 Task: Find connections with filter location Dome with filter topic #Softwaredesignwith filter profile language German with filter current company ESAF Bank with filter school Indian Institute of Engineering Science and Technology (IIEST), Shibpur with filter industry Administration of Justice with filter service category Business Analytics with filter keywords title Mechanical Engineer
Action: Mouse moved to (197, 312)
Screenshot: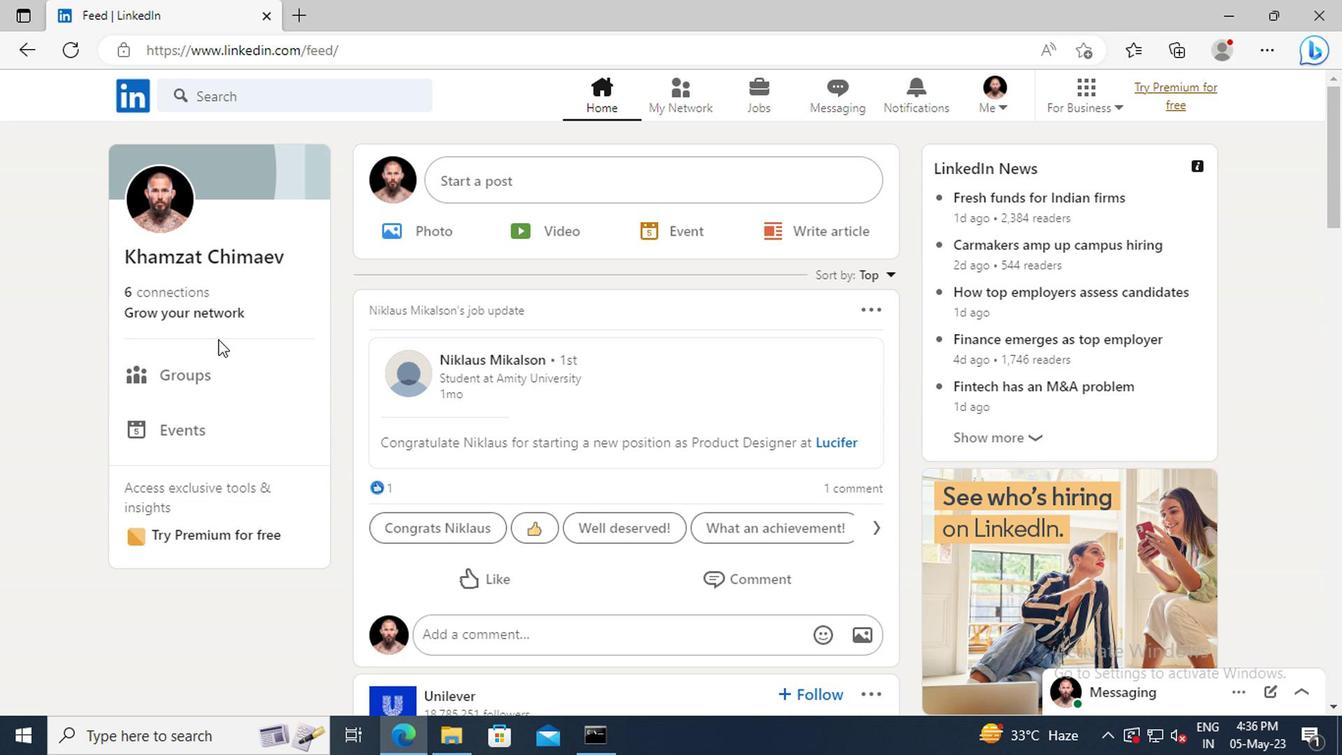 
Action: Mouse pressed left at (197, 312)
Screenshot: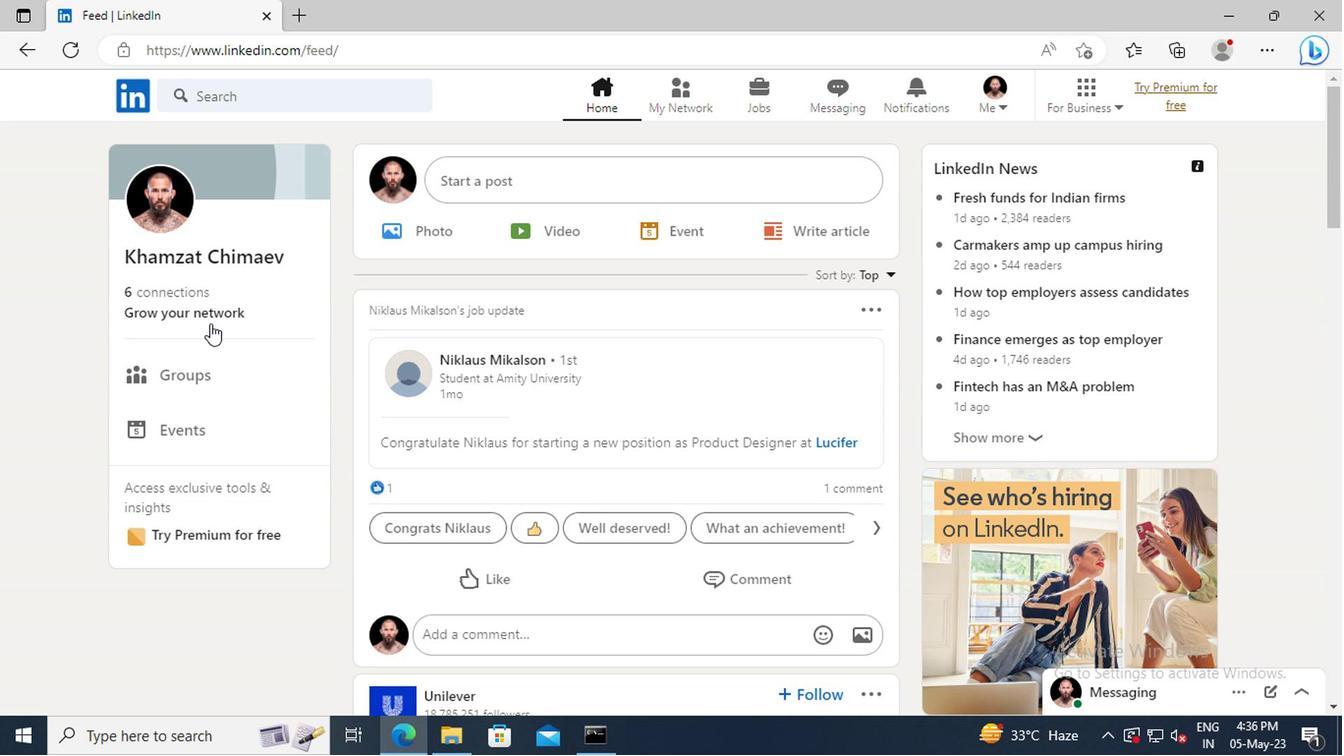 
Action: Mouse moved to (200, 209)
Screenshot: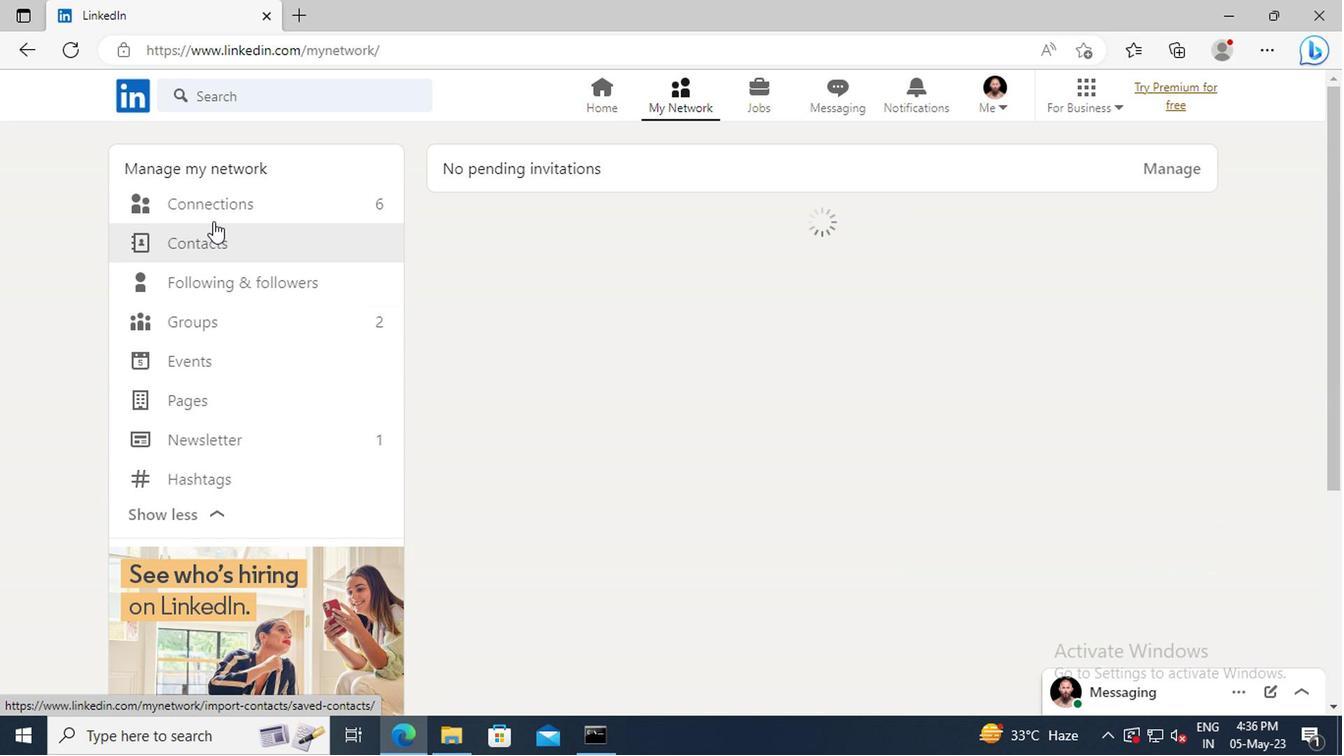 
Action: Mouse pressed left at (200, 209)
Screenshot: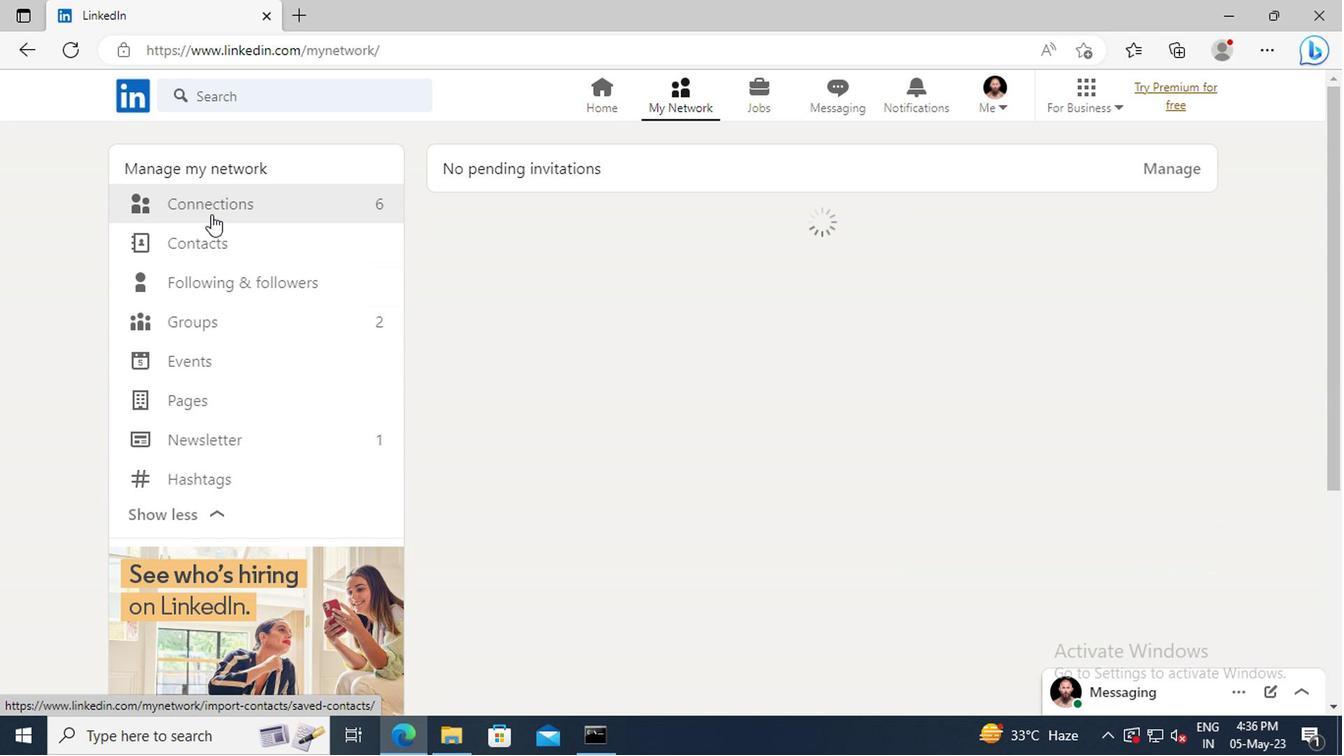 
Action: Mouse moved to (807, 209)
Screenshot: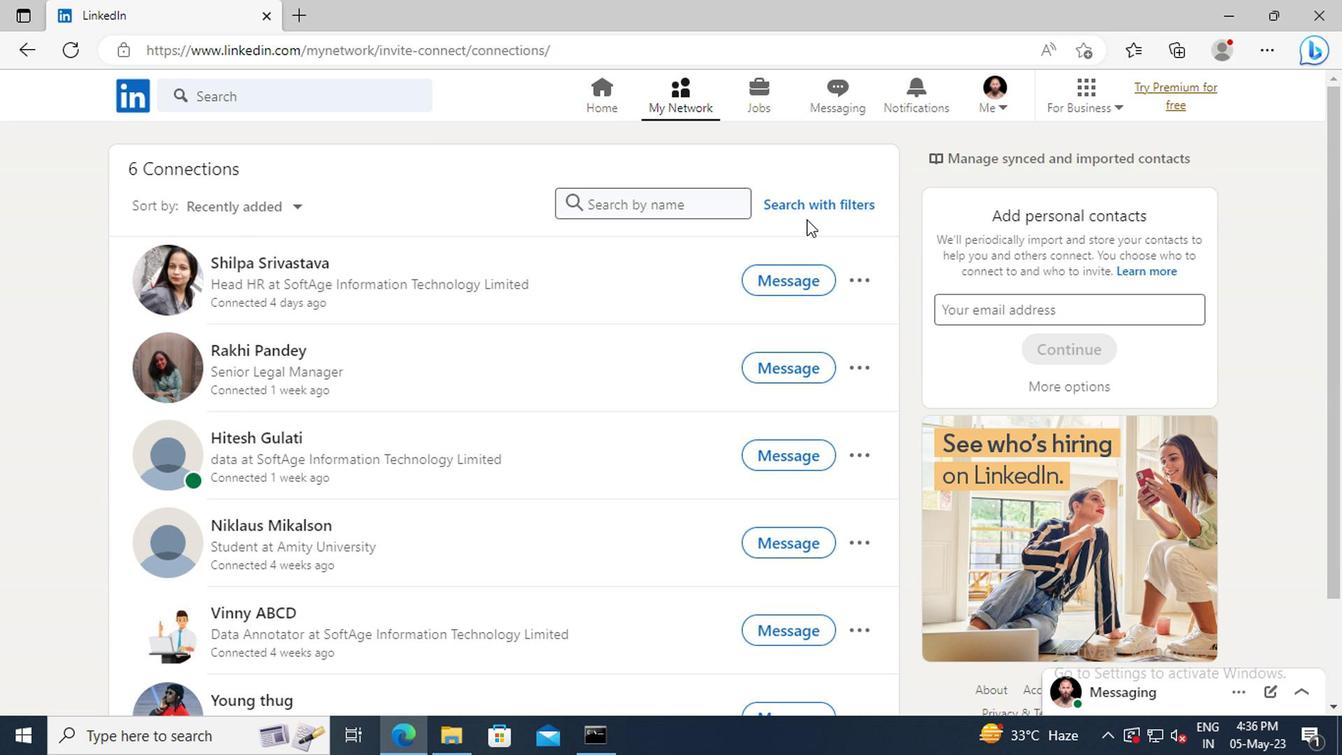 
Action: Mouse pressed left at (807, 209)
Screenshot: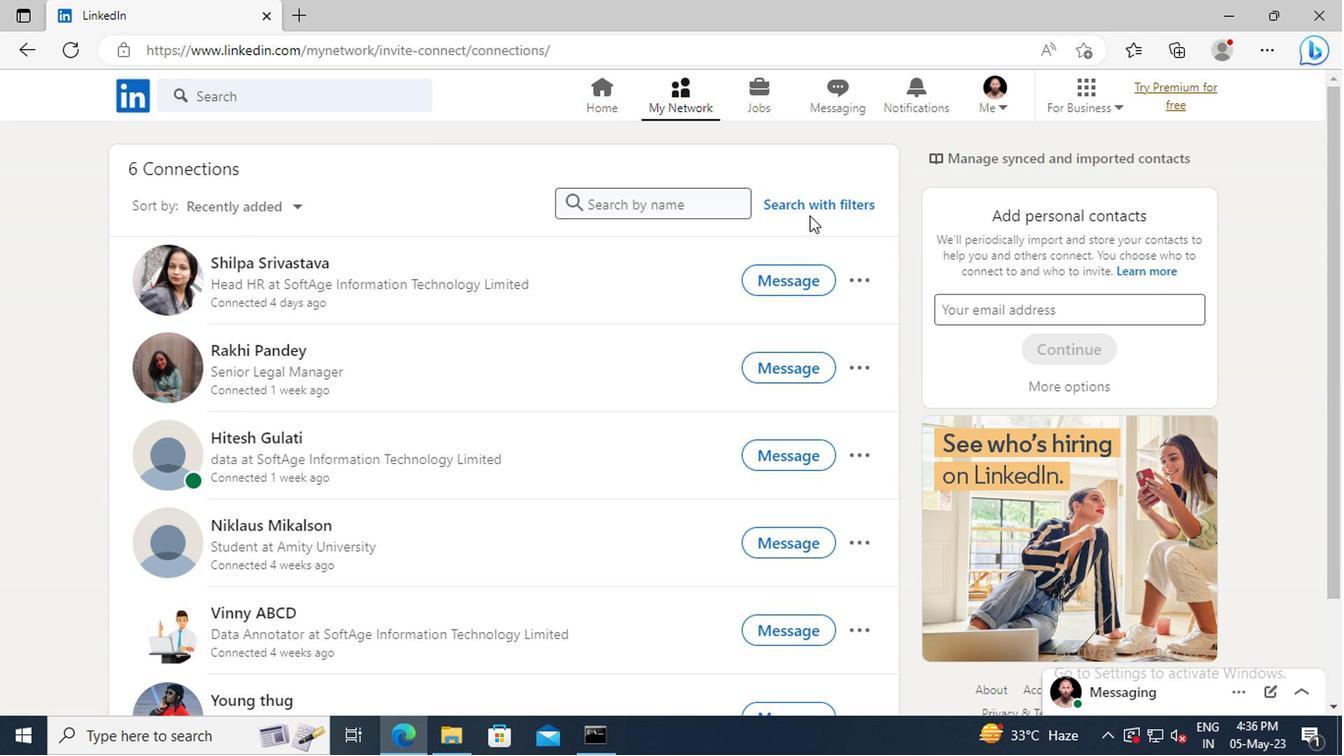 
Action: Mouse moved to (741, 157)
Screenshot: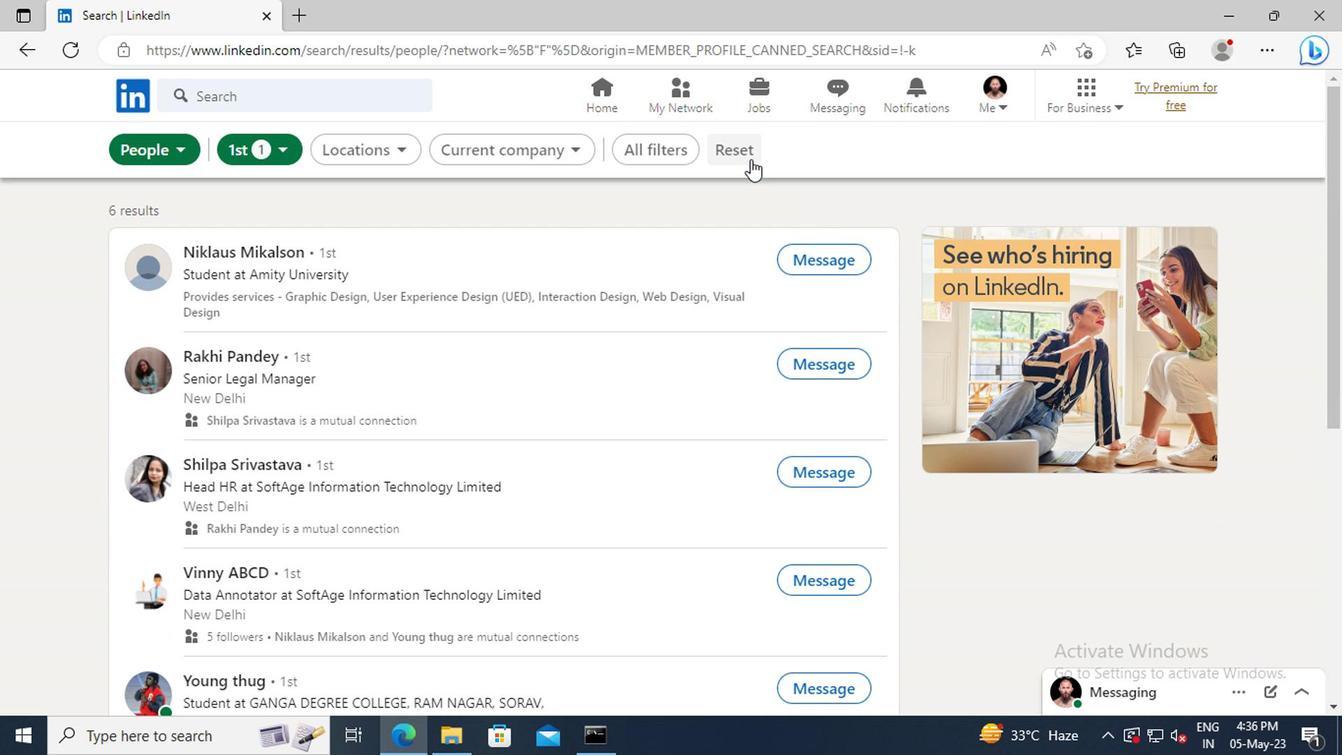 
Action: Mouse pressed left at (741, 157)
Screenshot: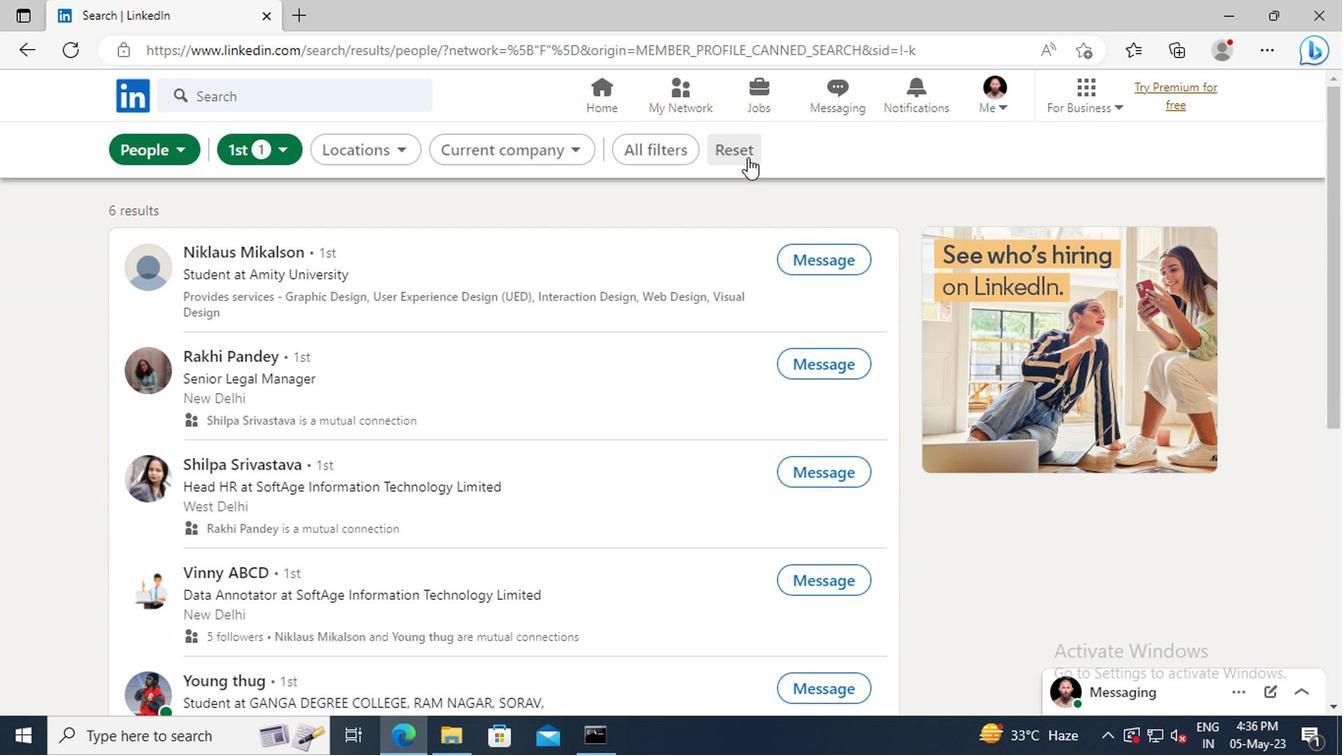 
Action: Mouse moved to (718, 155)
Screenshot: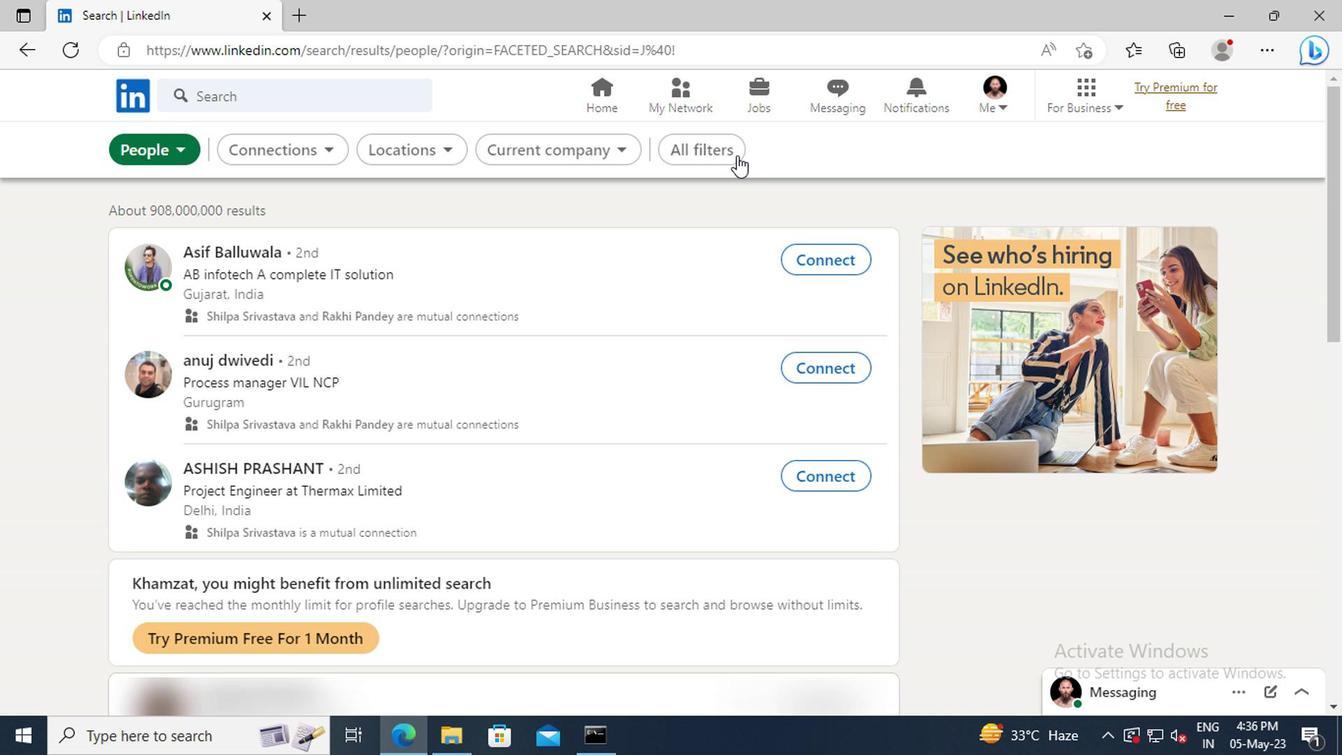 
Action: Mouse pressed left at (718, 155)
Screenshot: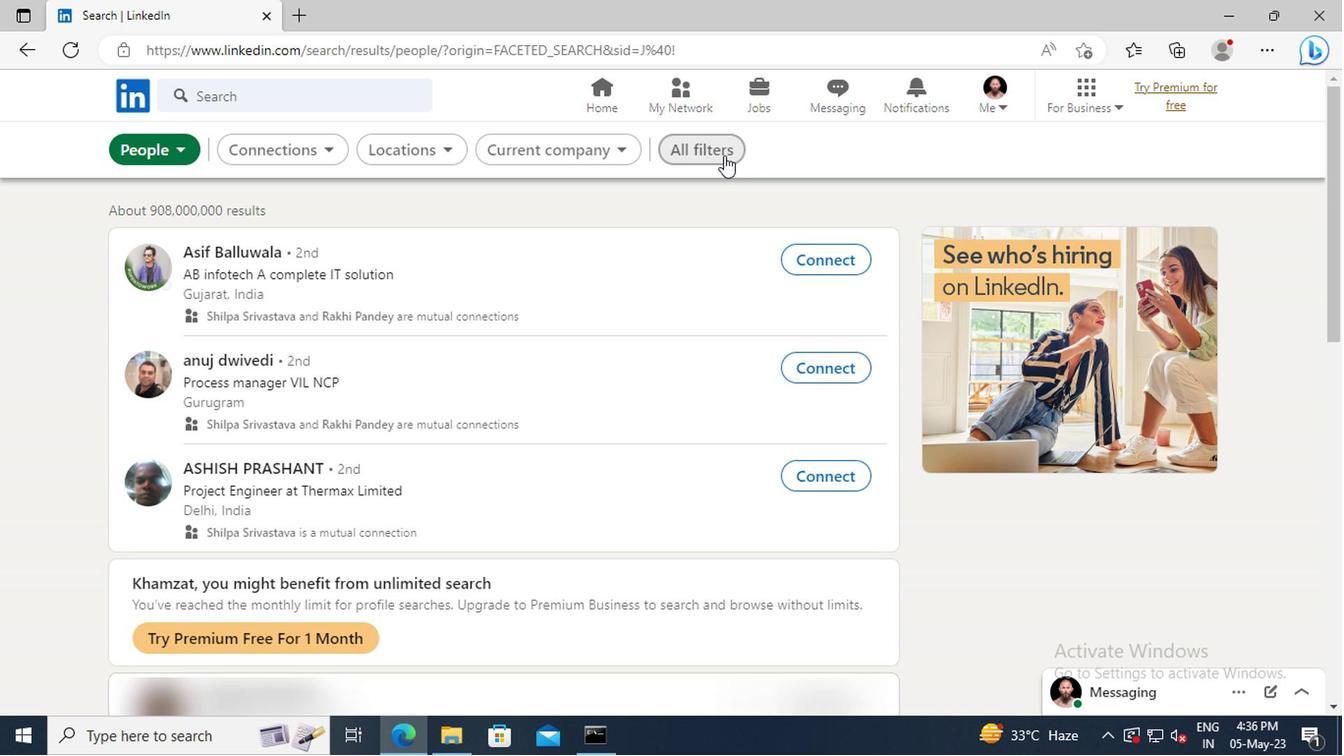 
Action: Mouse moved to (994, 344)
Screenshot: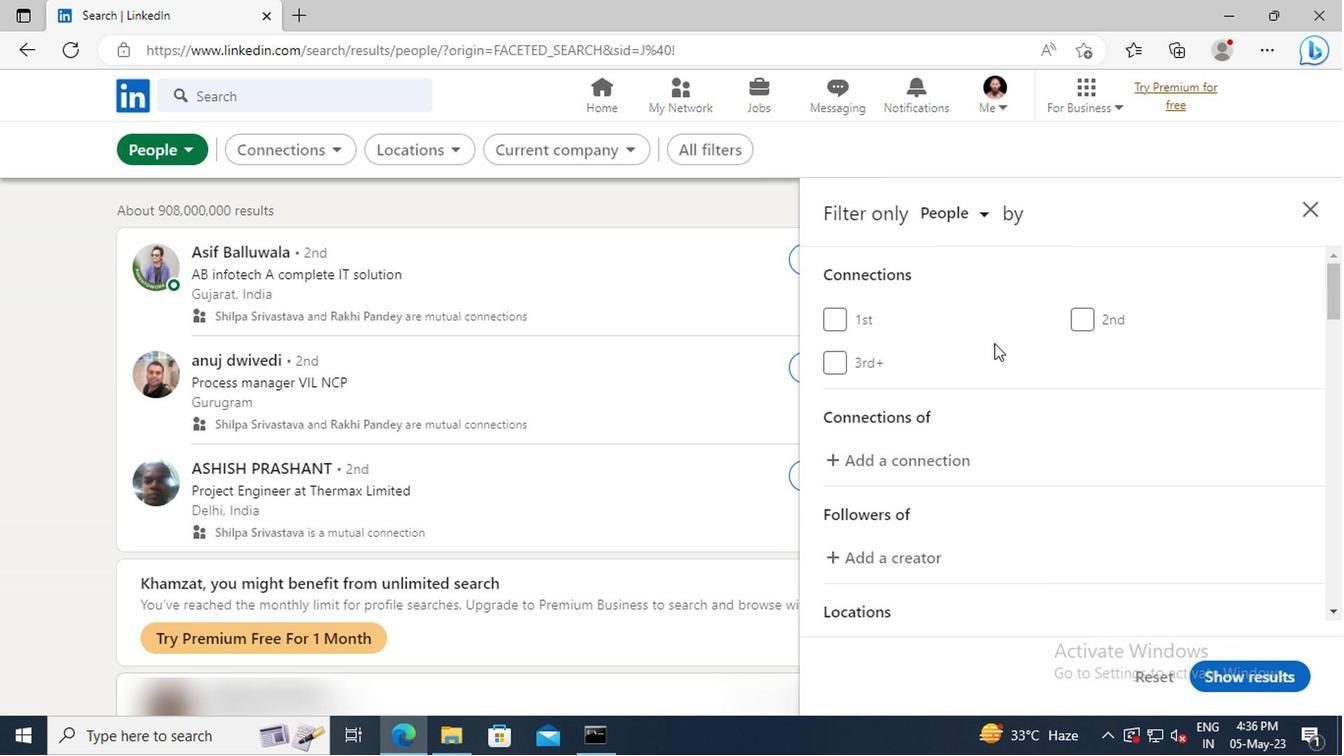 
Action: Mouse scrolled (994, 343) with delta (0, -1)
Screenshot: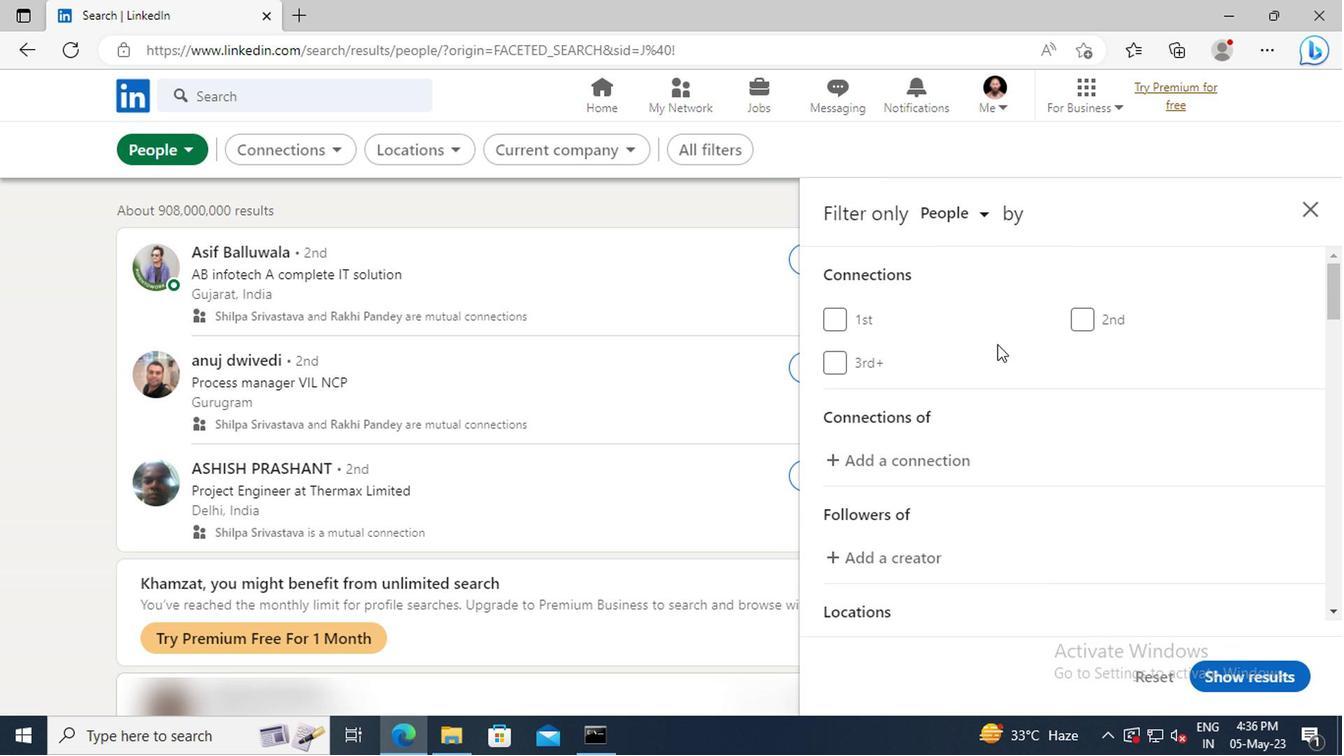 
Action: Mouse scrolled (994, 343) with delta (0, -1)
Screenshot: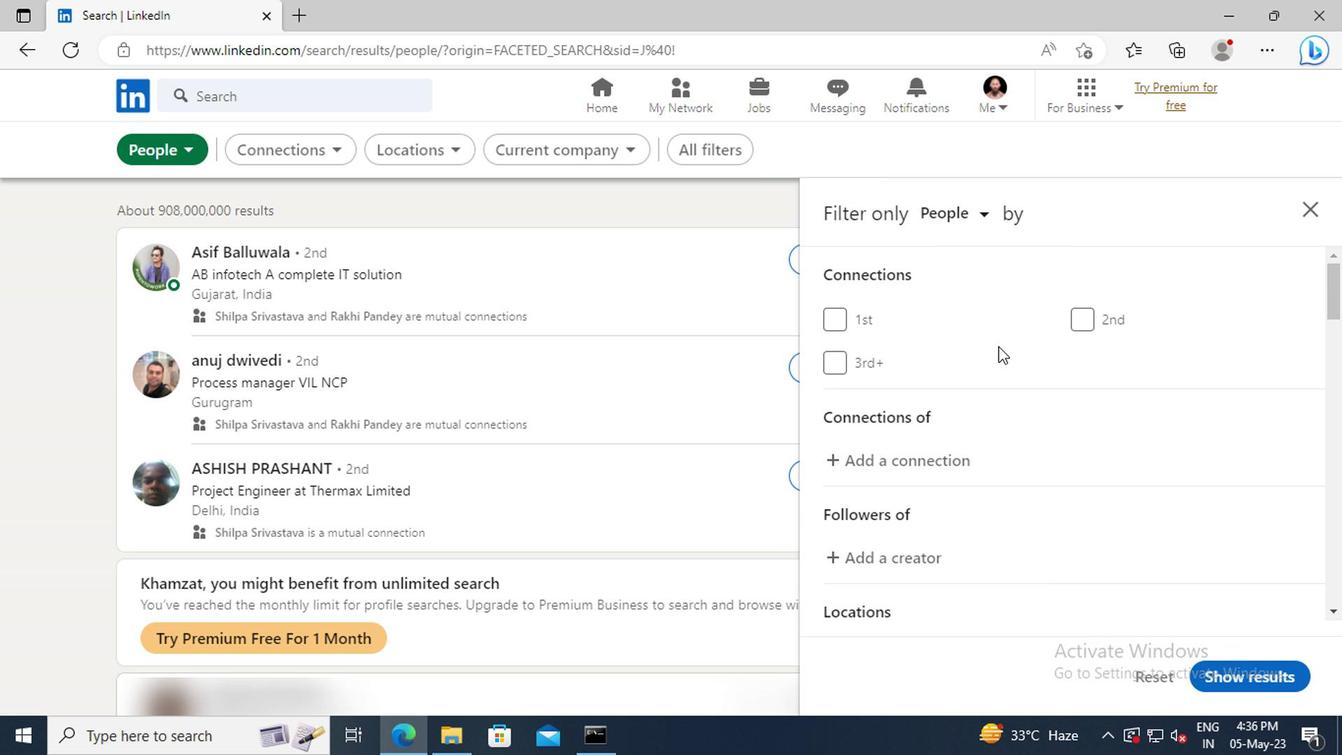
Action: Mouse scrolled (994, 343) with delta (0, -1)
Screenshot: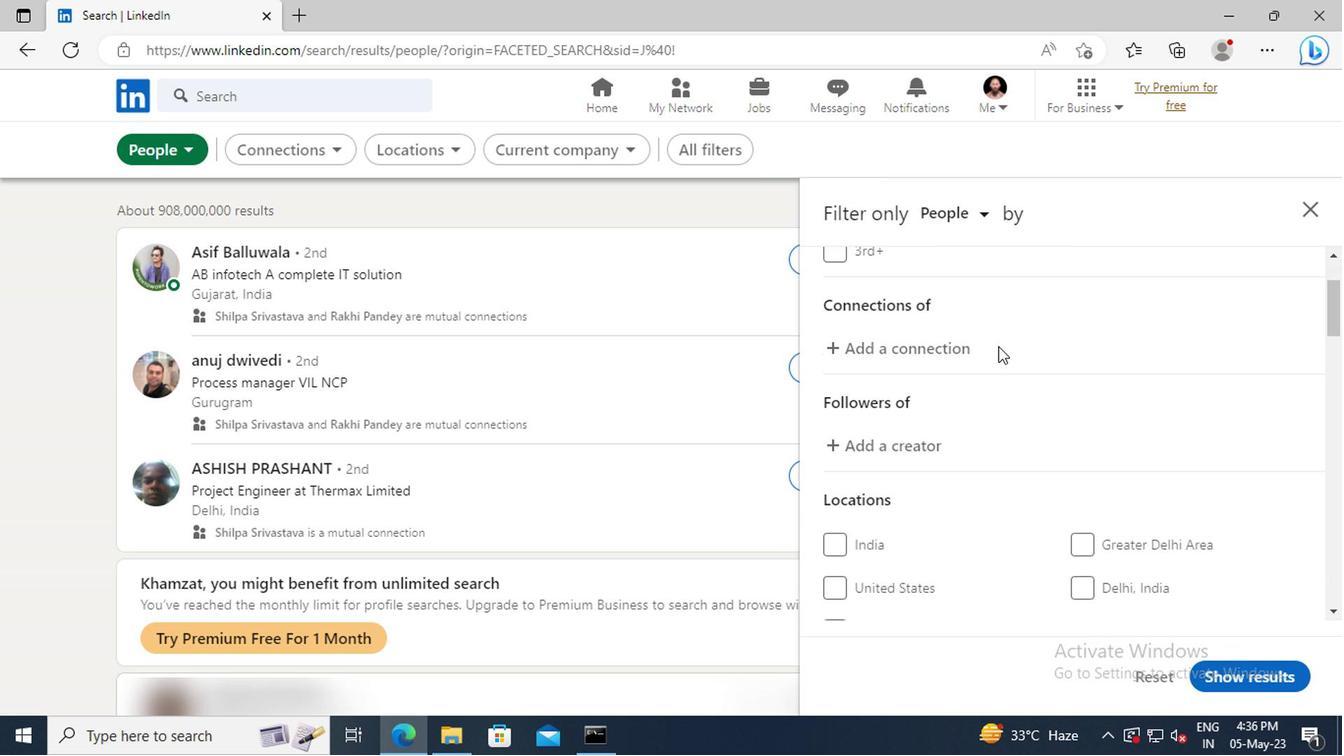 
Action: Mouse scrolled (994, 343) with delta (0, -1)
Screenshot: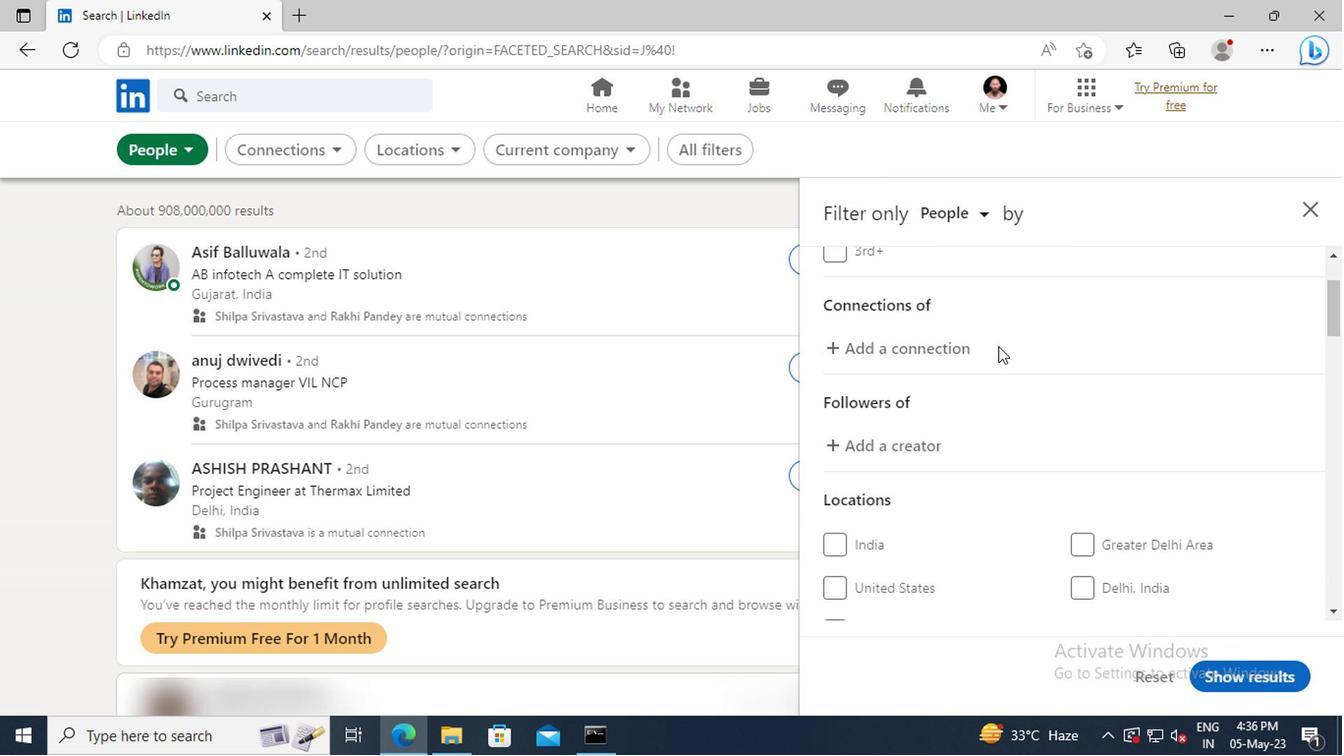 
Action: Mouse scrolled (994, 343) with delta (0, -1)
Screenshot: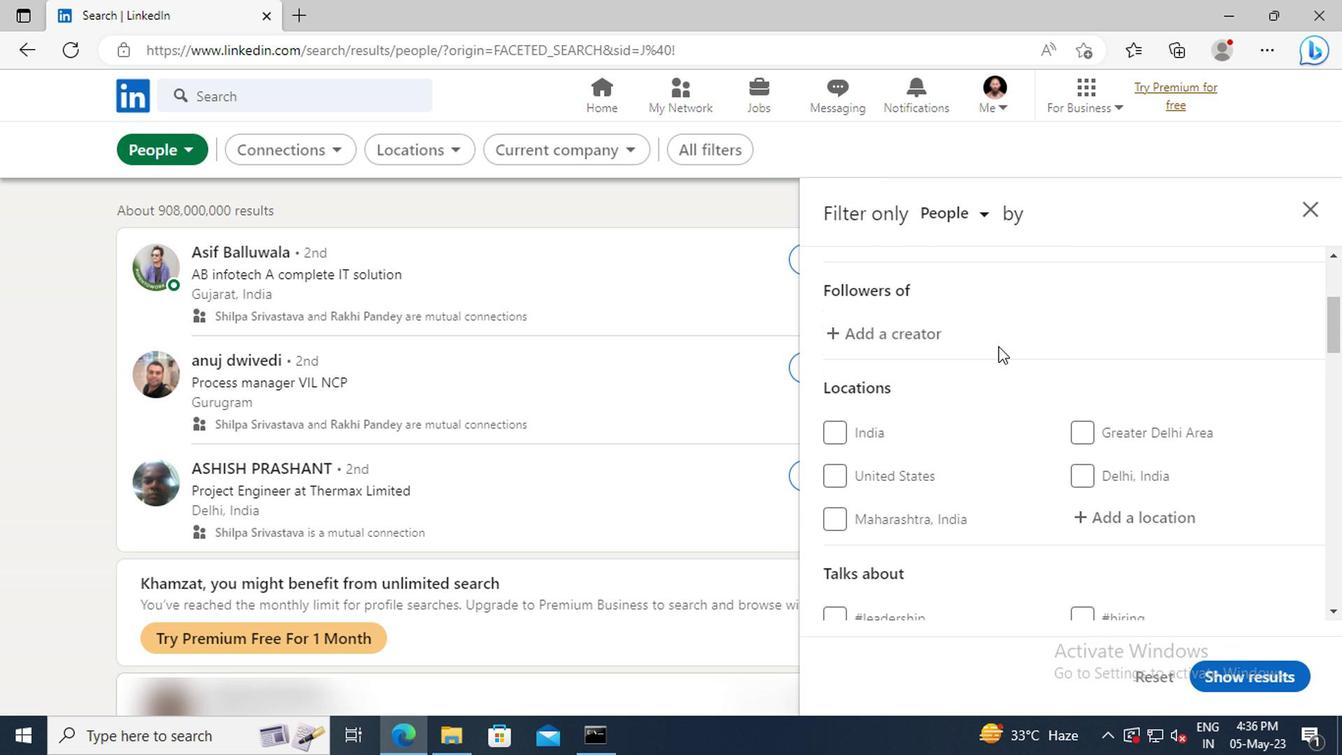 
Action: Mouse scrolled (994, 343) with delta (0, -1)
Screenshot: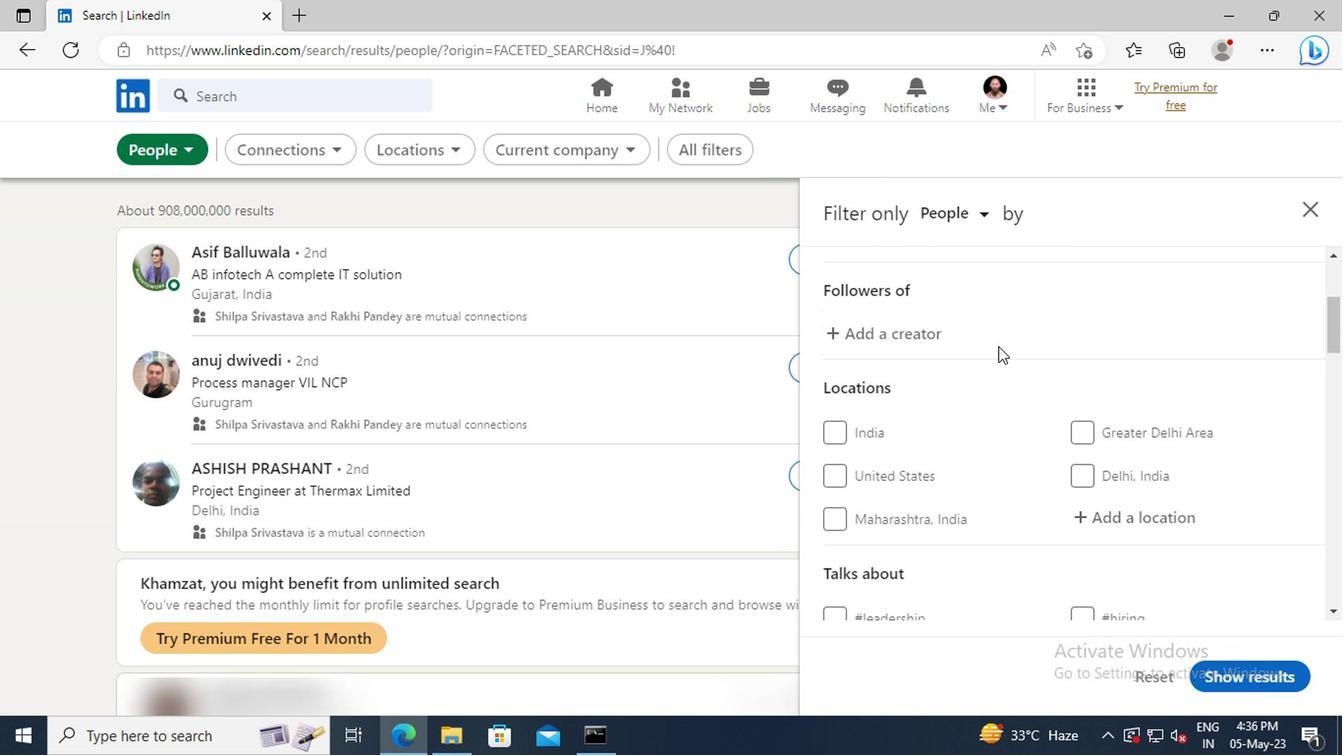 
Action: Mouse moved to (1088, 398)
Screenshot: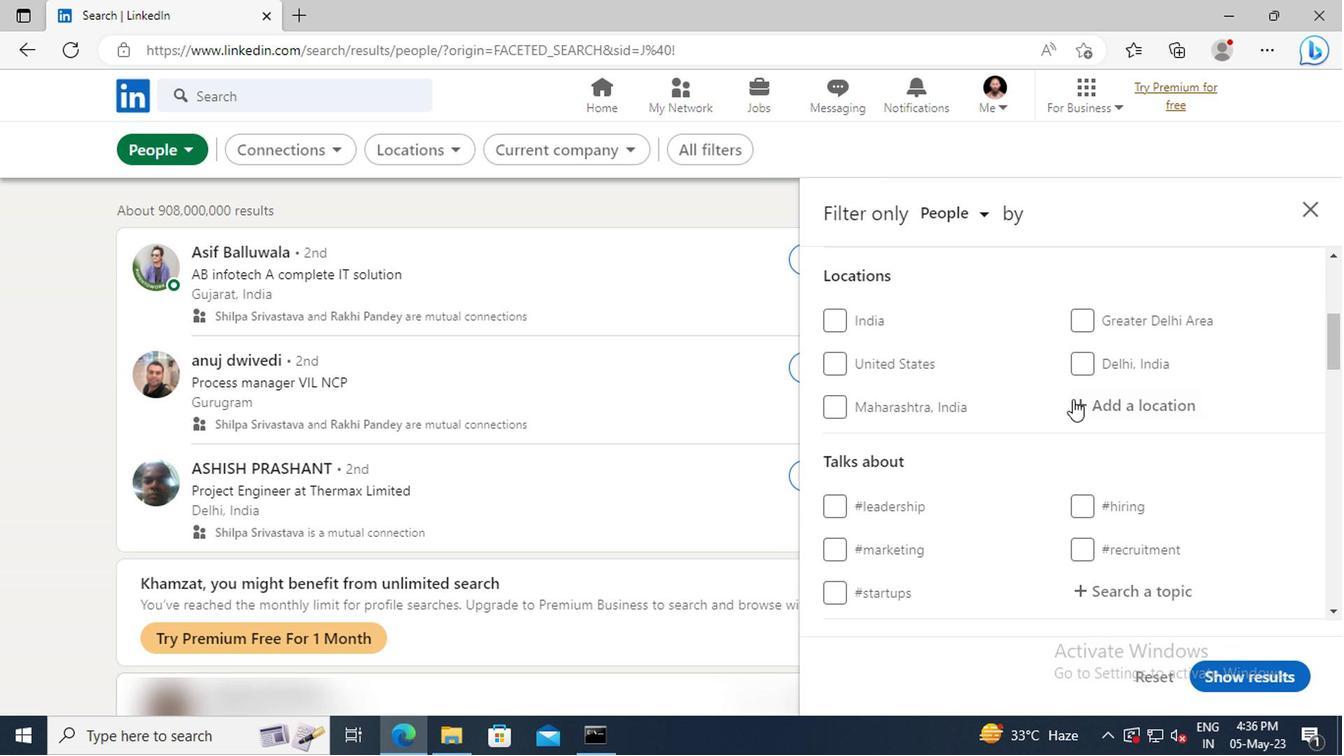 
Action: Mouse pressed left at (1088, 398)
Screenshot: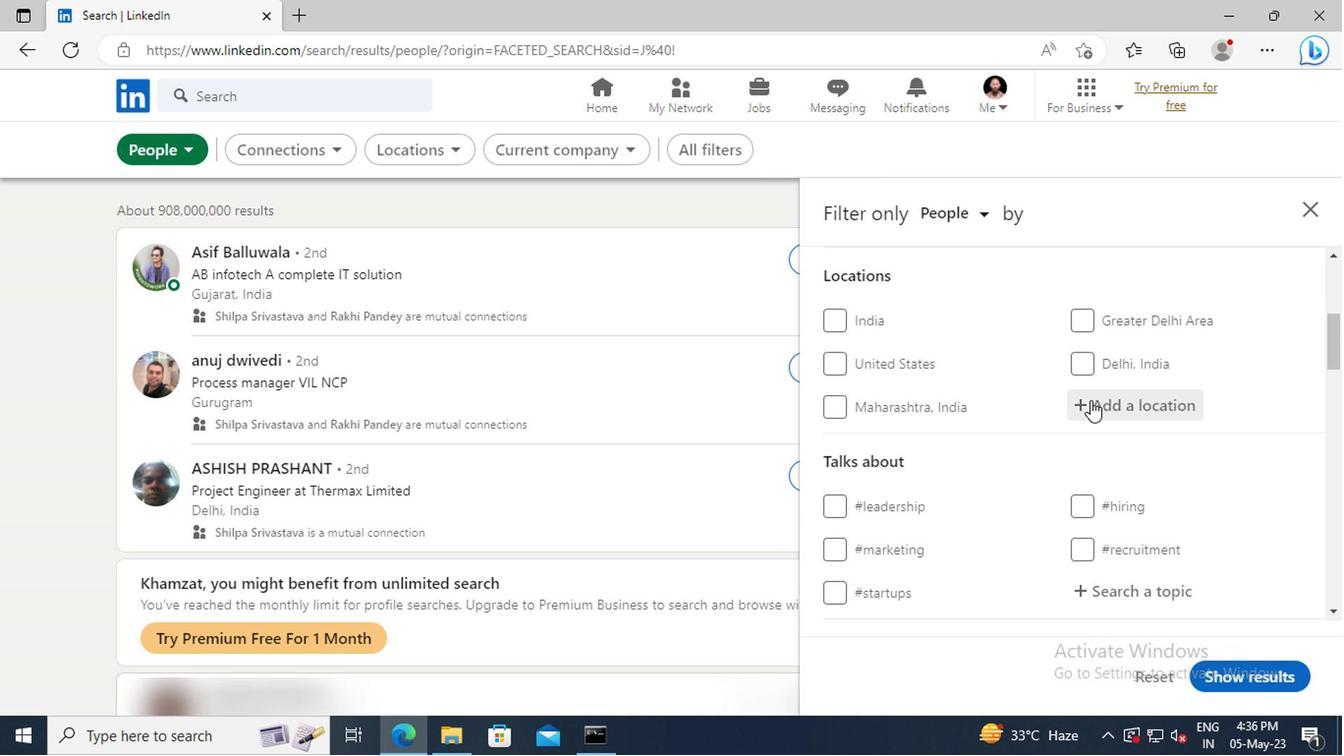 
Action: Key pressed <Key.shift><Key.shift><Key.shift><Key.shift><Key.shift><Key.shift><Key.shift><Key.shift><Key.shift><Key.shift>DOME<Key.enter>
Screenshot: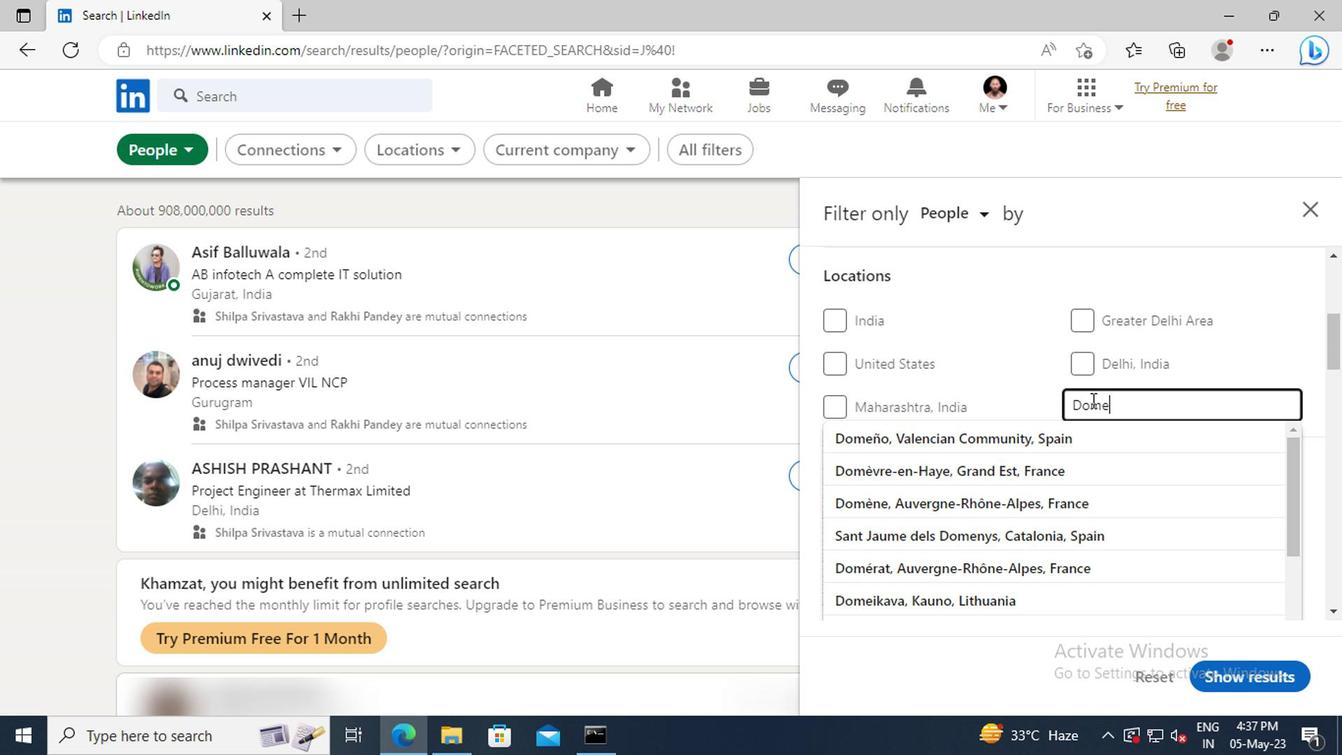 
Action: Mouse scrolled (1088, 397) with delta (0, -1)
Screenshot: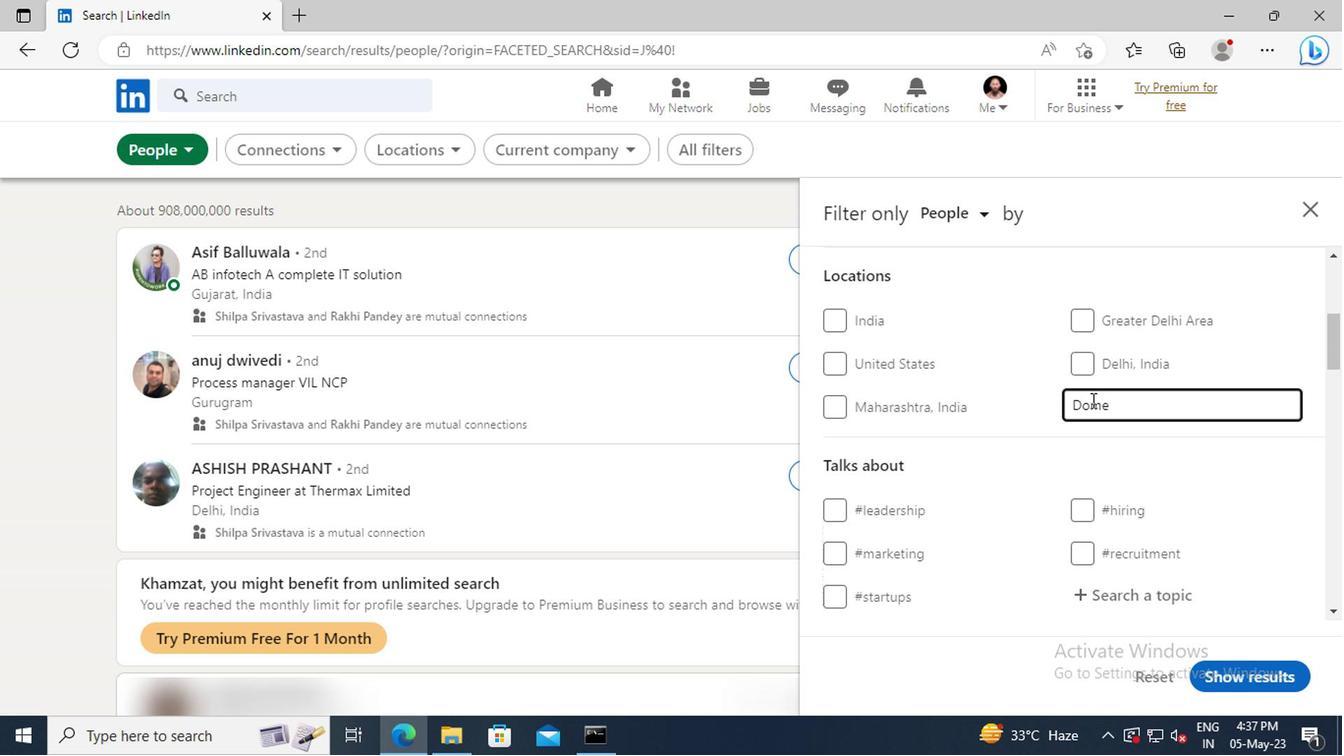 
Action: Mouse scrolled (1088, 397) with delta (0, -1)
Screenshot: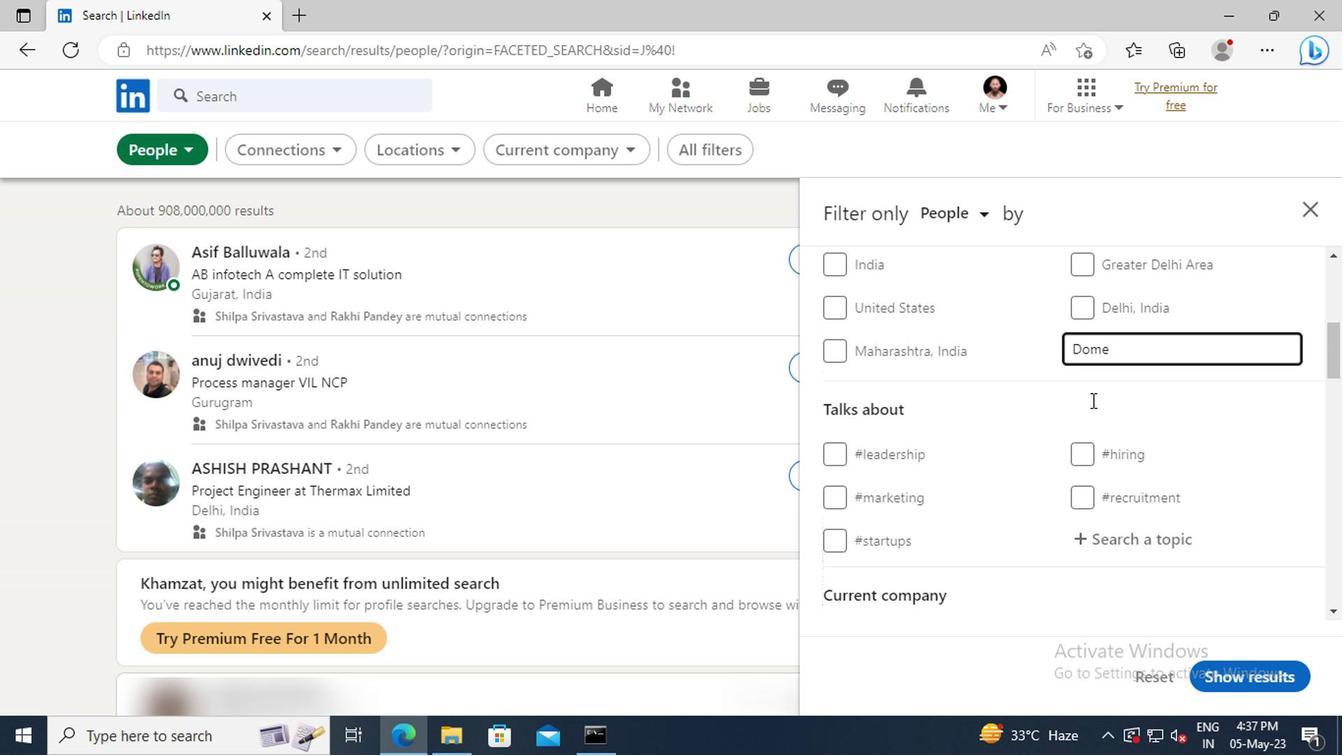 
Action: Mouse scrolled (1088, 397) with delta (0, -1)
Screenshot: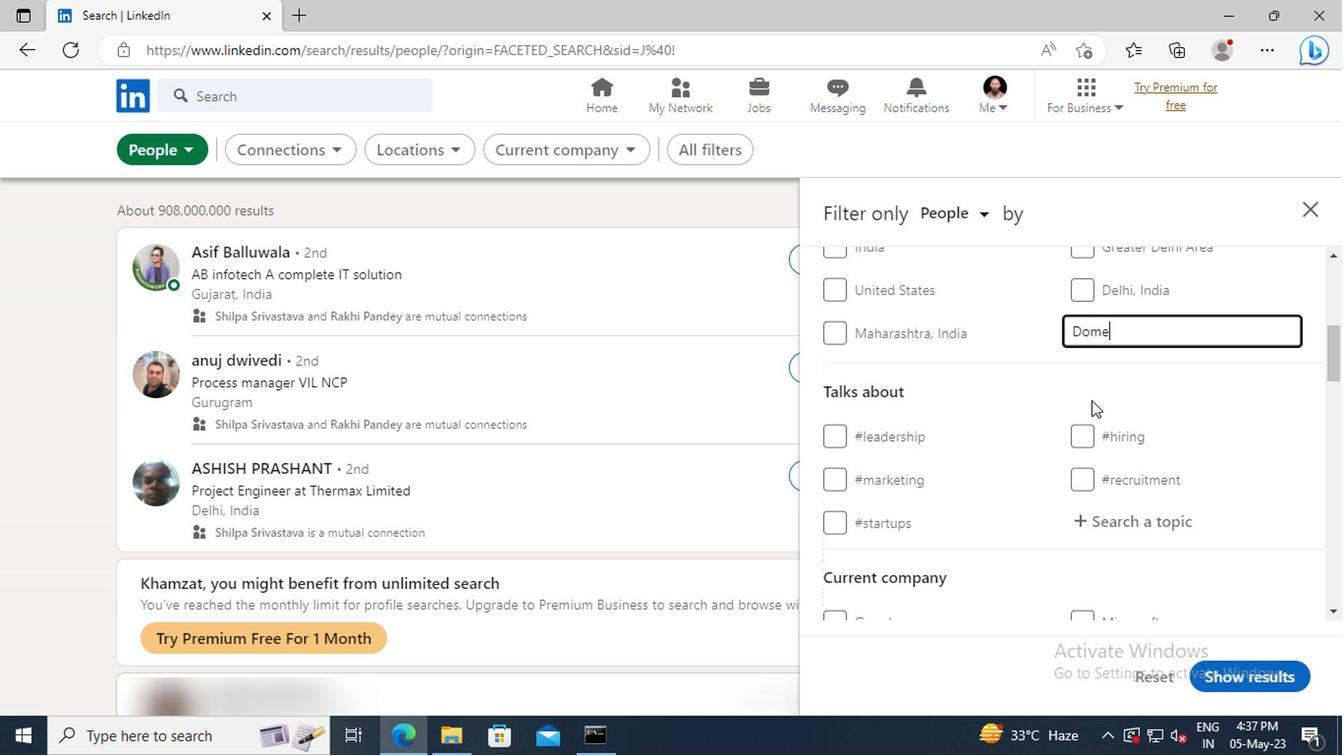 
Action: Mouse scrolled (1088, 397) with delta (0, -1)
Screenshot: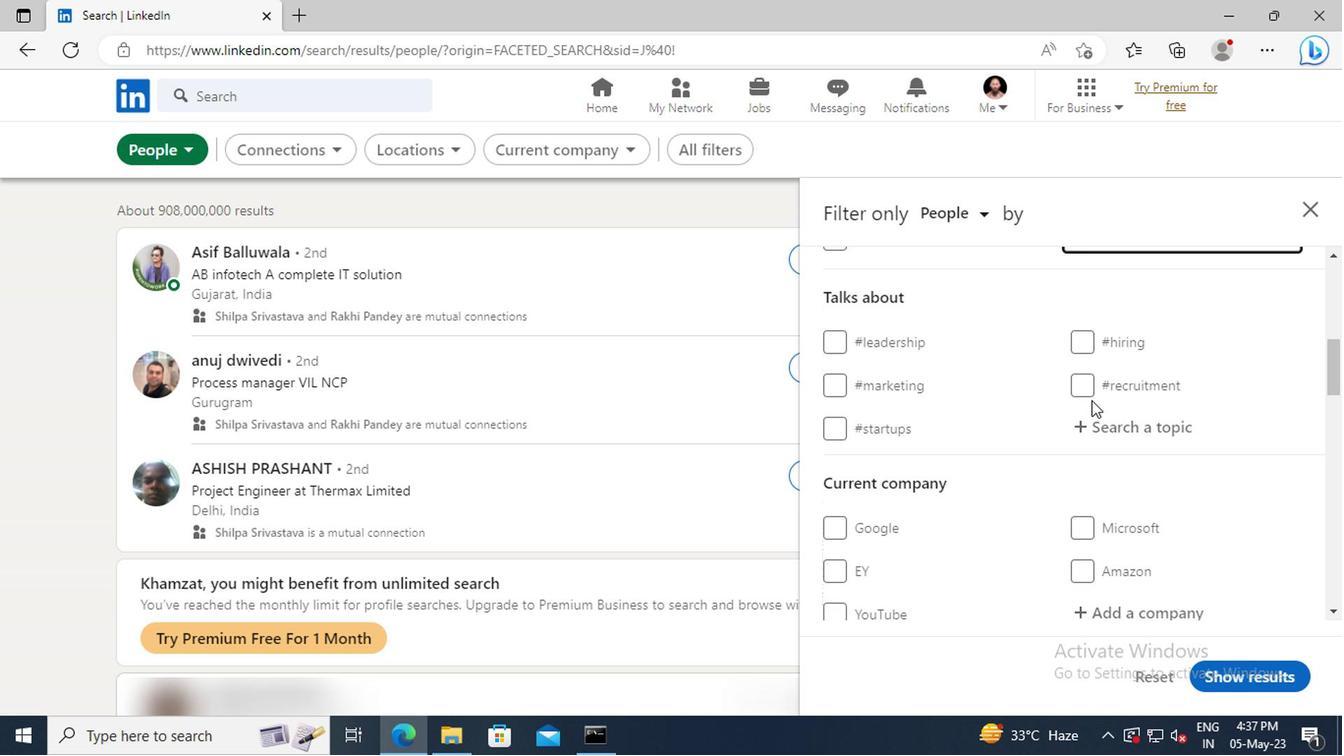 
Action: Mouse moved to (1089, 381)
Screenshot: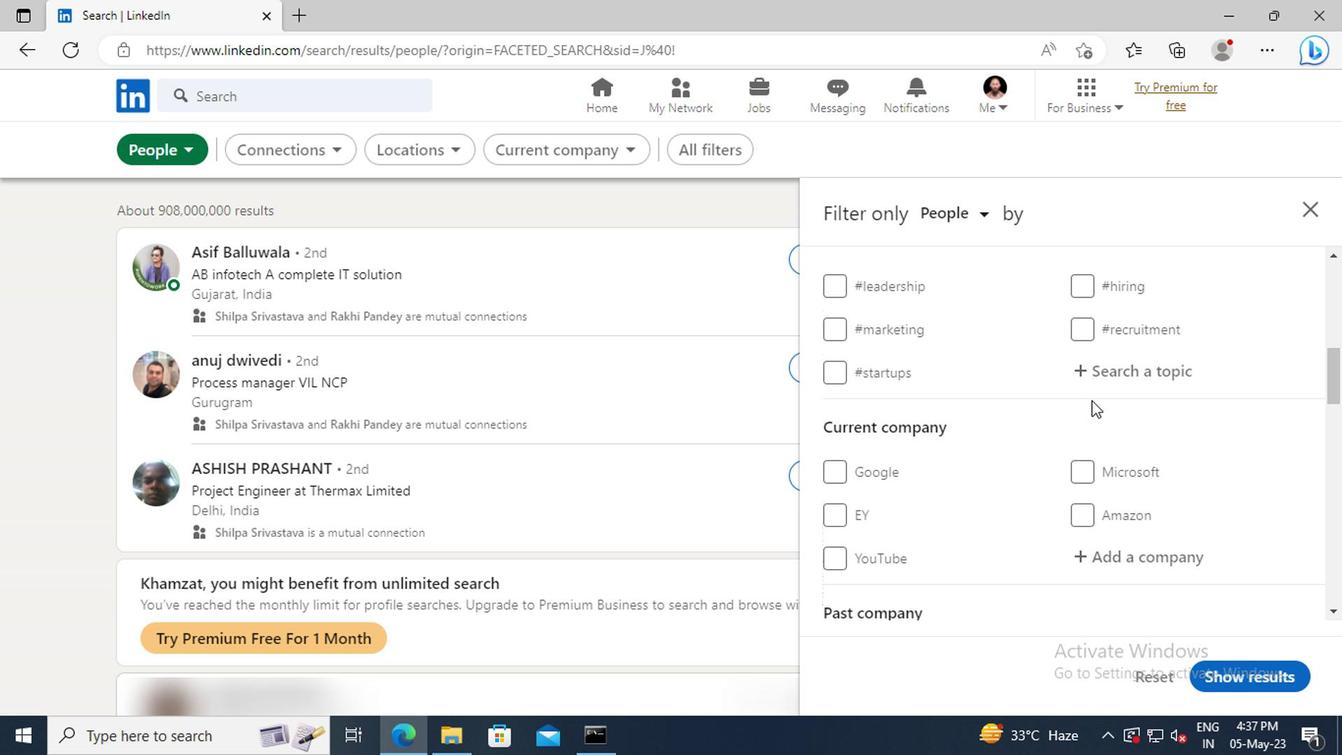 
Action: Mouse pressed left at (1089, 381)
Screenshot: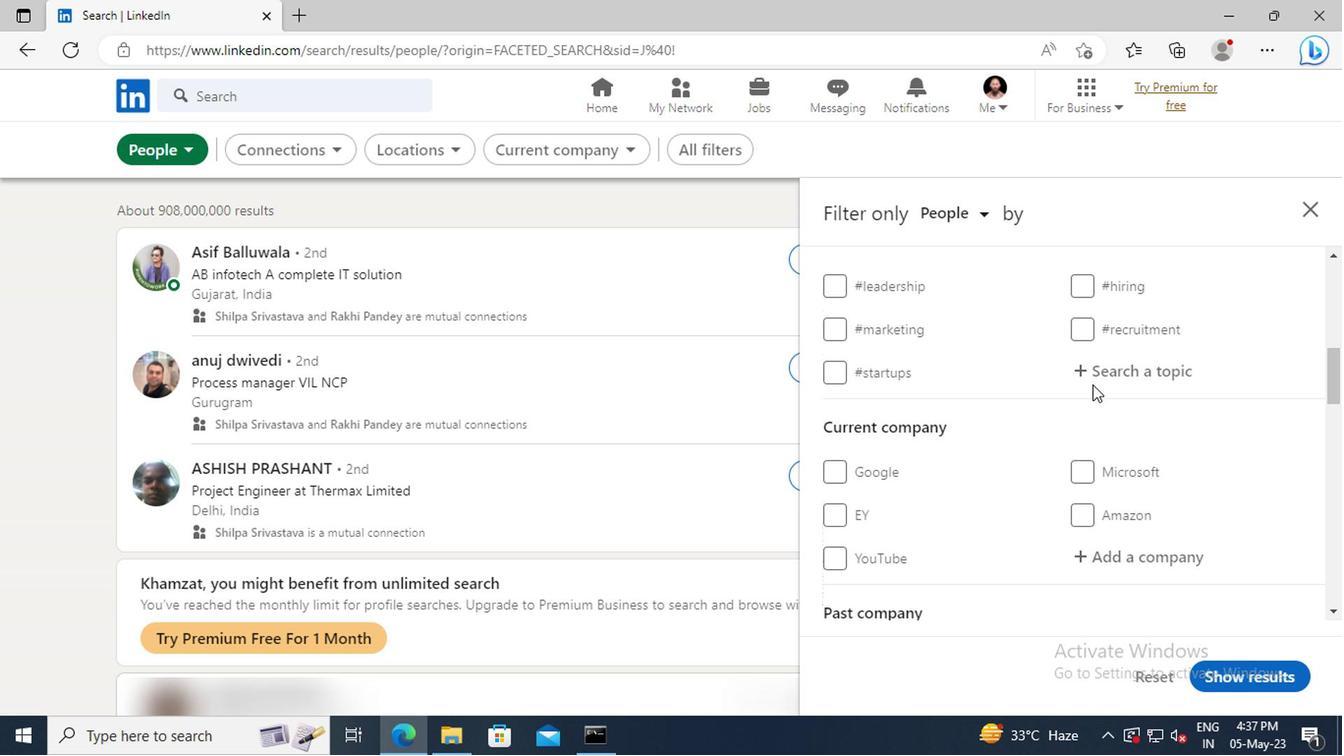 
Action: Key pressed <Key.shift>SOFTWAREDES
Screenshot: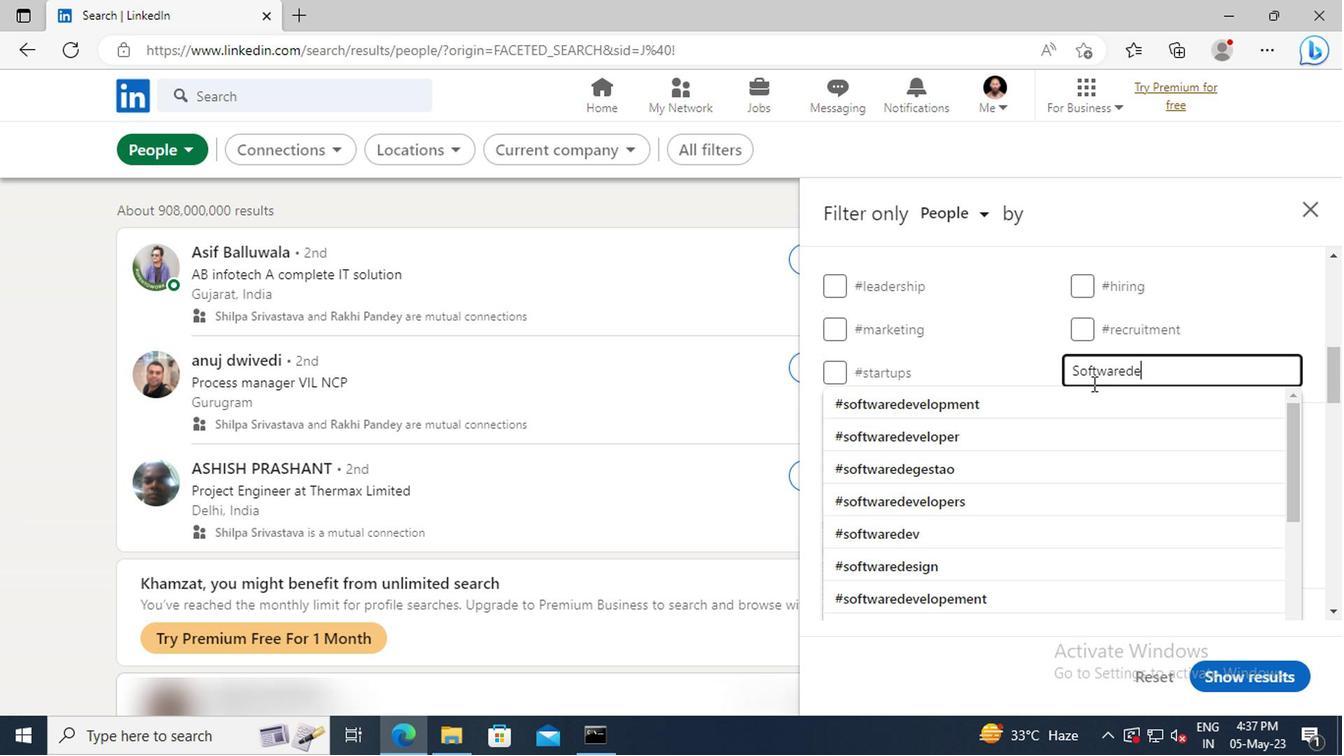 
Action: Mouse moved to (1090, 396)
Screenshot: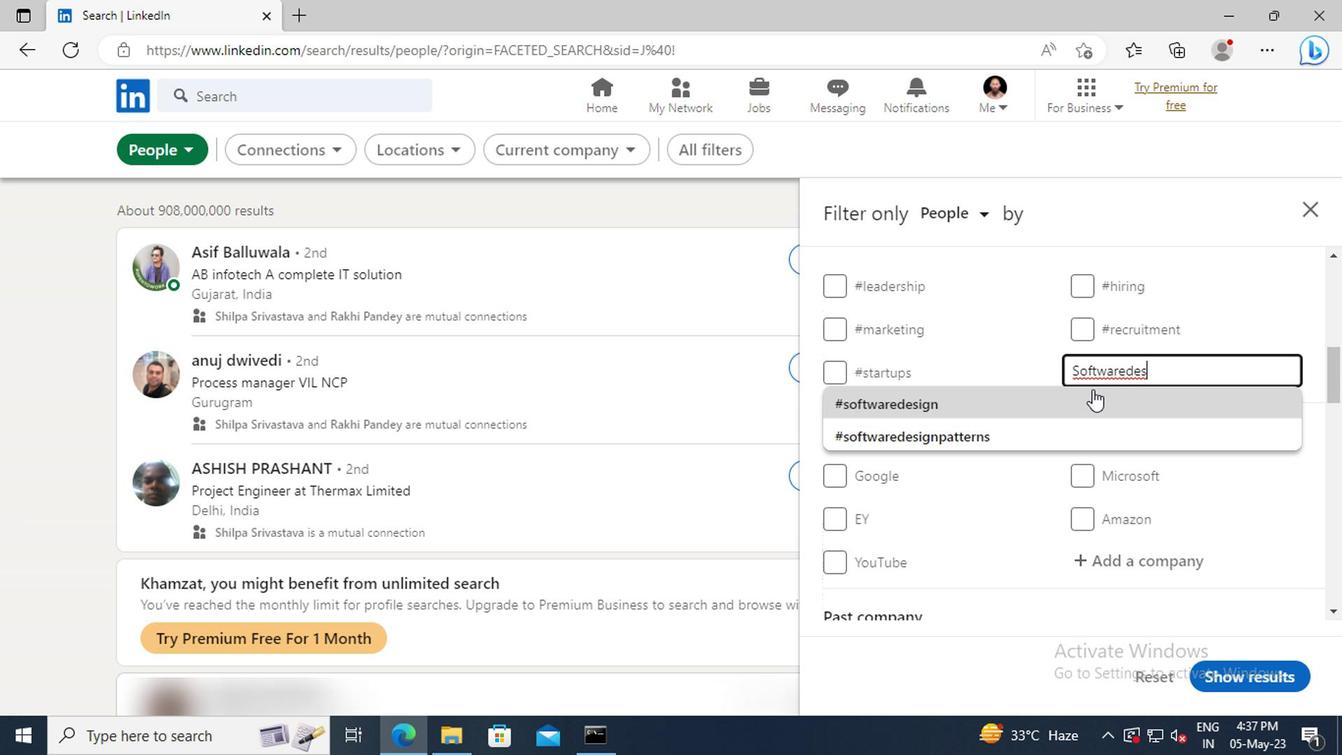 
Action: Mouse pressed left at (1090, 396)
Screenshot: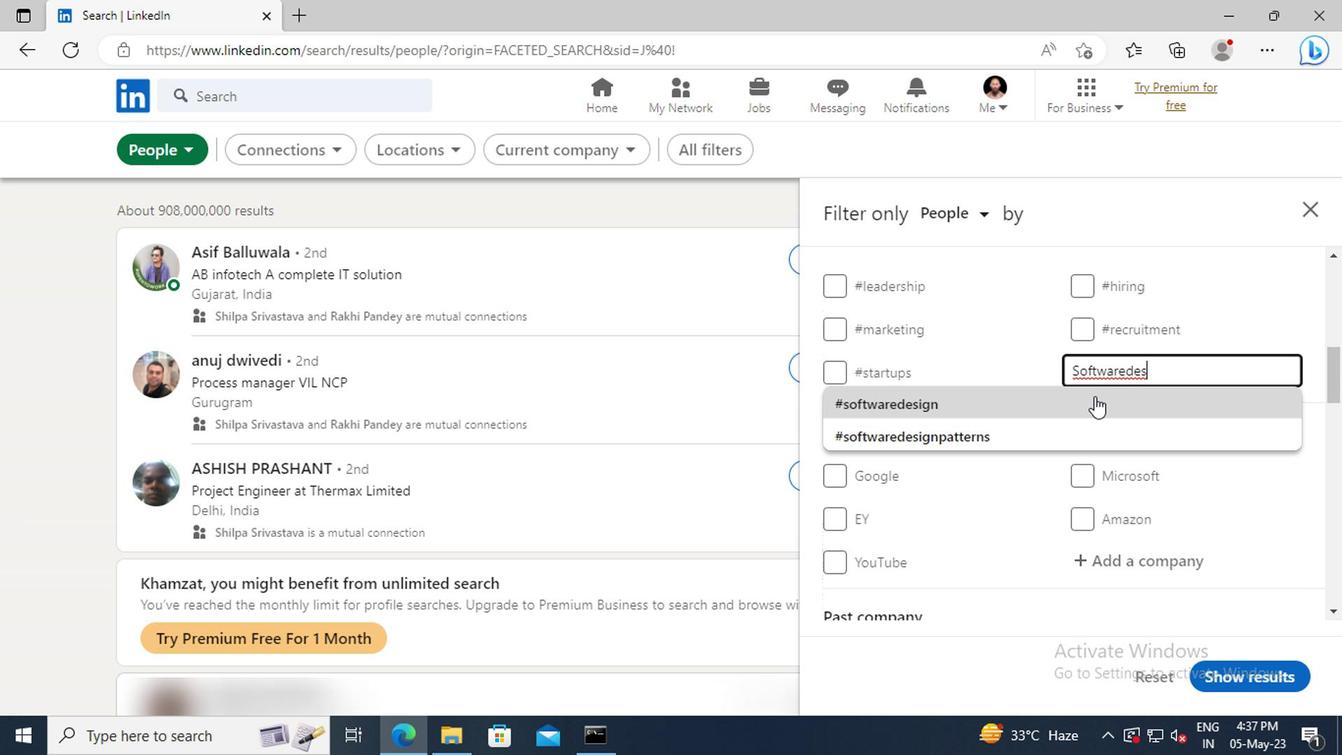 
Action: Mouse moved to (1092, 398)
Screenshot: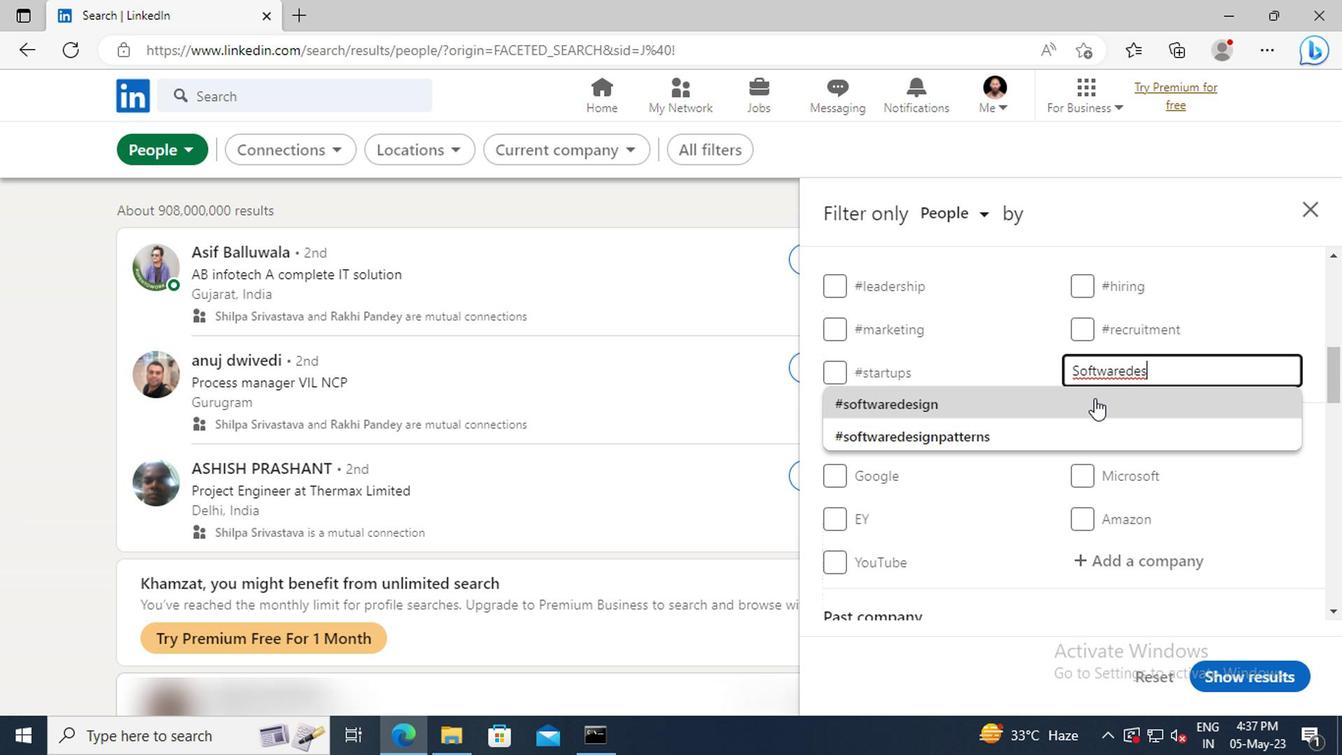 
Action: Mouse scrolled (1092, 397) with delta (0, -1)
Screenshot: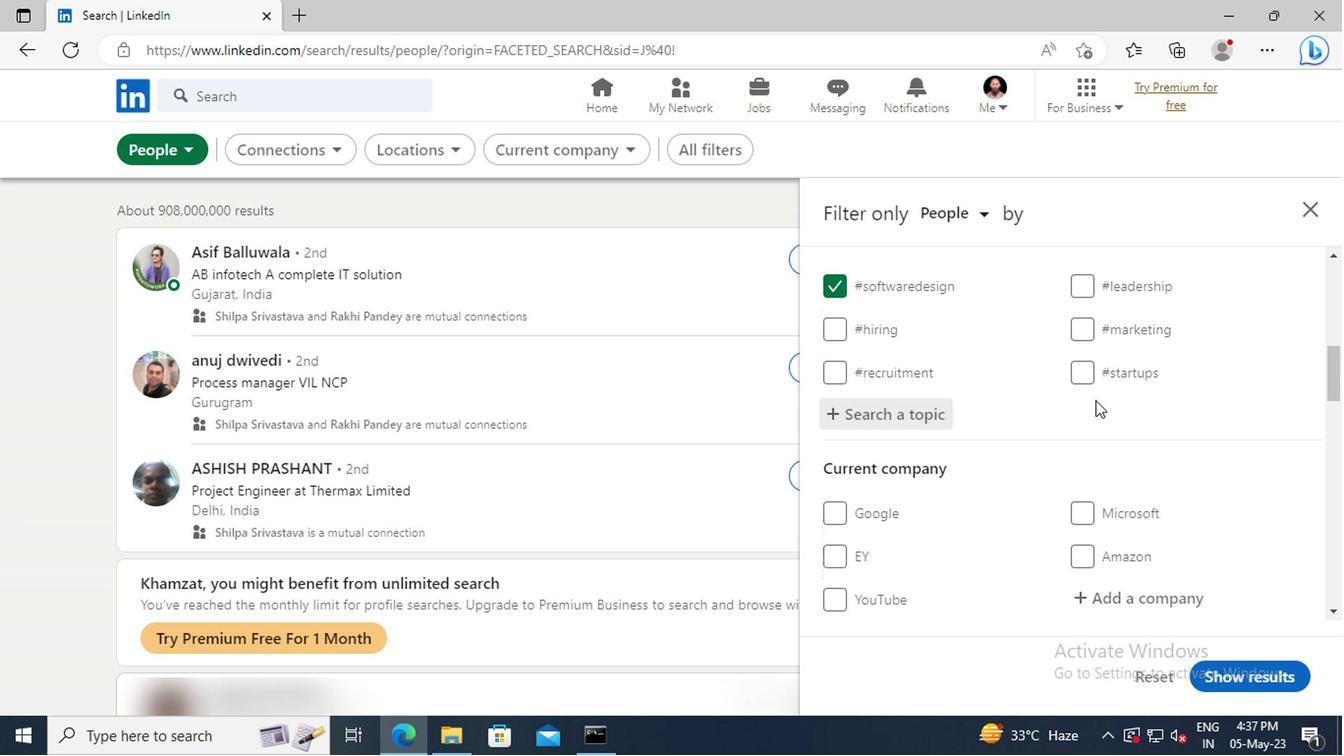 
Action: Mouse scrolled (1092, 397) with delta (0, -1)
Screenshot: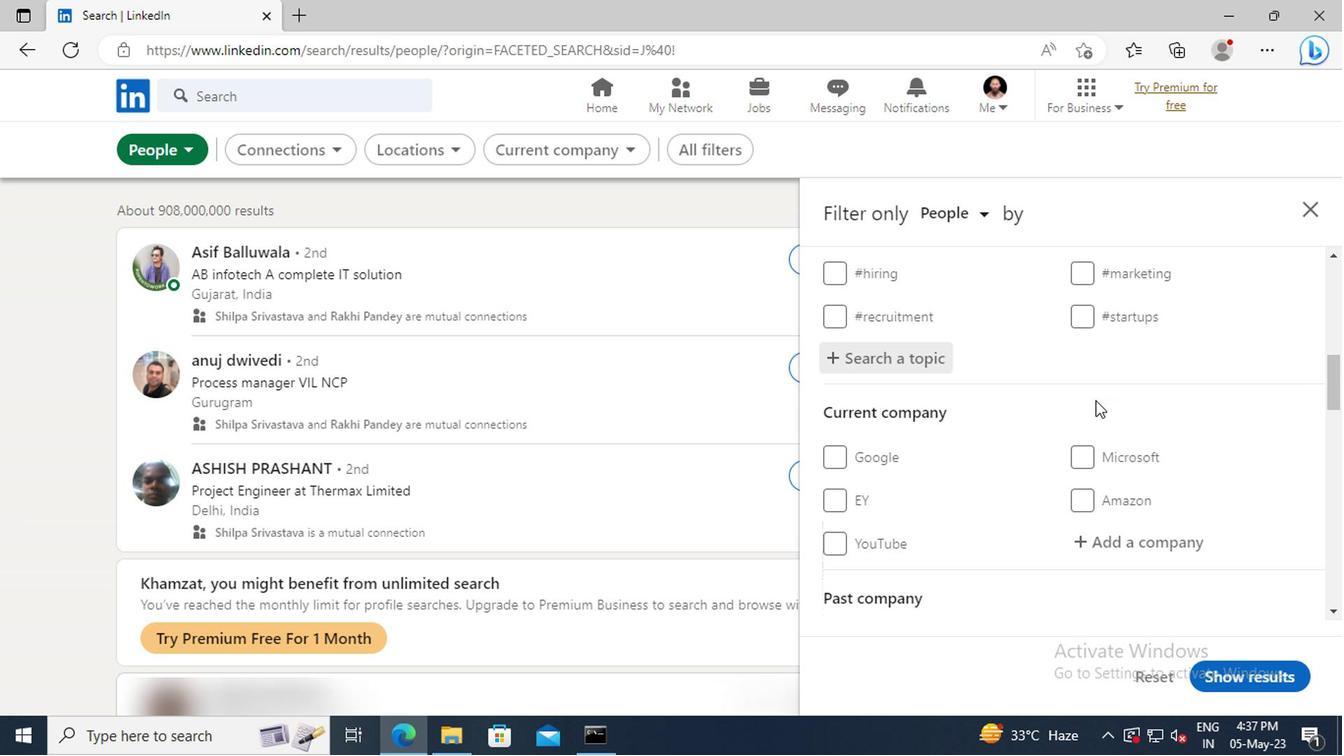 
Action: Mouse scrolled (1092, 397) with delta (0, -1)
Screenshot: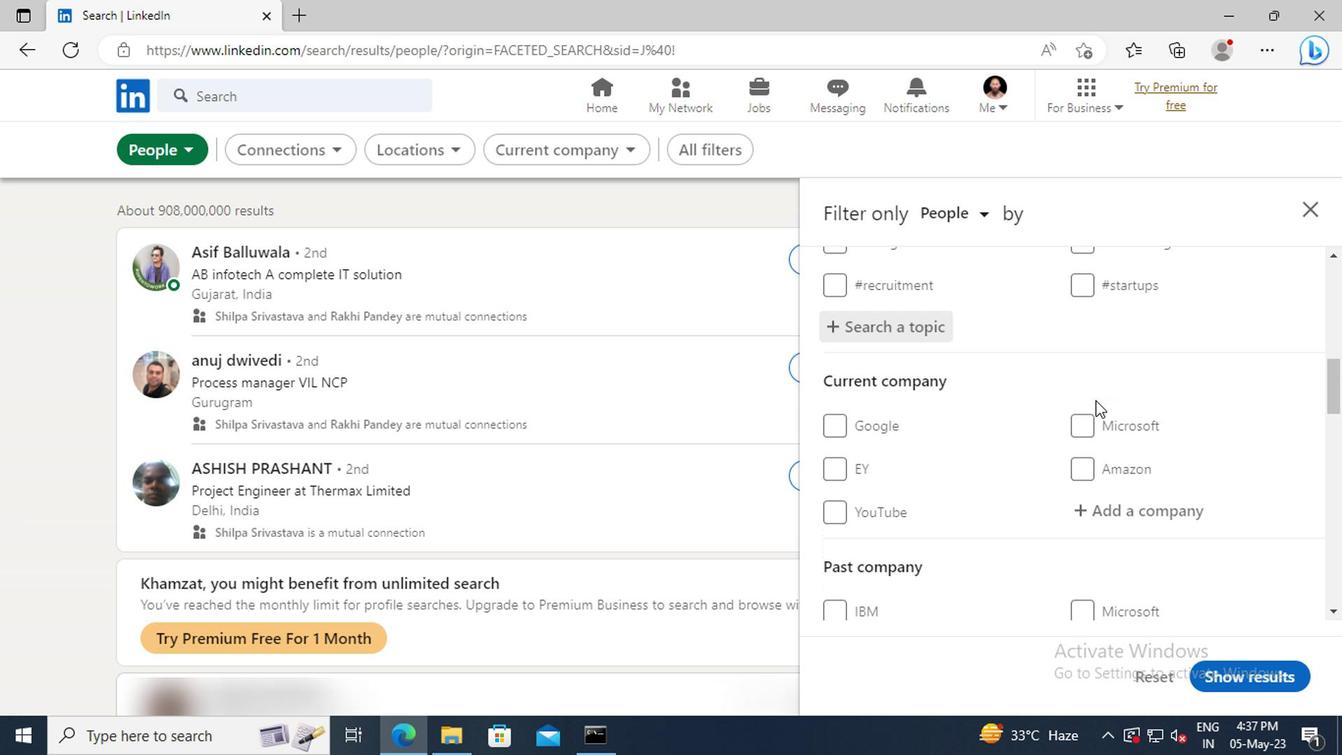 
Action: Mouse scrolled (1092, 397) with delta (0, -1)
Screenshot: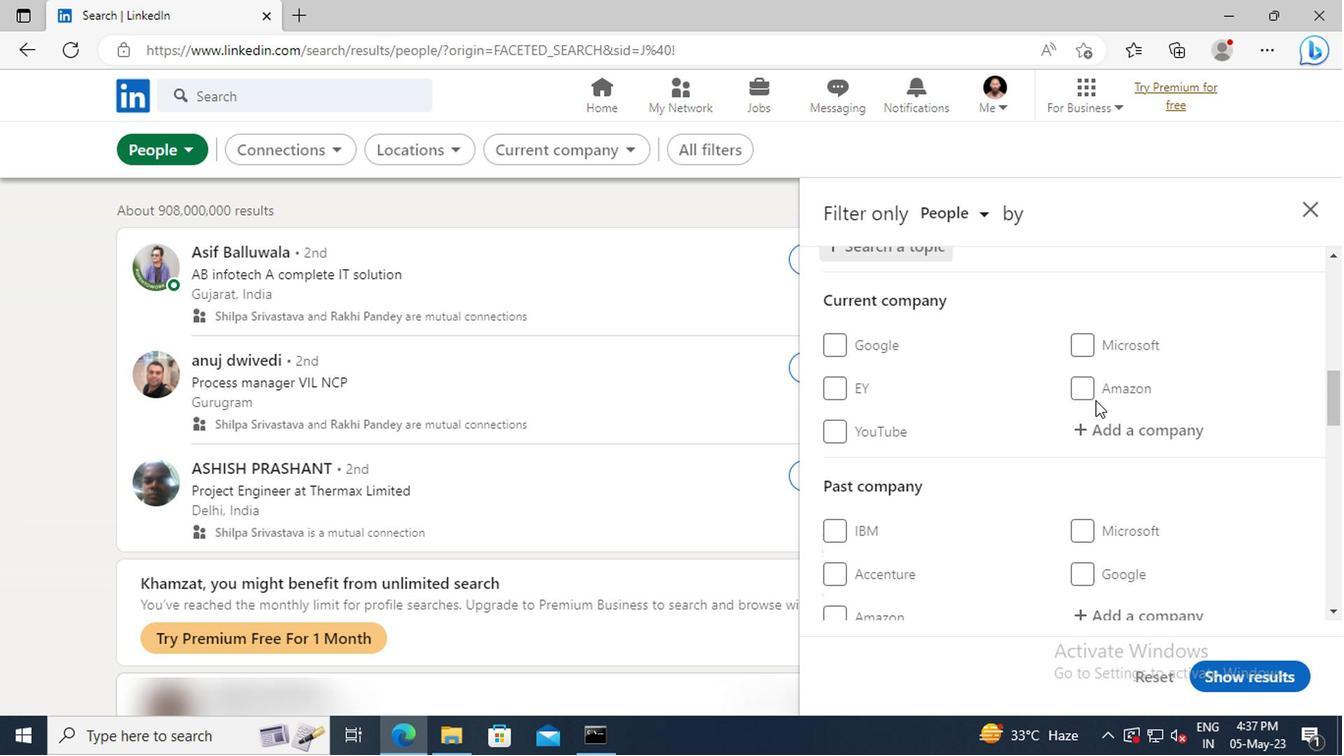 
Action: Mouse scrolled (1092, 397) with delta (0, -1)
Screenshot: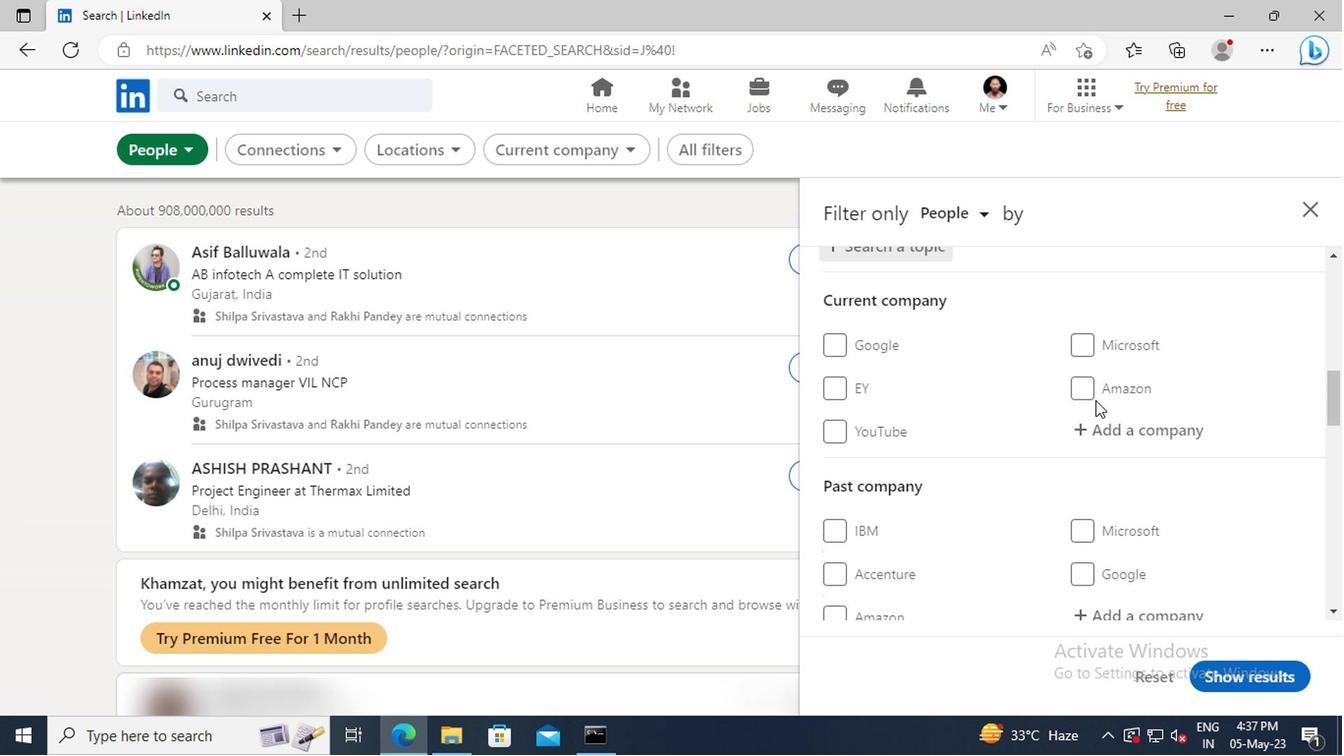 
Action: Mouse scrolled (1092, 397) with delta (0, -1)
Screenshot: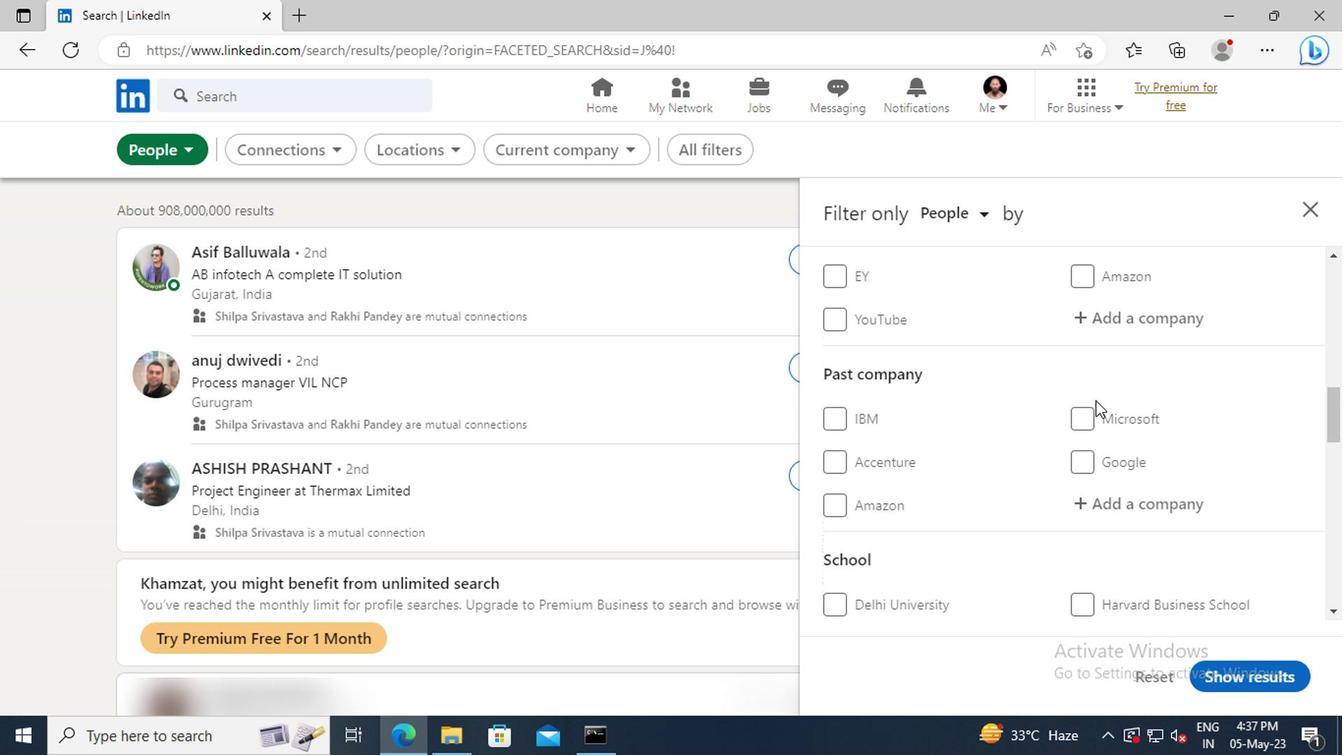 
Action: Mouse scrolled (1092, 397) with delta (0, -1)
Screenshot: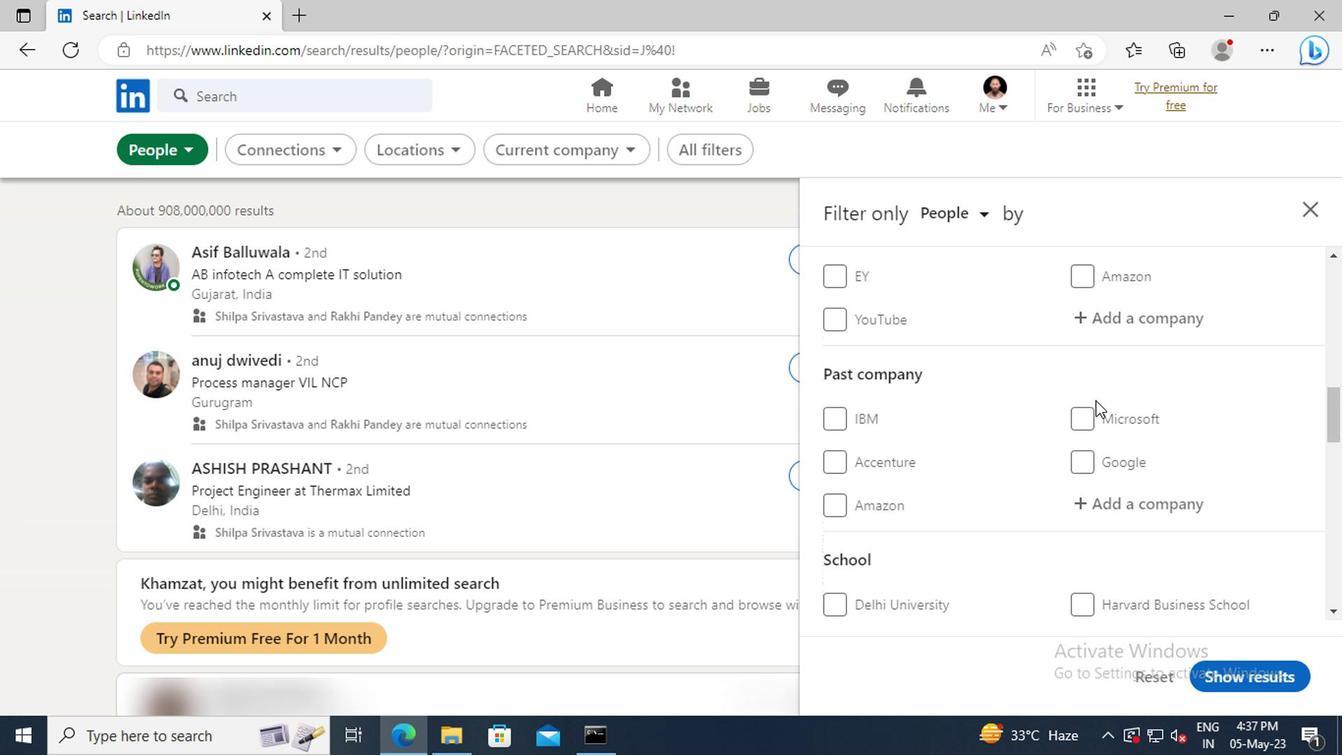 
Action: Mouse scrolled (1092, 397) with delta (0, -1)
Screenshot: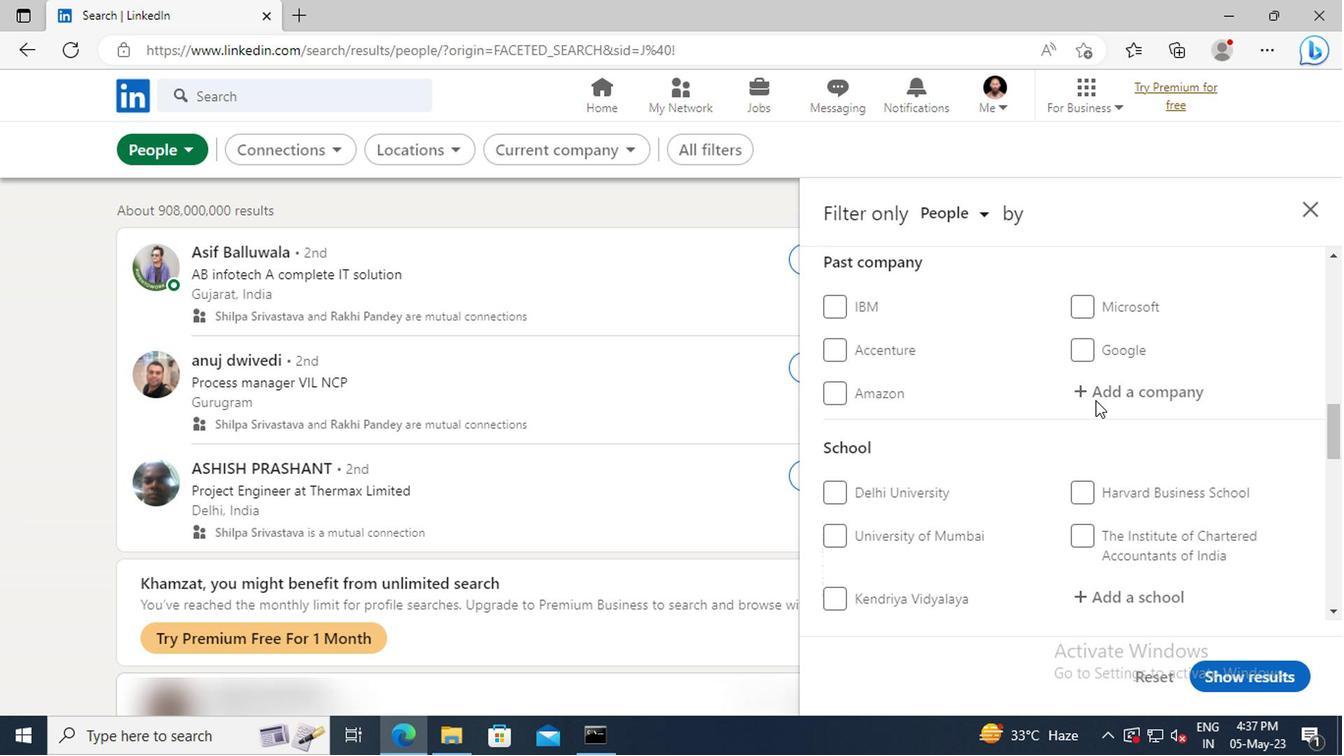 
Action: Mouse scrolled (1092, 397) with delta (0, -1)
Screenshot: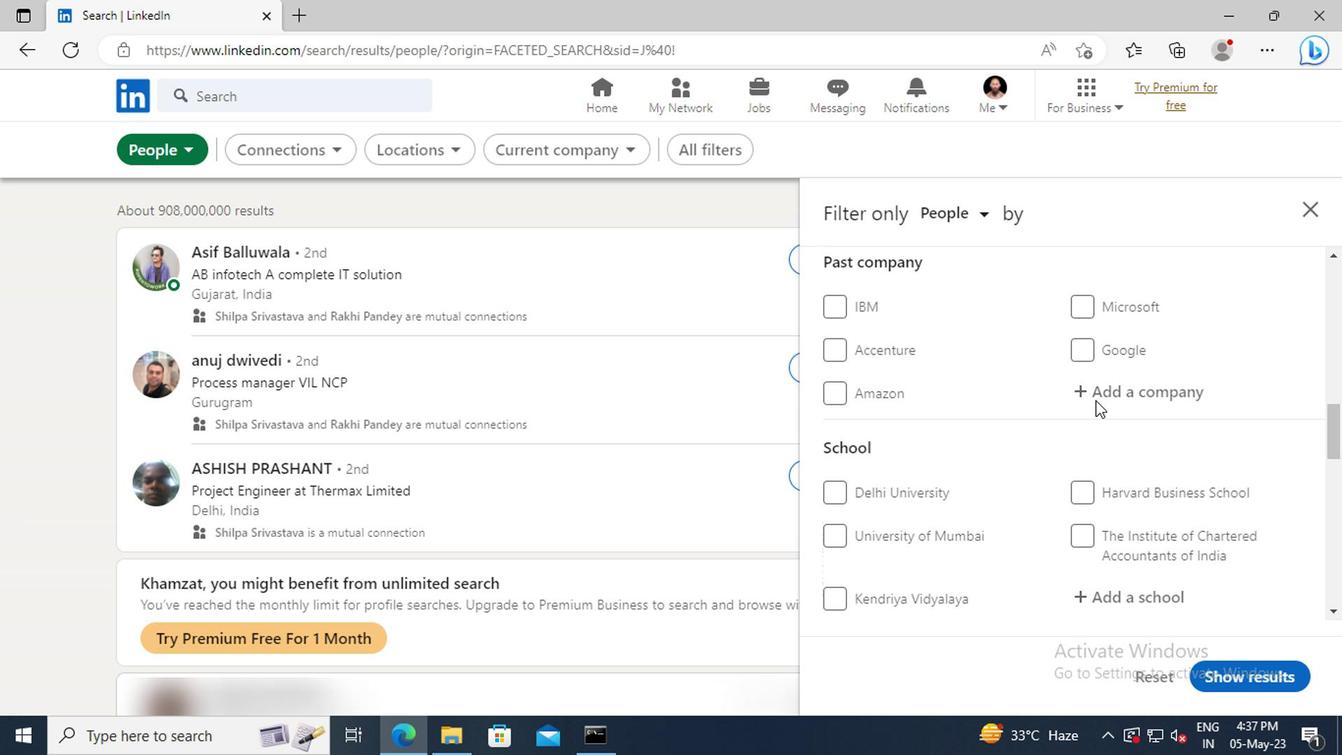 
Action: Mouse scrolled (1092, 397) with delta (0, -1)
Screenshot: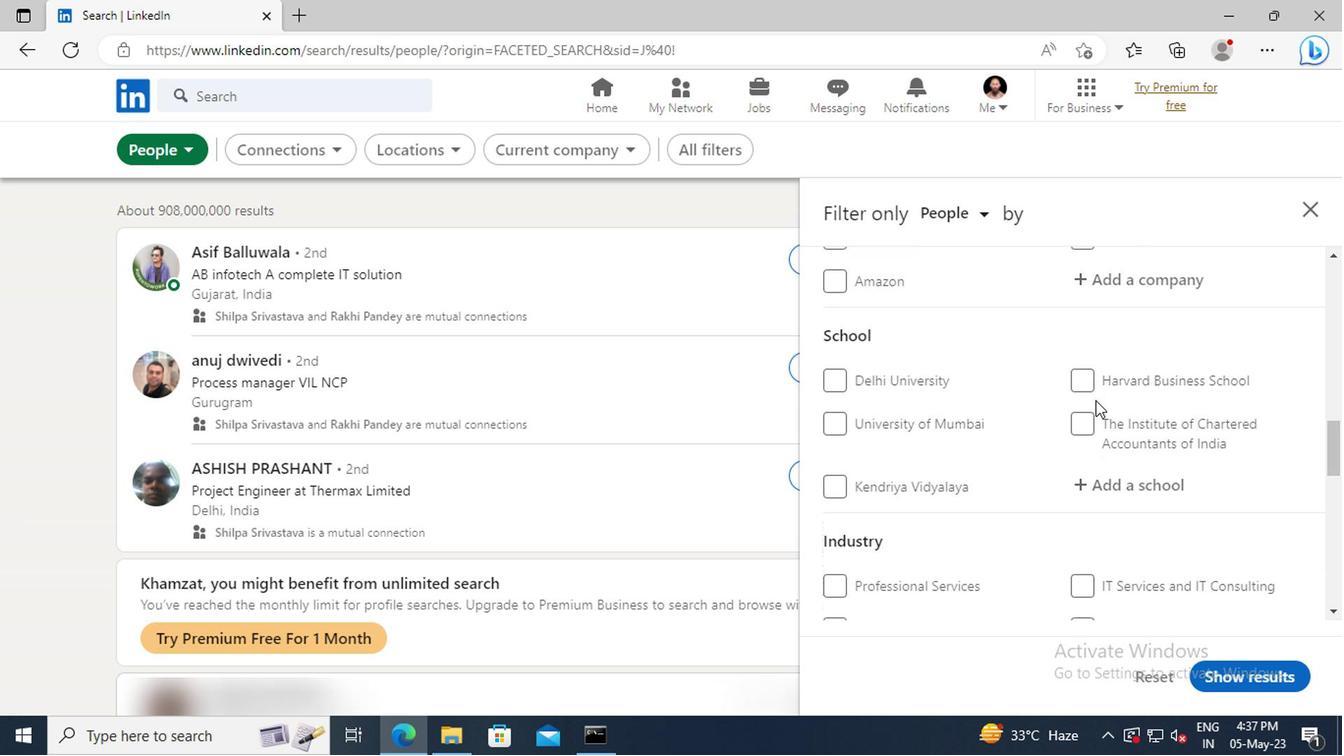 
Action: Mouse scrolled (1092, 397) with delta (0, -1)
Screenshot: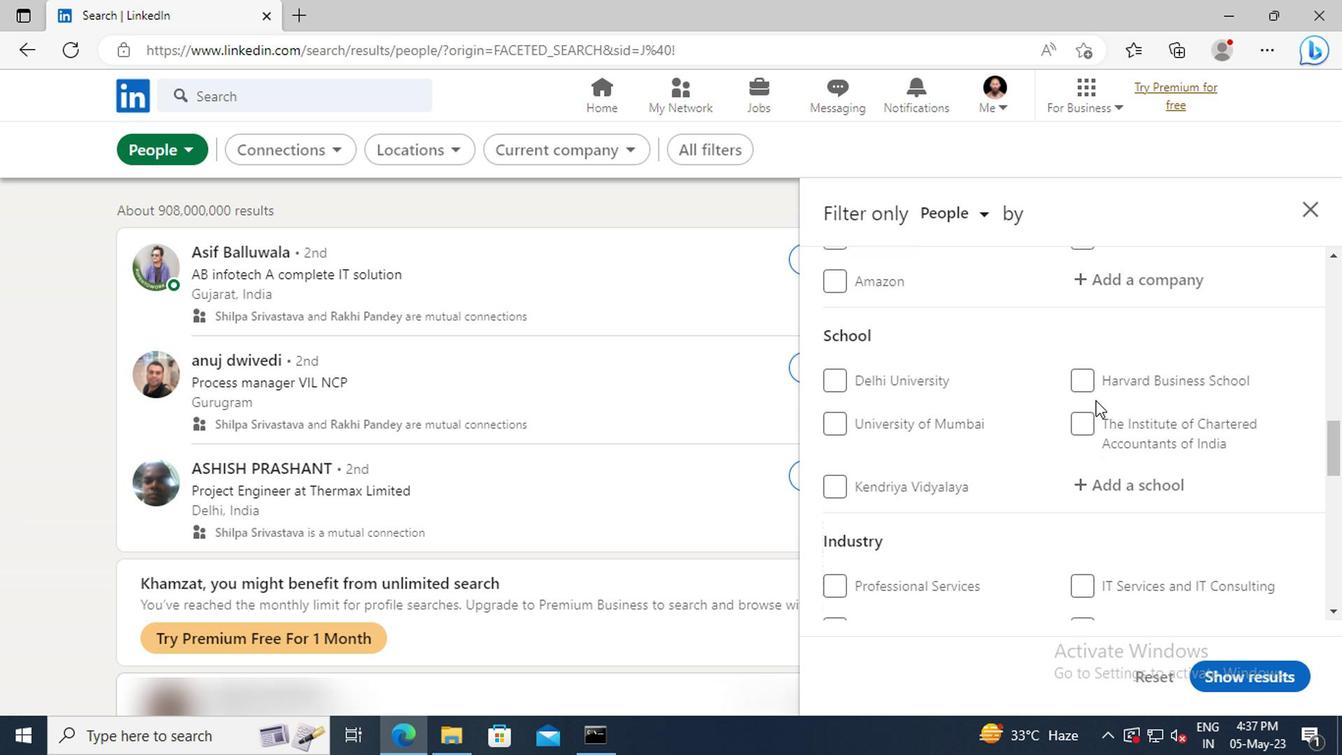 
Action: Mouse scrolled (1092, 397) with delta (0, -1)
Screenshot: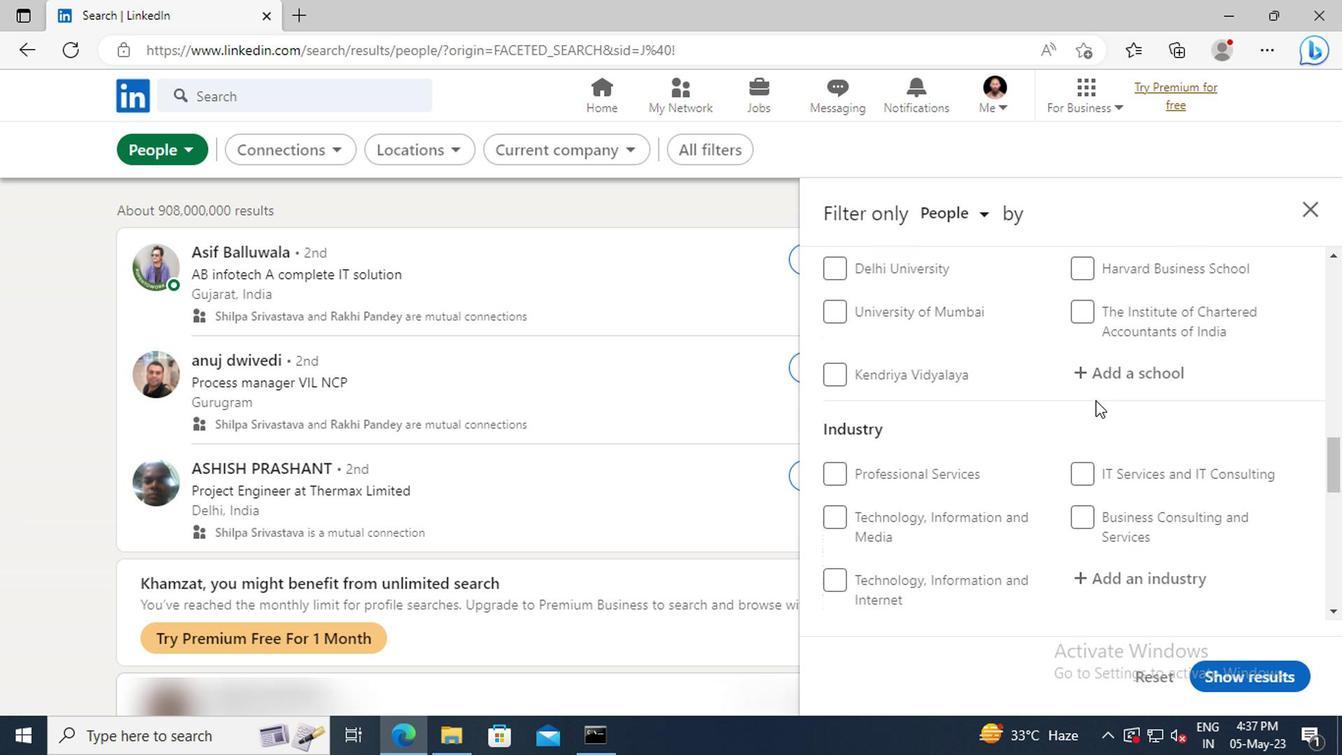 
Action: Mouse scrolled (1092, 397) with delta (0, -1)
Screenshot: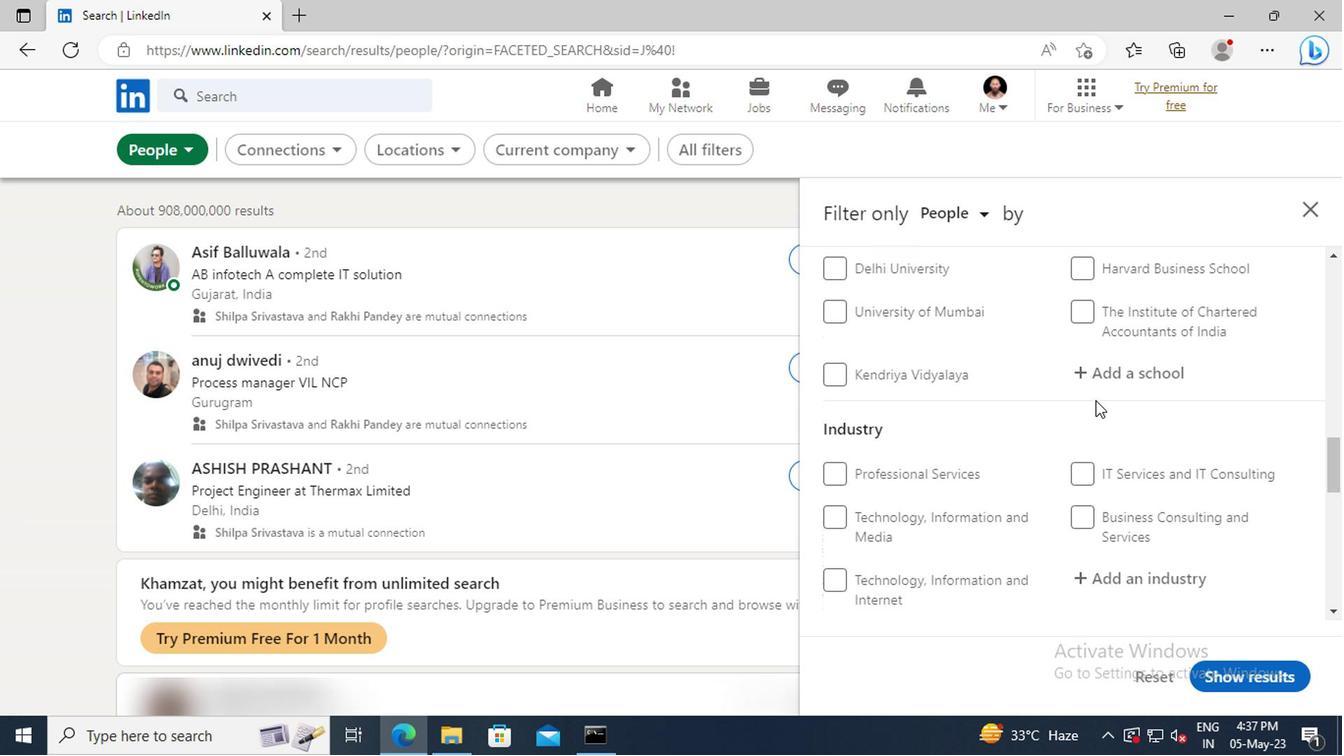 
Action: Mouse scrolled (1092, 397) with delta (0, -1)
Screenshot: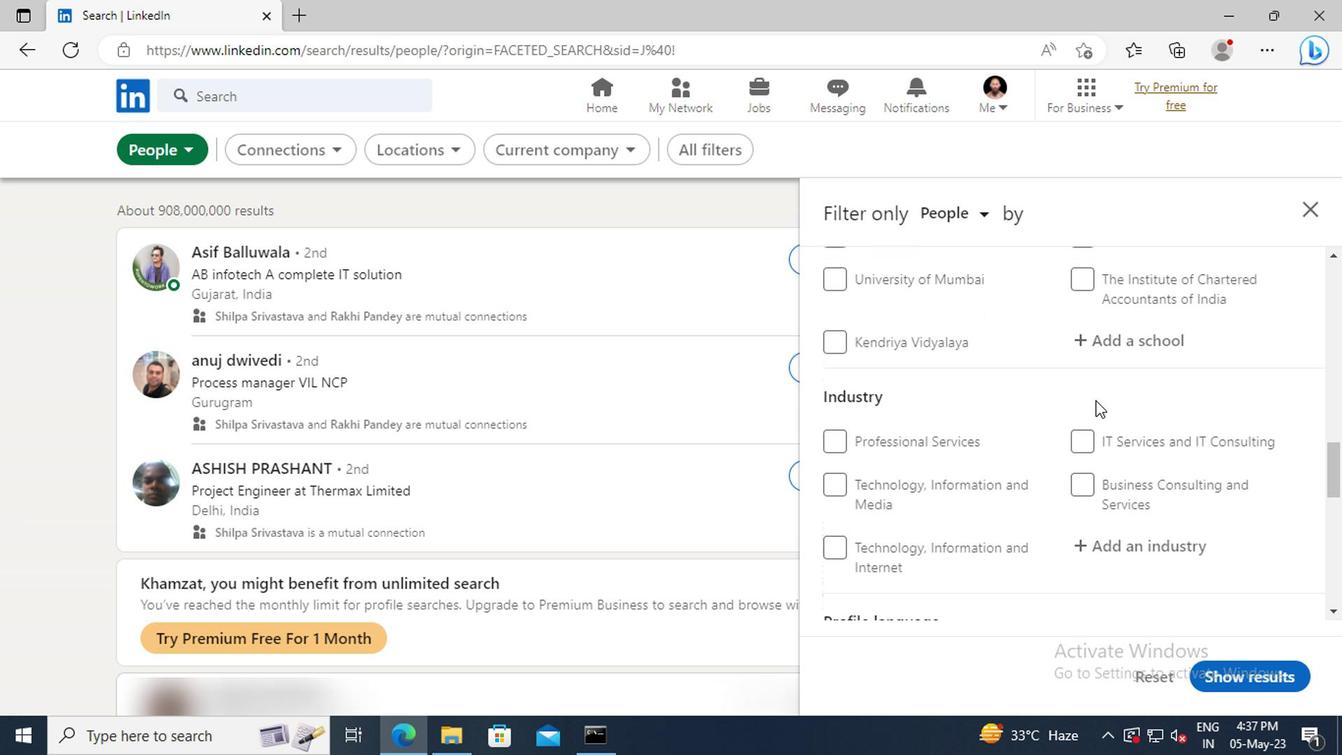 
Action: Mouse scrolled (1092, 397) with delta (0, -1)
Screenshot: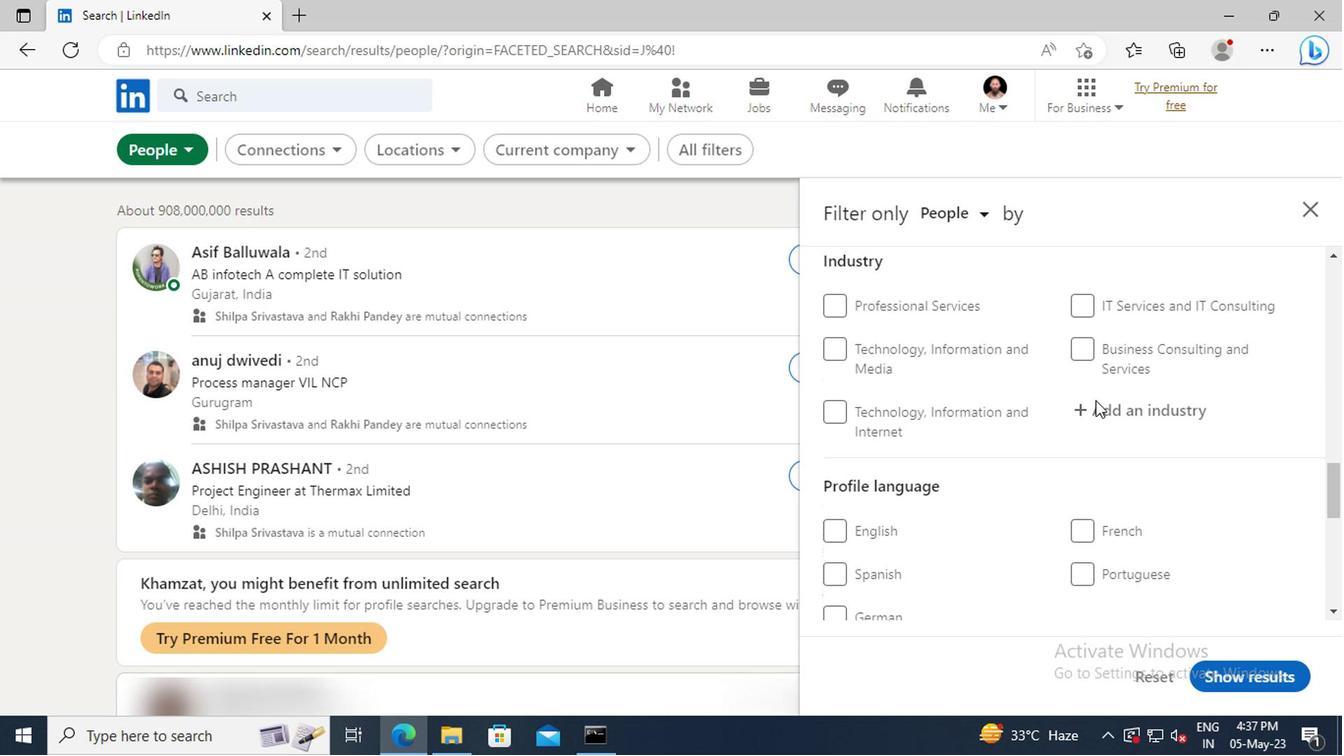 
Action: Mouse scrolled (1092, 397) with delta (0, -1)
Screenshot: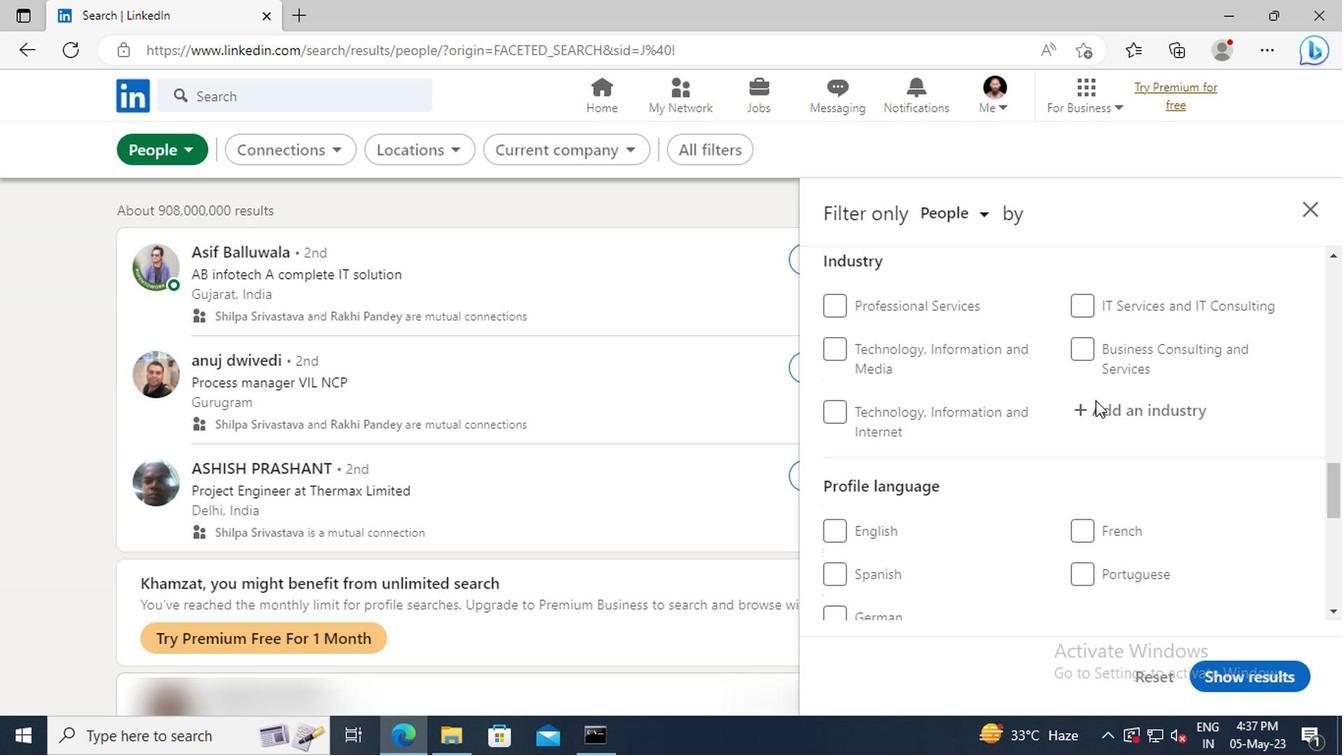 
Action: Mouse moved to (830, 502)
Screenshot: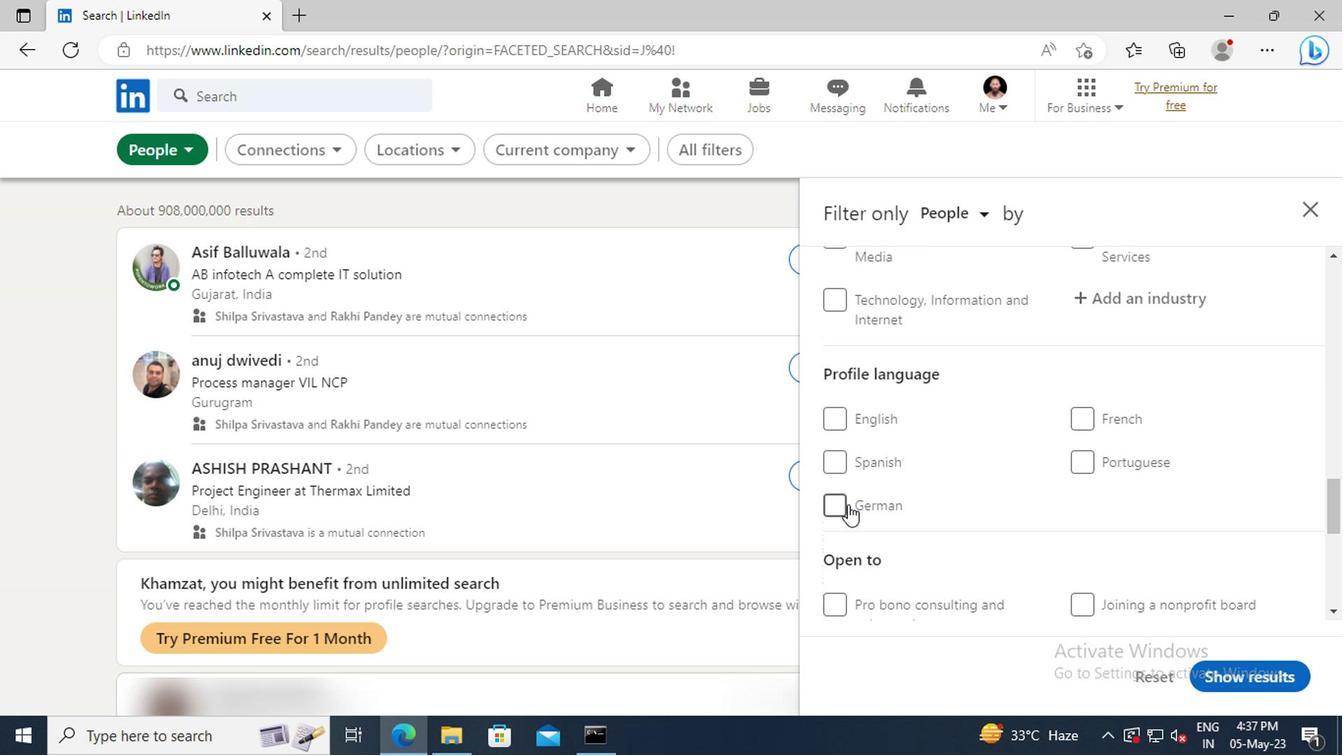 
Action: Mouse pressed left at (830, 502)
Screenshot: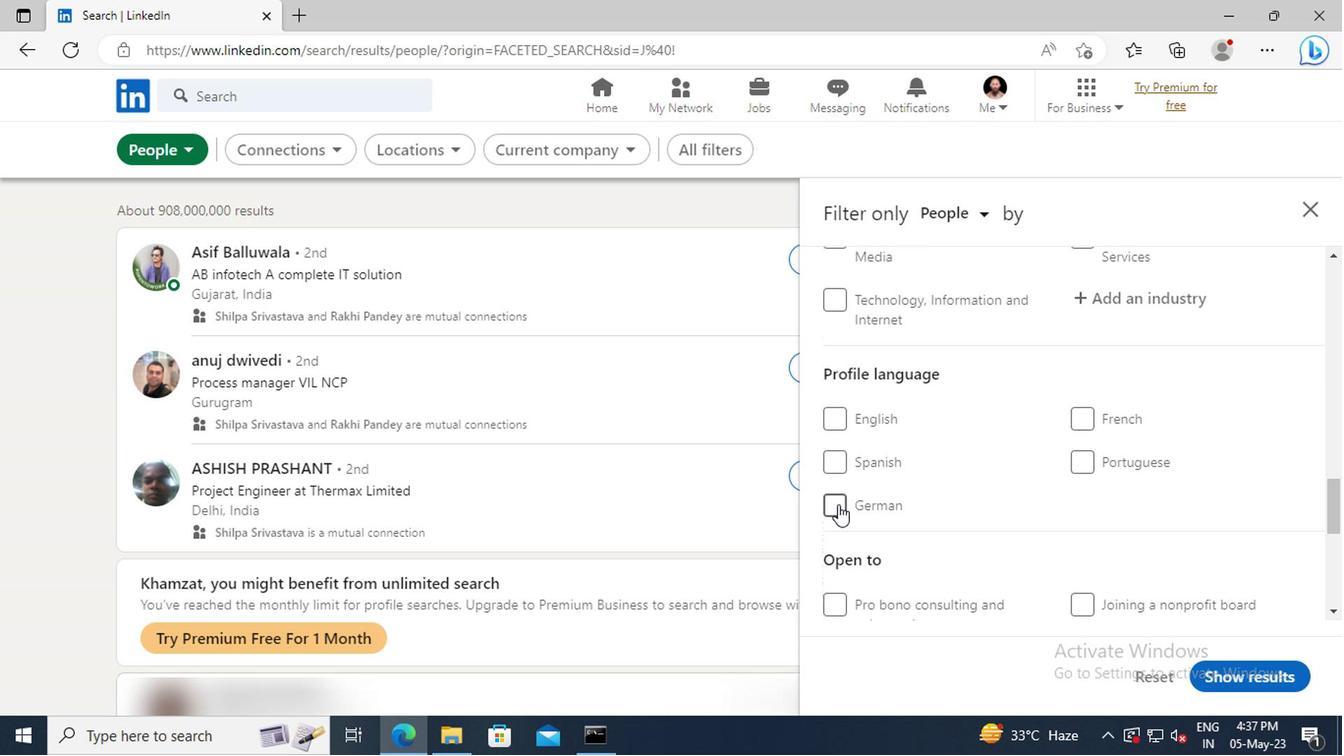 
Action: Mouse moved to (1068, 453)
Screenshot: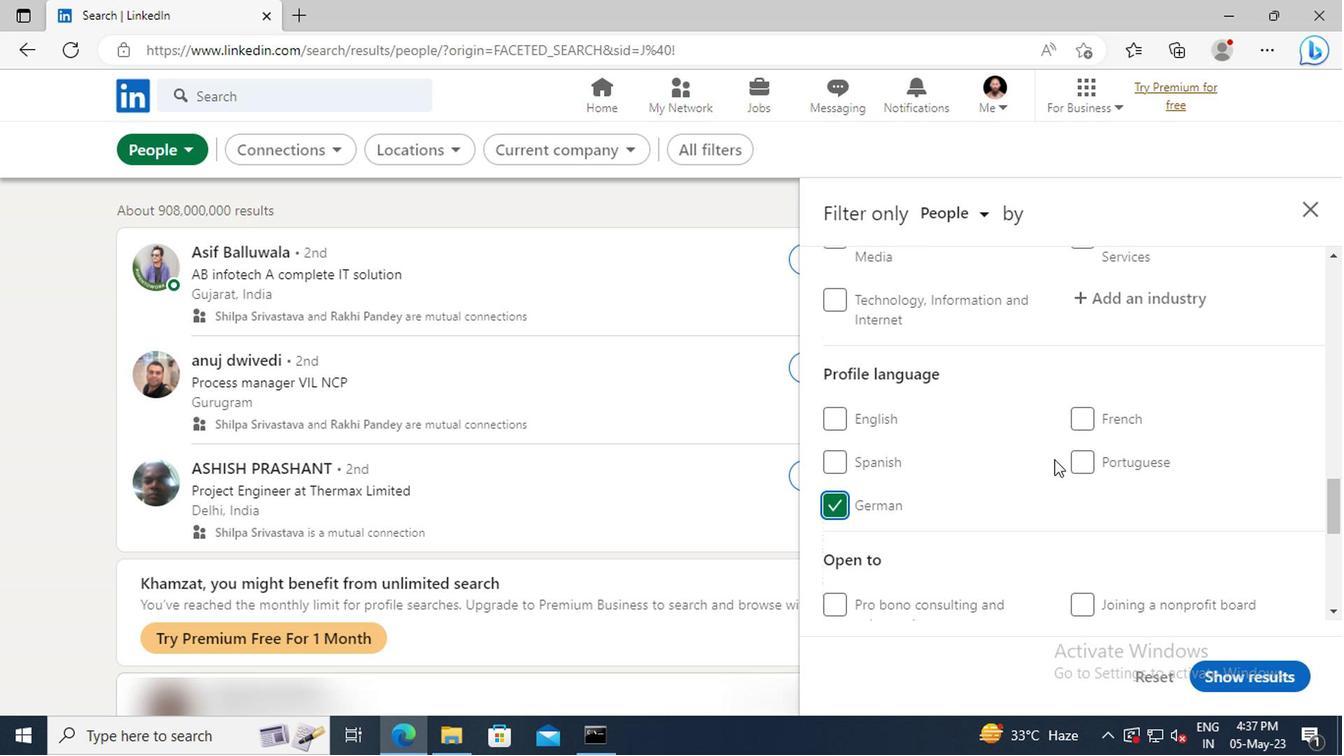 
Action: Mouse scrolled (1068, 453) with delta (0, 0)
Screenshot: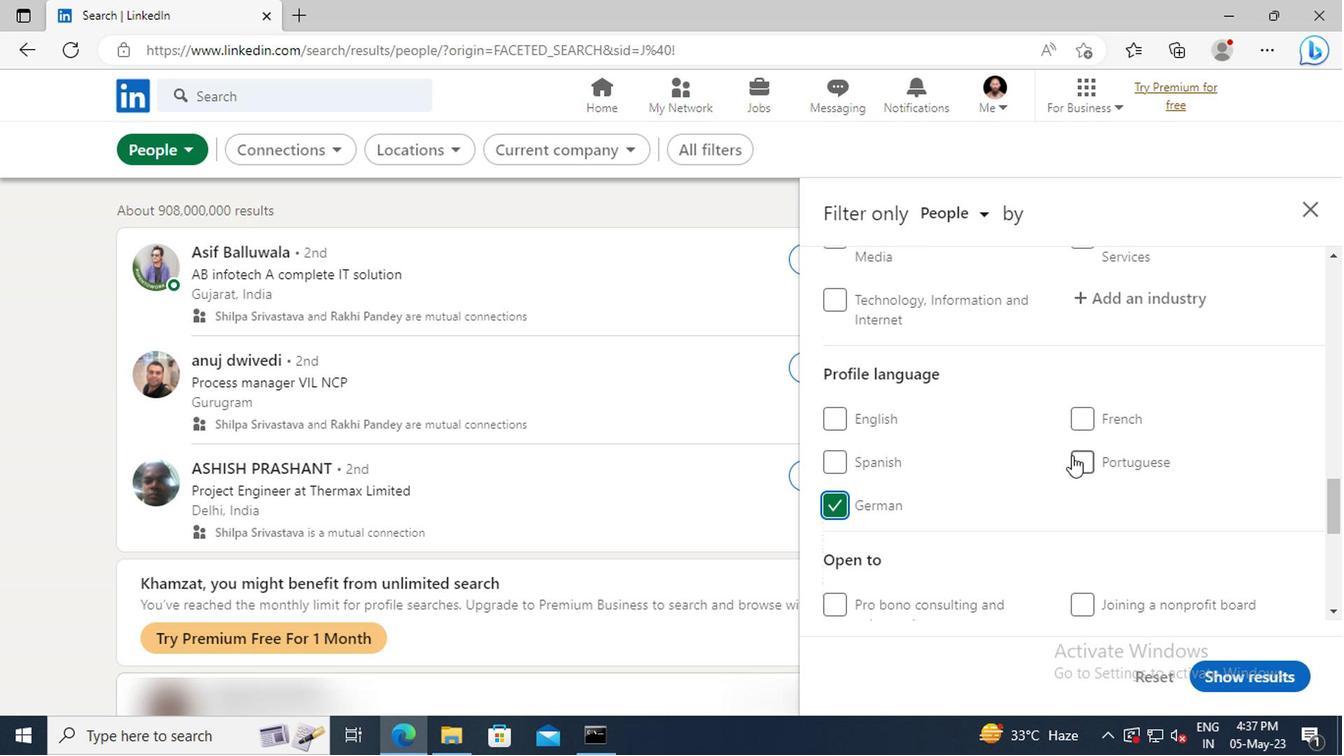 
Action: Mouse scrolled (1068, 453) with delta (0, 0)
Screenshot: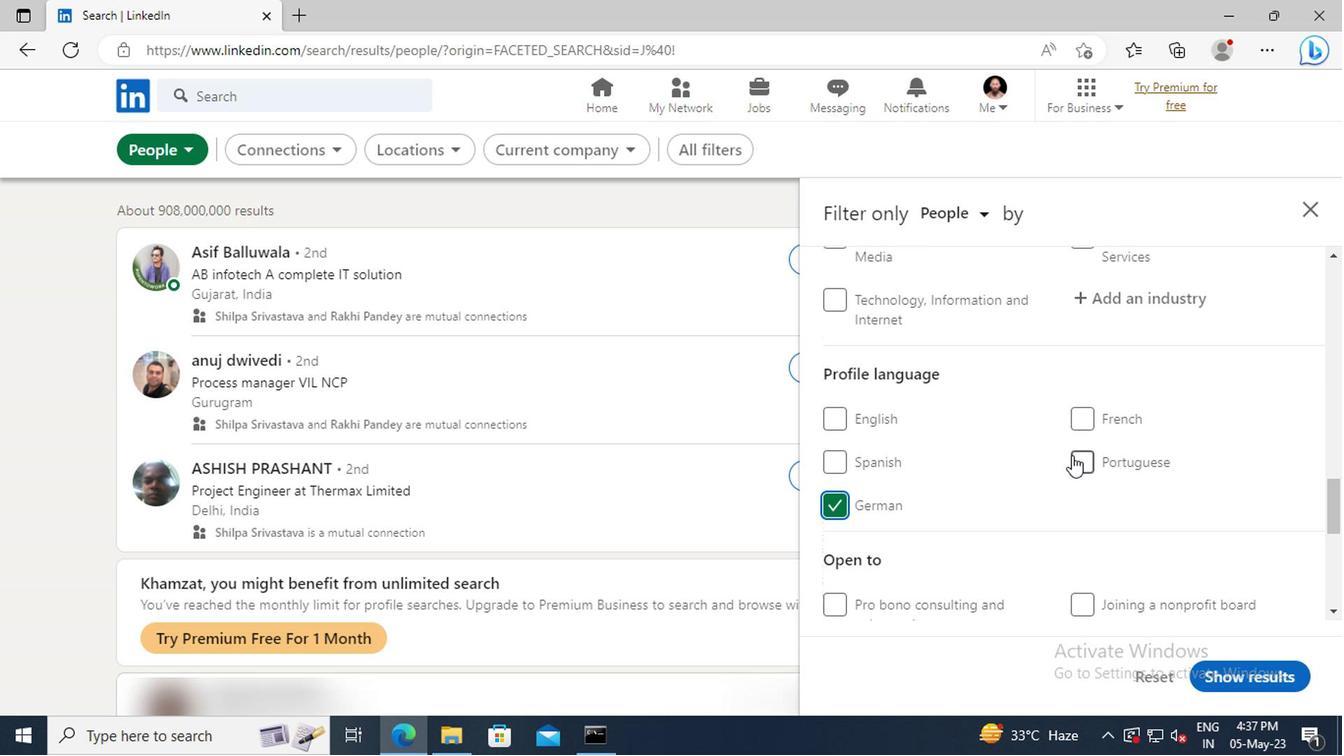 
Action: Mouse scrolled (1068, 453) with delta (0, 0)
Screenshot: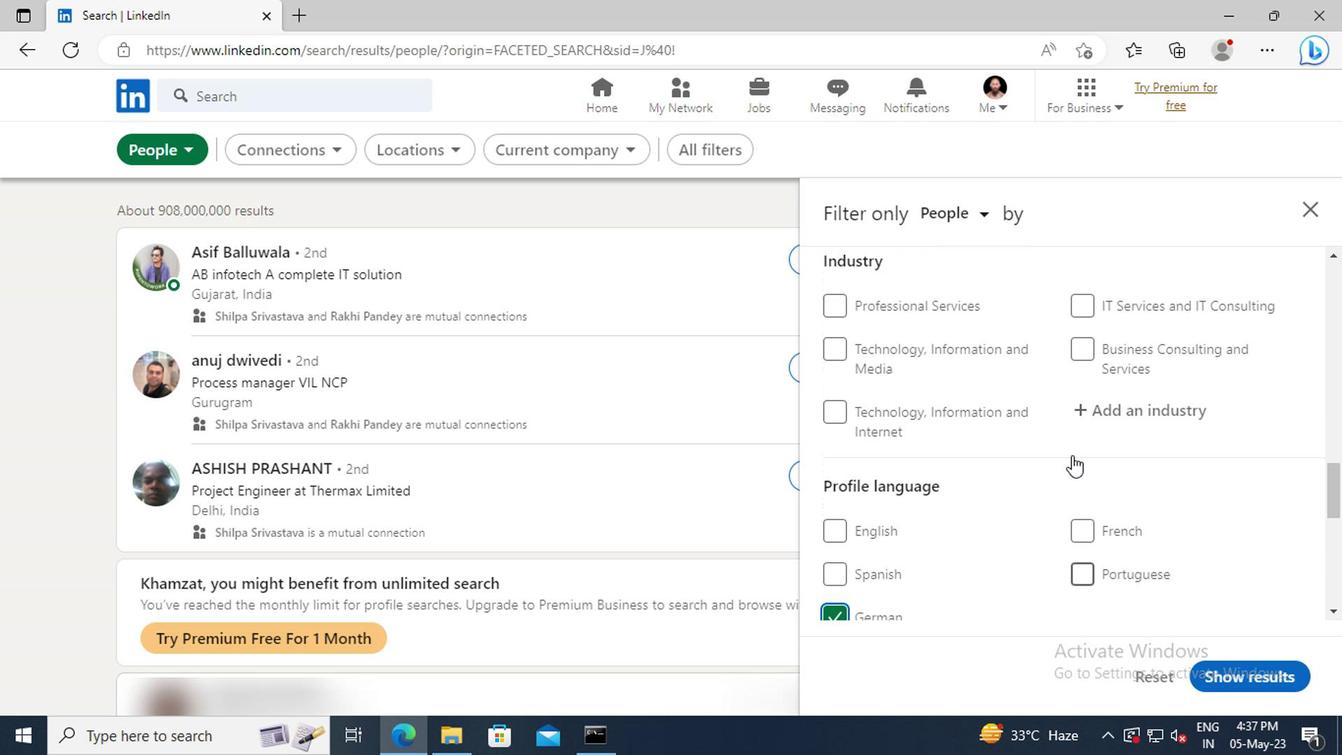 
Action: Mouse scrolled (1068, 453) with delta (0, 0)
Screenshot: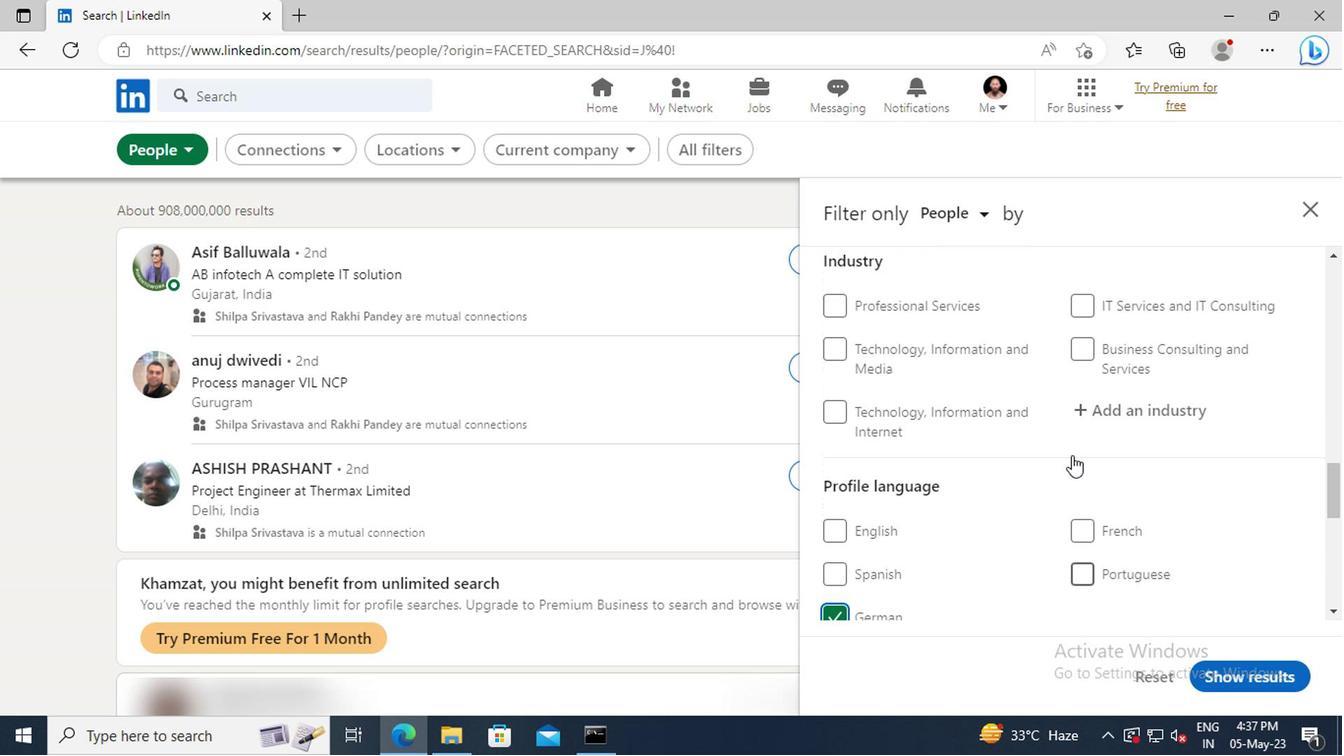 
Action: Mouse scrolled (1068, 453) with delta (0, 0)
Screenshot: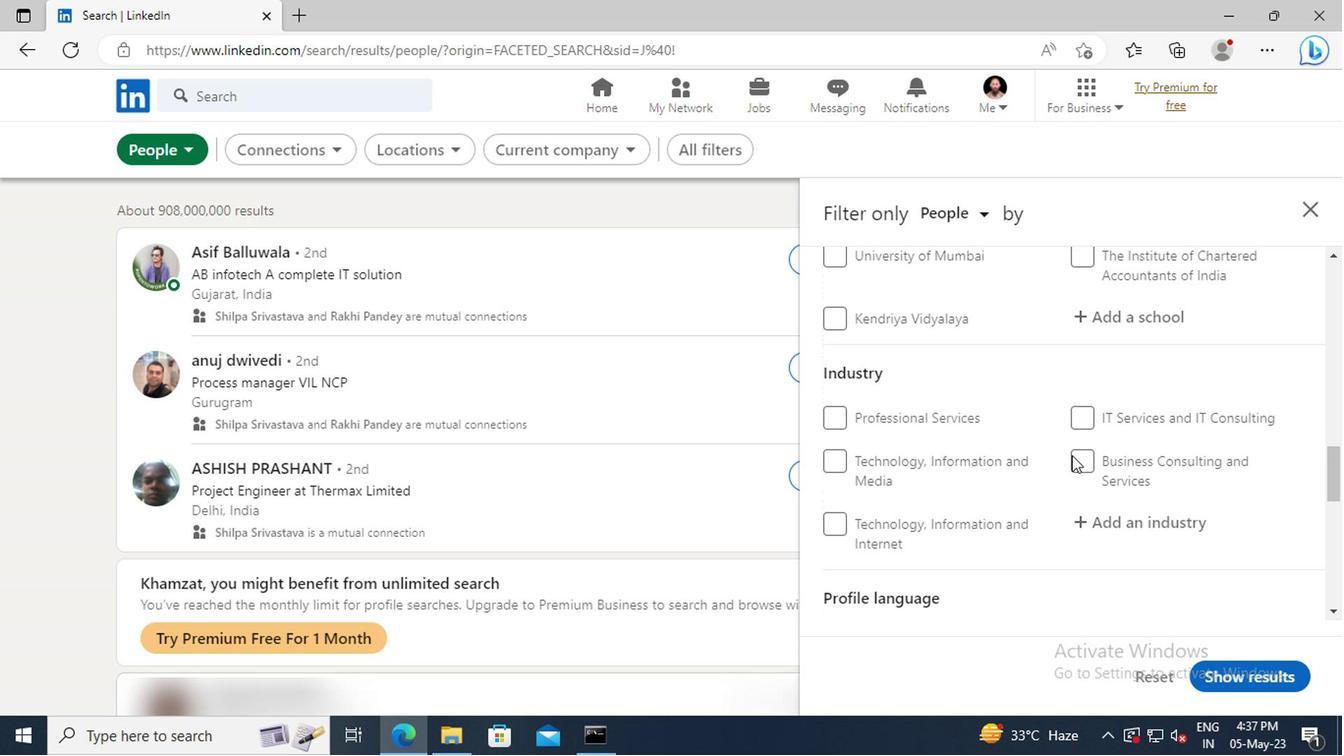 
Action: Mouse scrolled (1068, 453) with delta (0, 0)
Screenshot: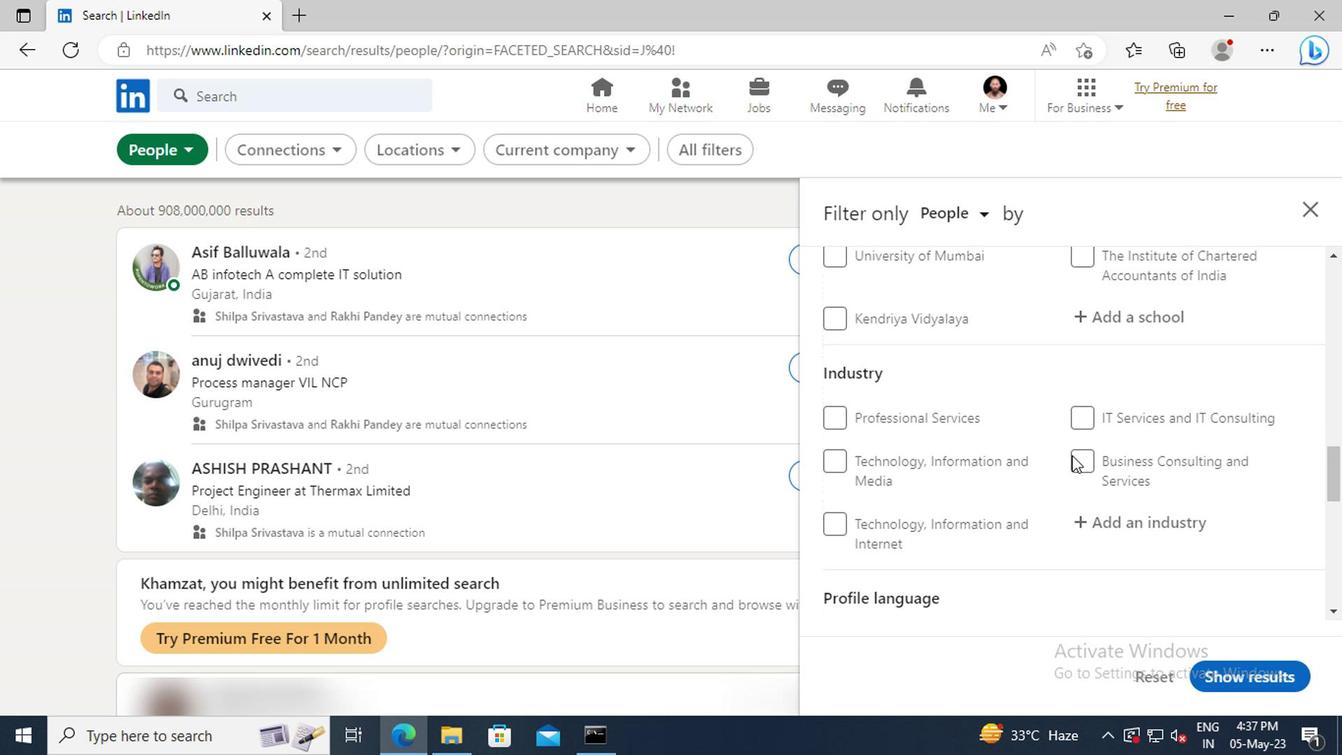 
Action: Mouse scrolled (1068, 453) with delta (0, 0)
Screenshot: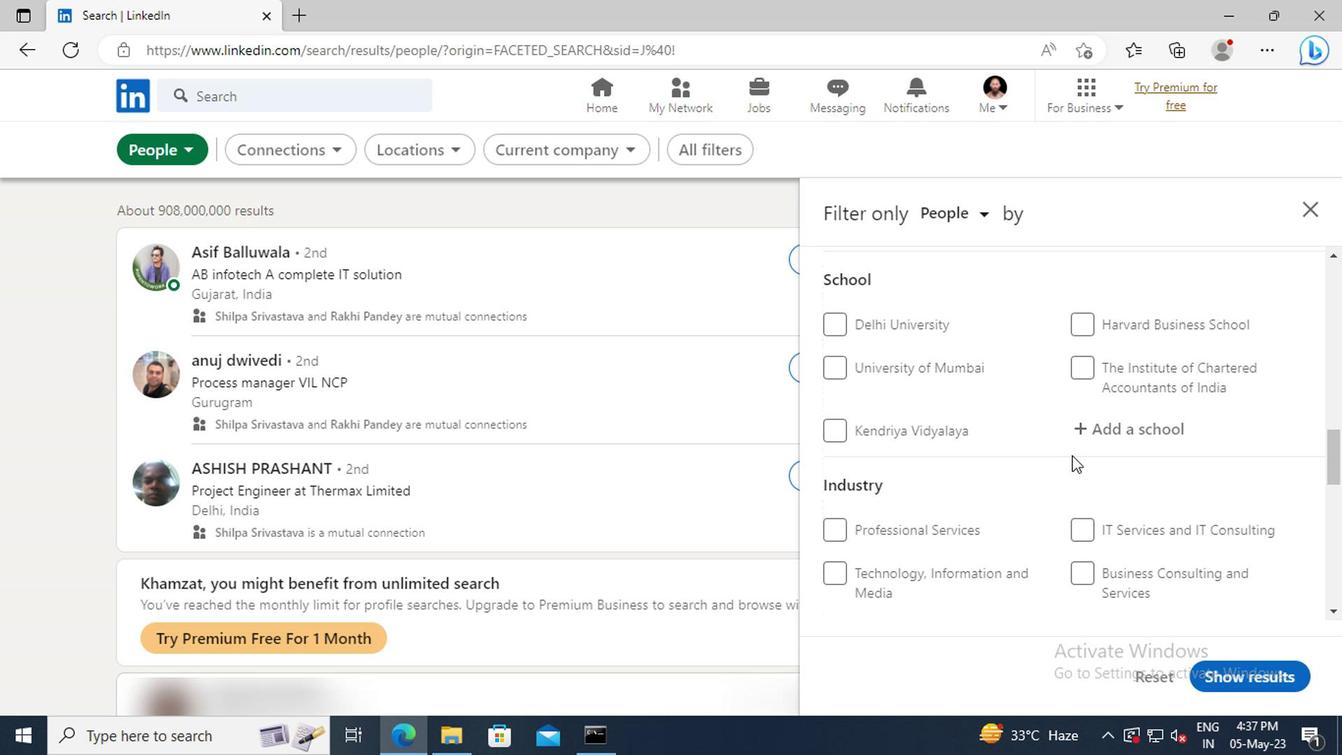 
Action: Mouse scrolled (1068, 453) with delta (0, 0)
Screenshot: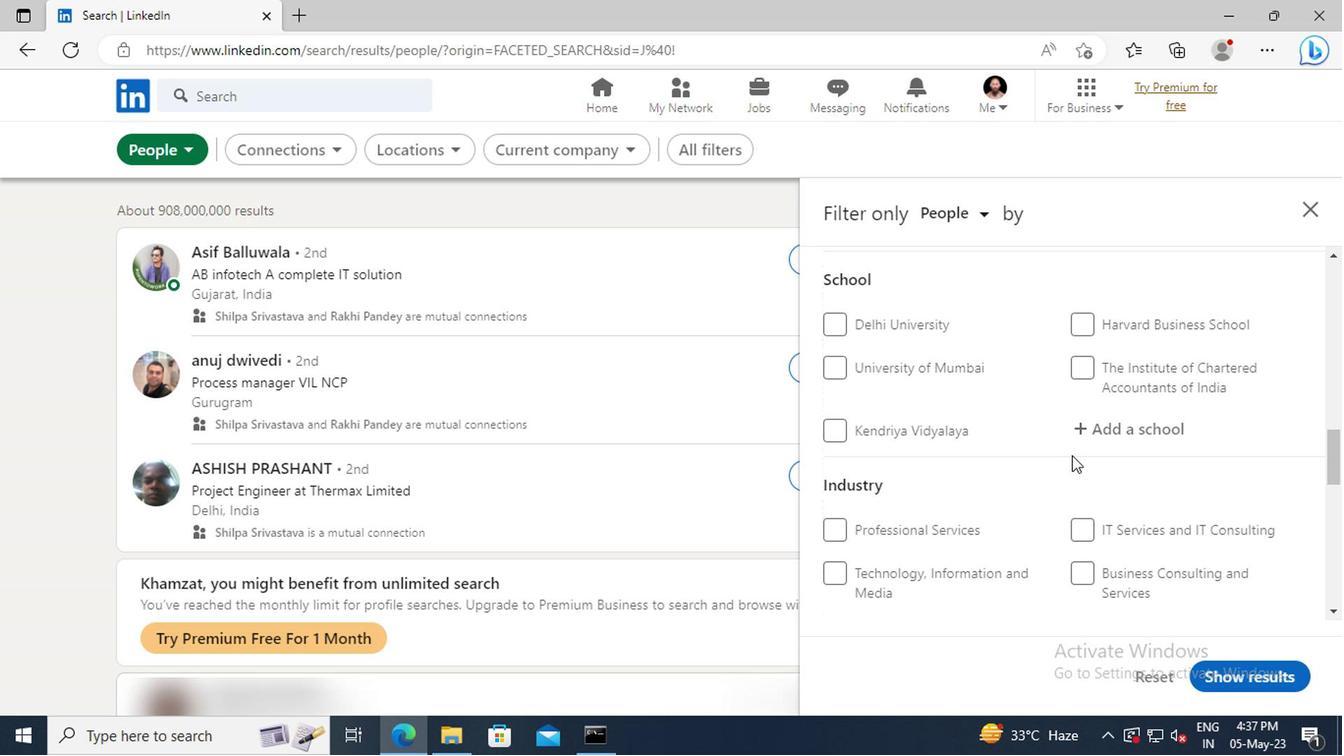 
Action: Mouse scrolled (1068, 453) with delta (0, 0)
Screenshot: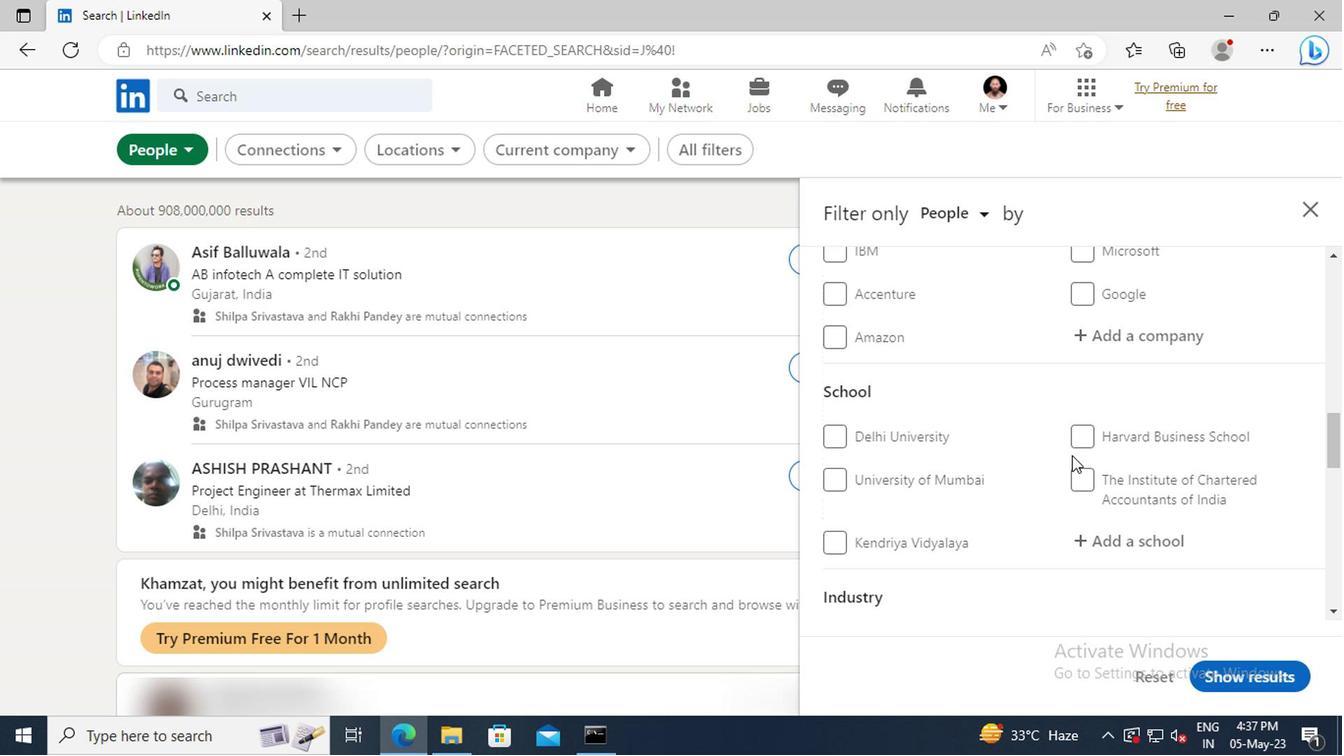 
Action: Mouse scrolled (1068, 453) with delta (0, 0)
Screenshot: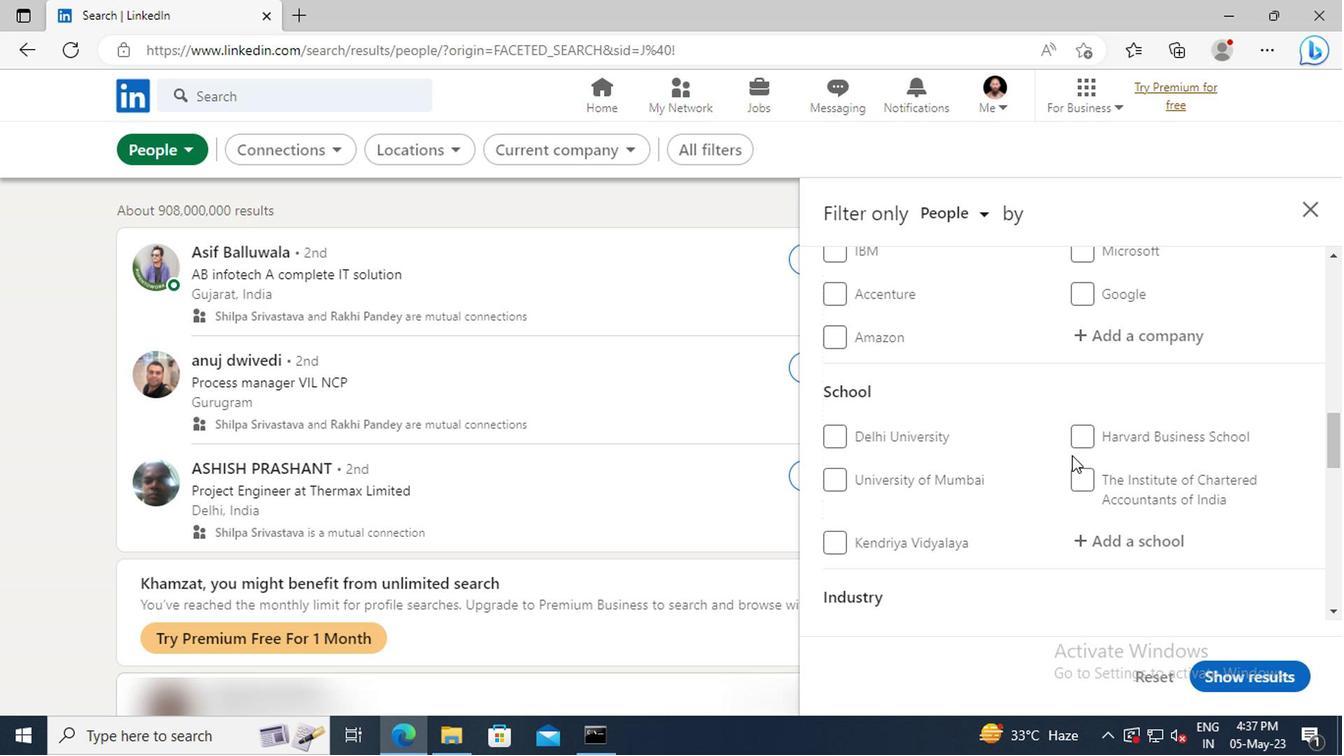 
Action: Mouse scrolled (1068, 453) with delta (0, 0)
Screenshot: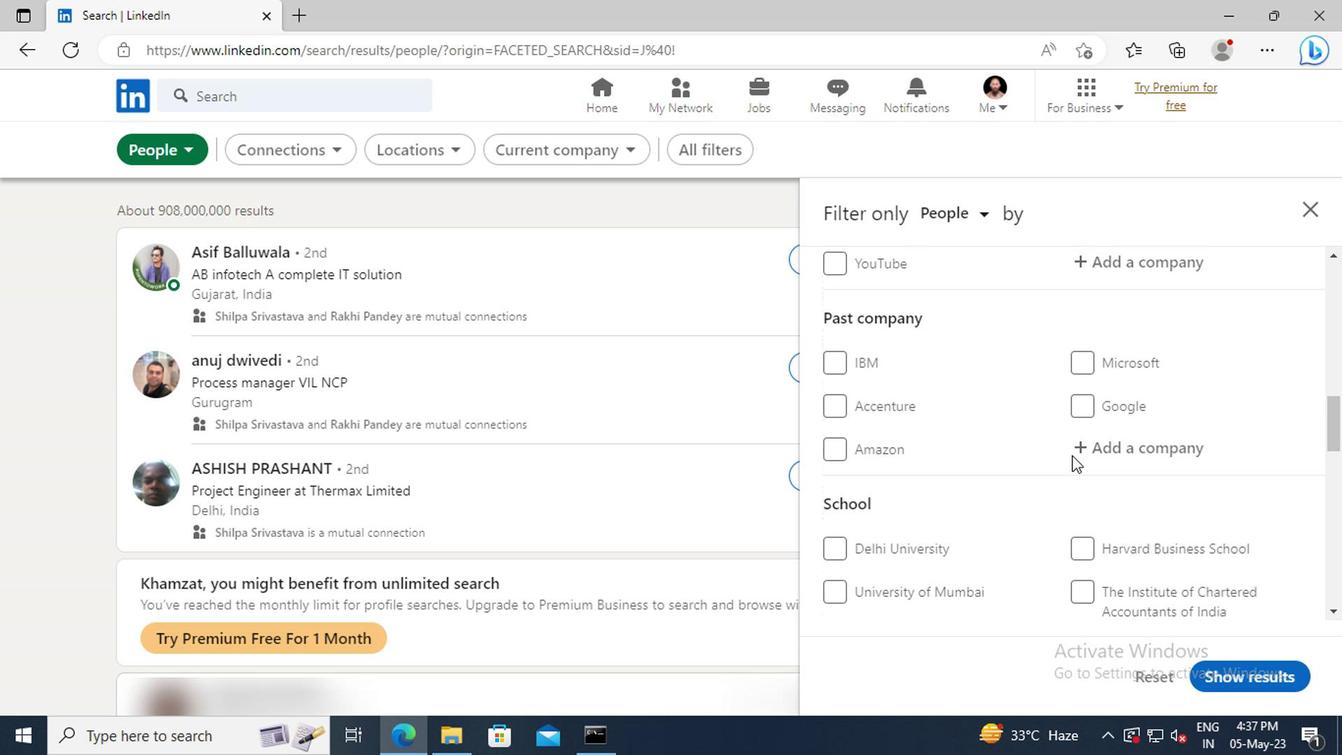 
Action: Mouse scrolled (1068, 453) with delta (0, 0)
Screenshot: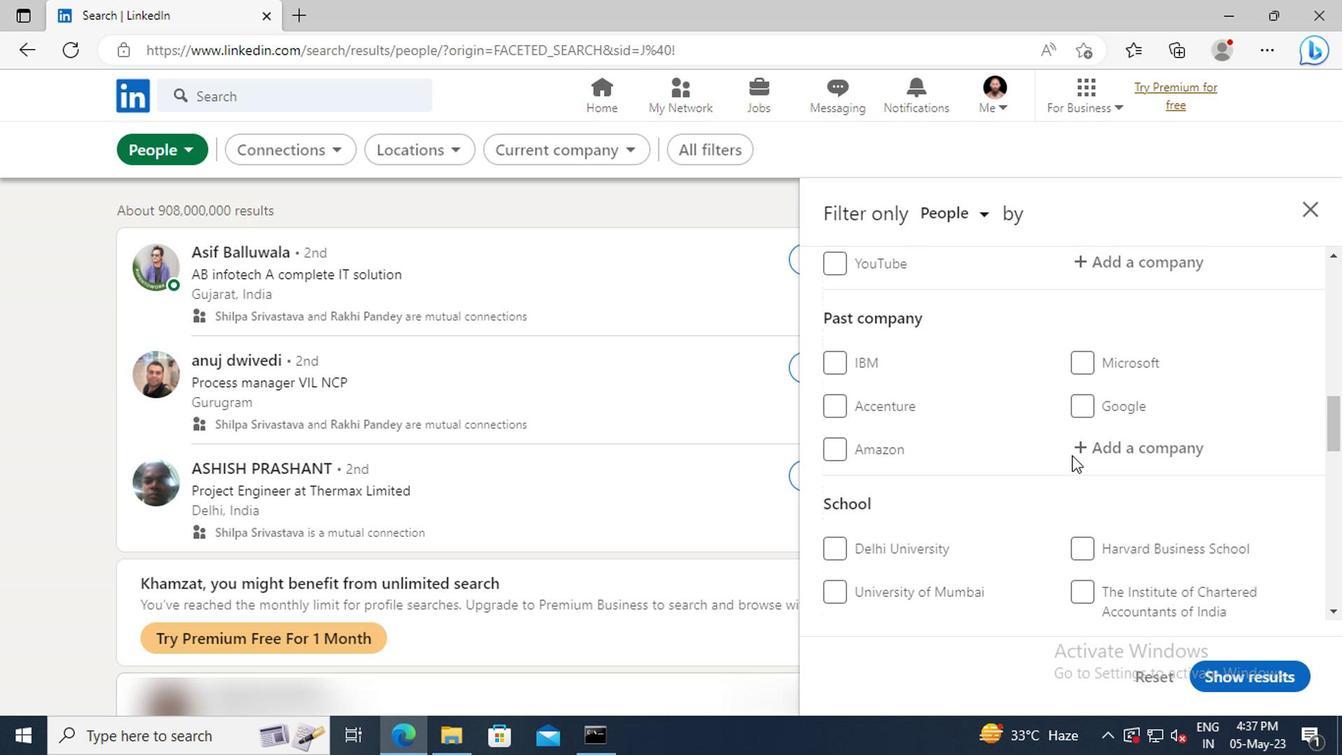 
Action: Mouse moved to (1069, 451)
Screenshot: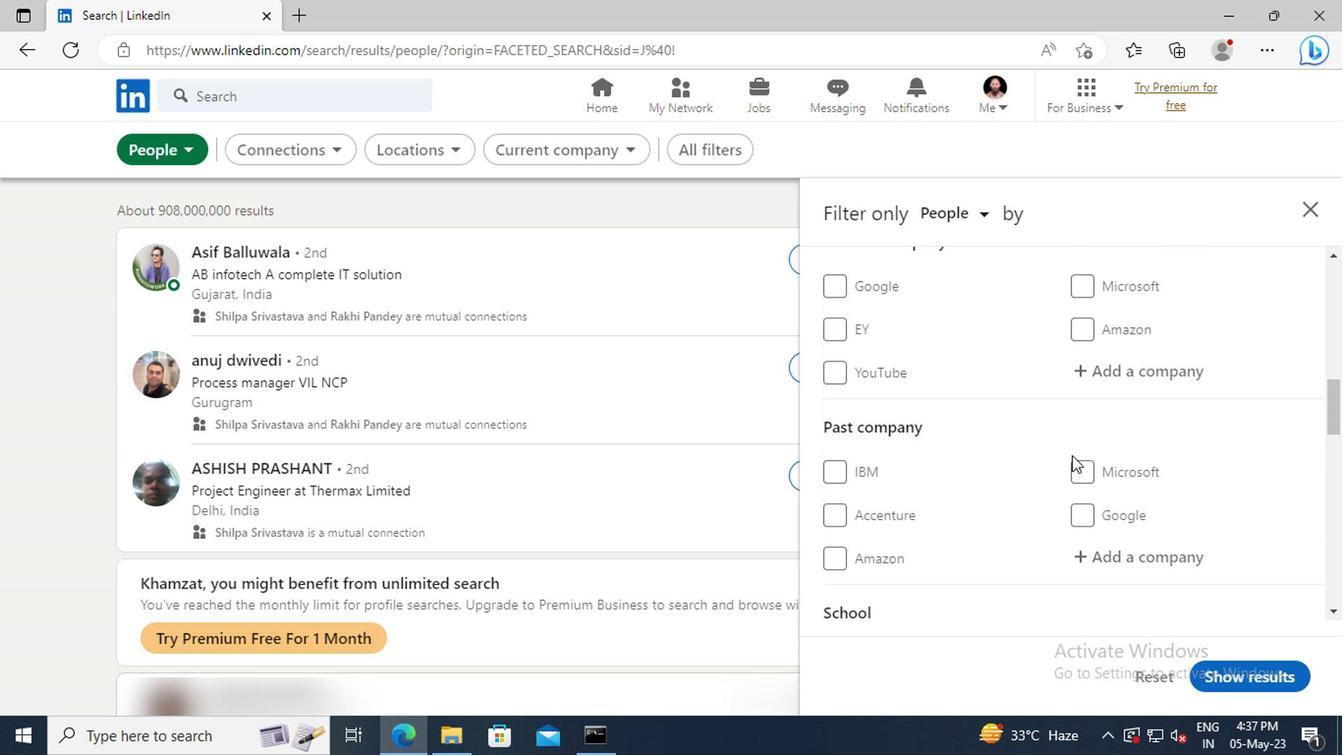 
Action: Mouse scrolled (1069, 453) with delta (0, 1)
Screenshot: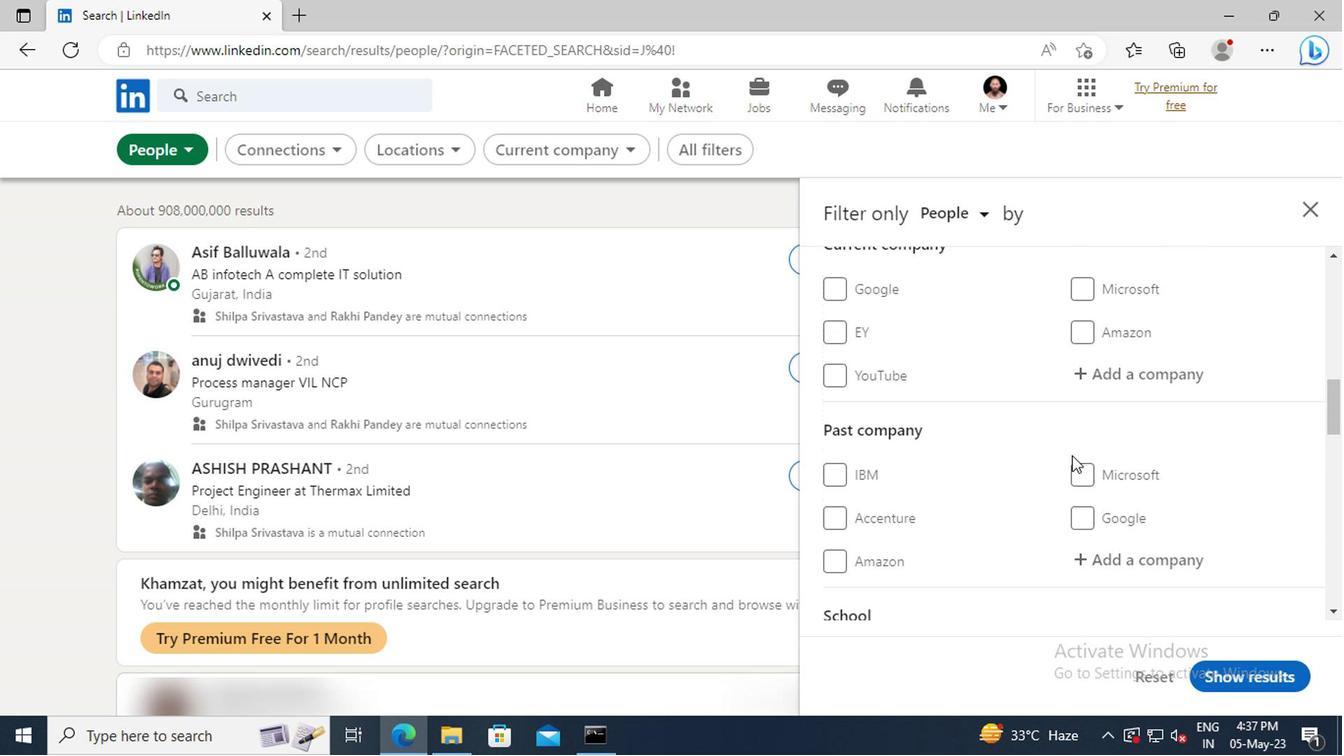 
Action: Mouse moved to (1077, 431)
Screenshot: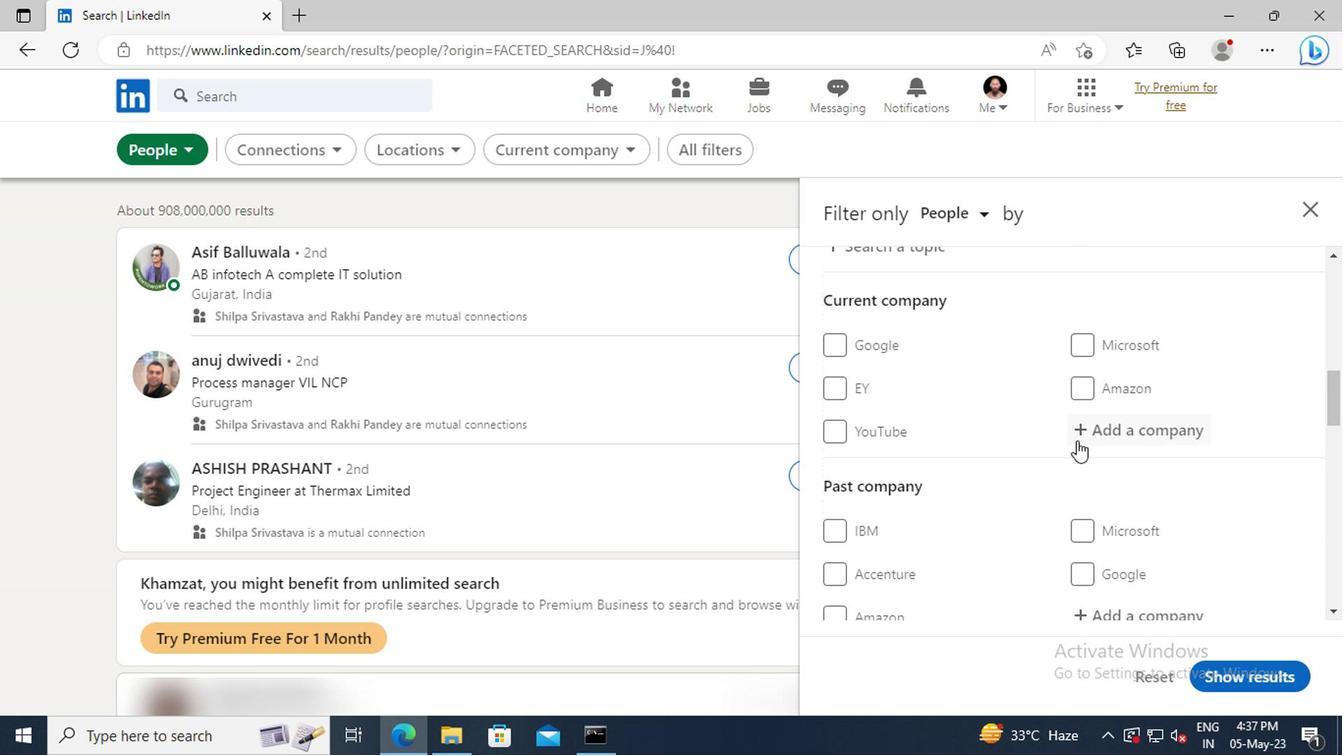 
Action: Mouse pressed left at (1077, 431)
Screenshot: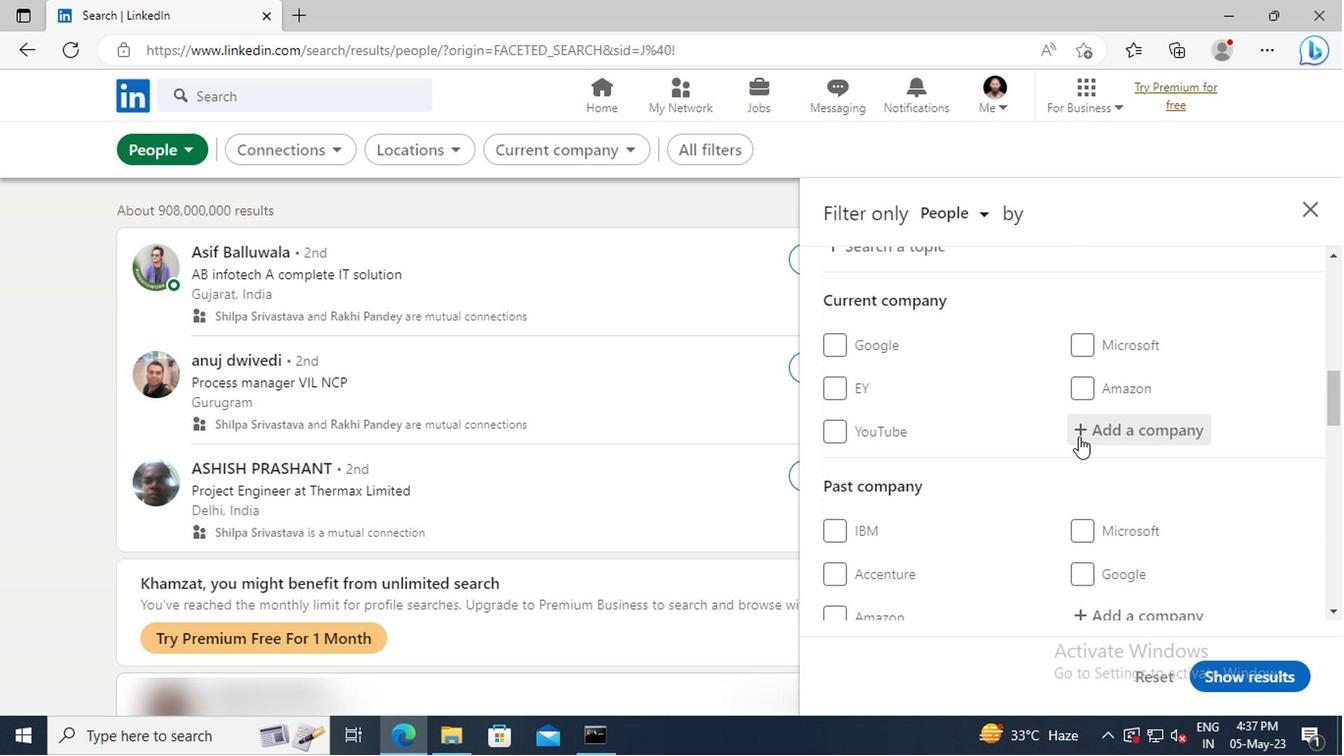 
Action: Key pressed <Key.shift><Key.shift>ESAF<Key.space><Key.shift>B
Screenshot: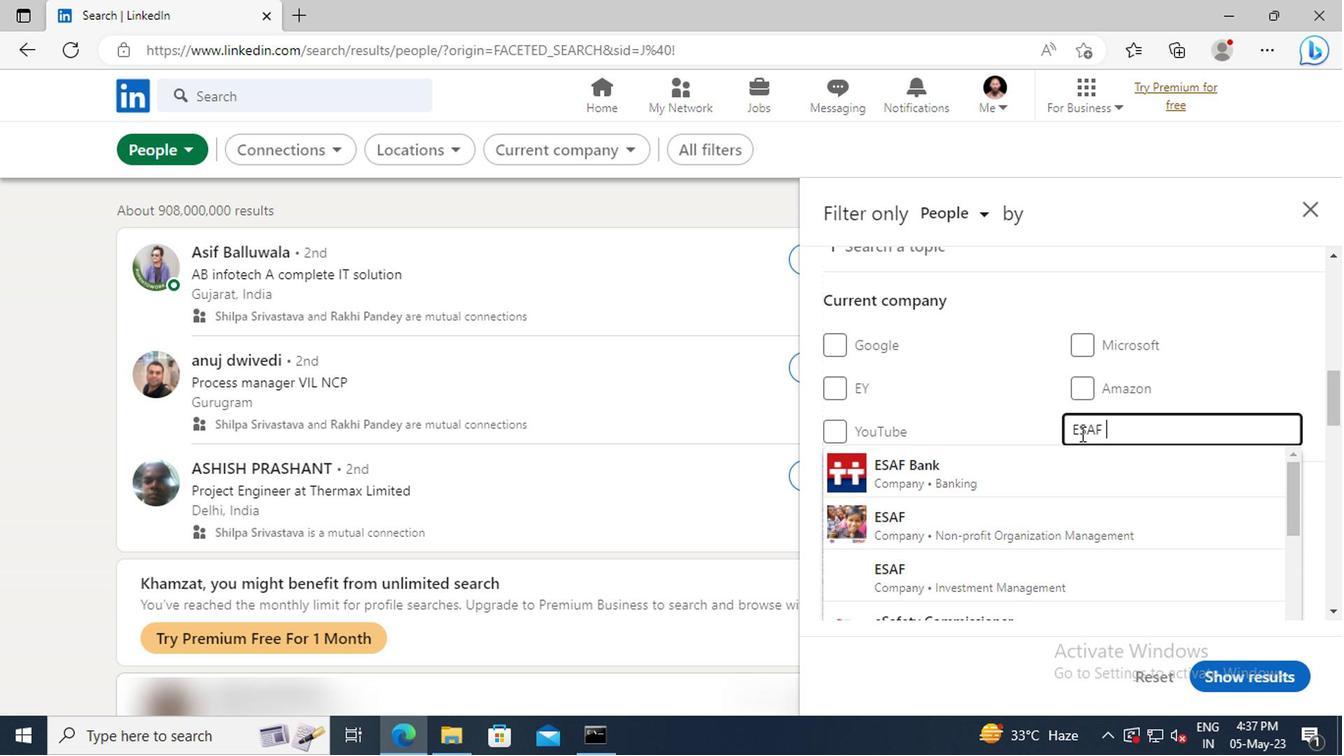 
Action: Mouse moved to (1082, 458)
Screenshot: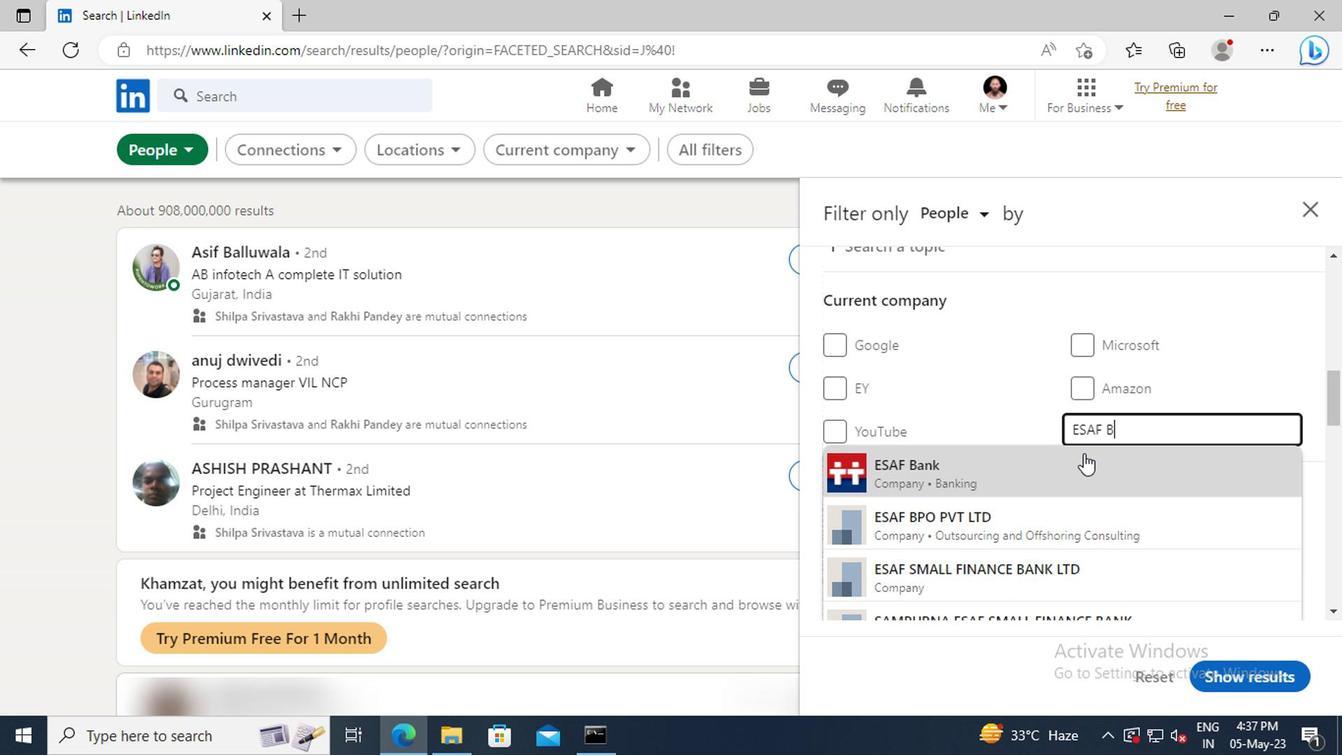 
Action: Mouse pressed left at (1082, 458)
Screenshot: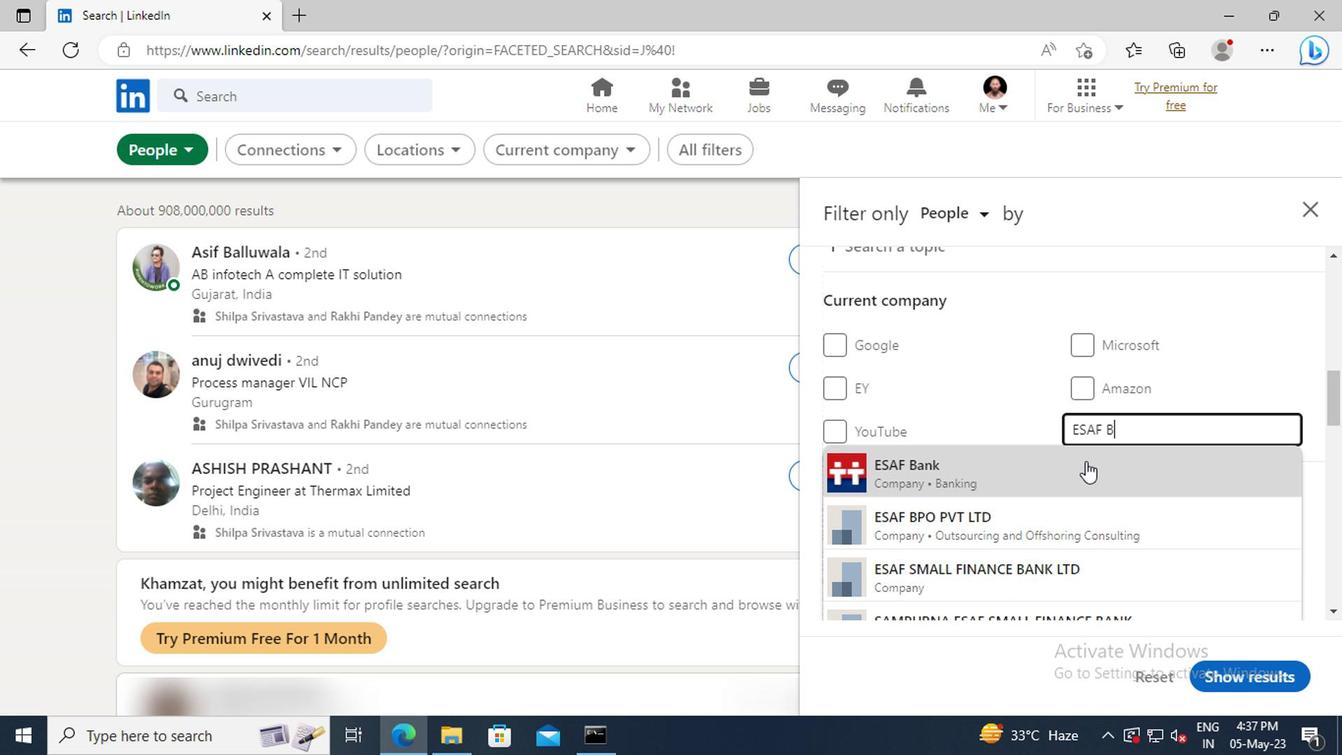 
Action: Mouse scrolled (1082, 458) with delta (0, 0)
Screenshot: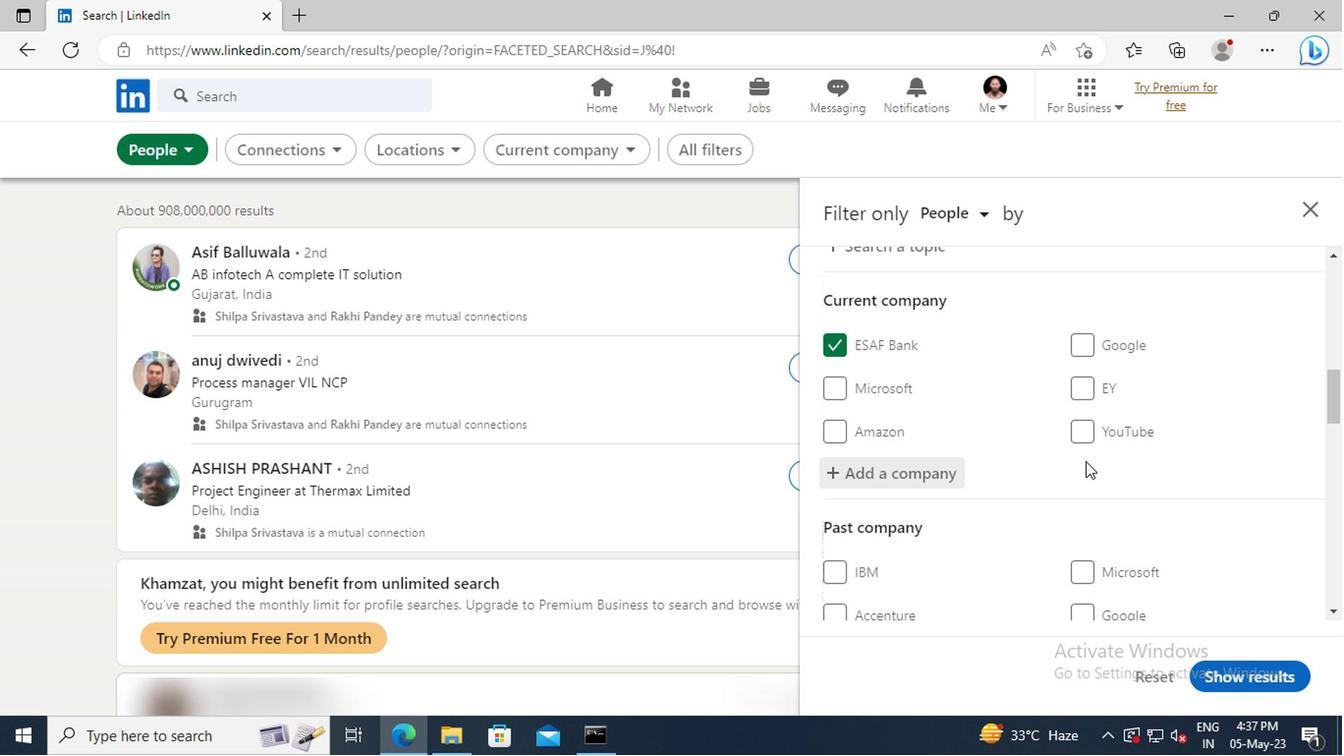
Action: Mouse scrolled (1082, 458) with delta (0, 0)
Screenshot: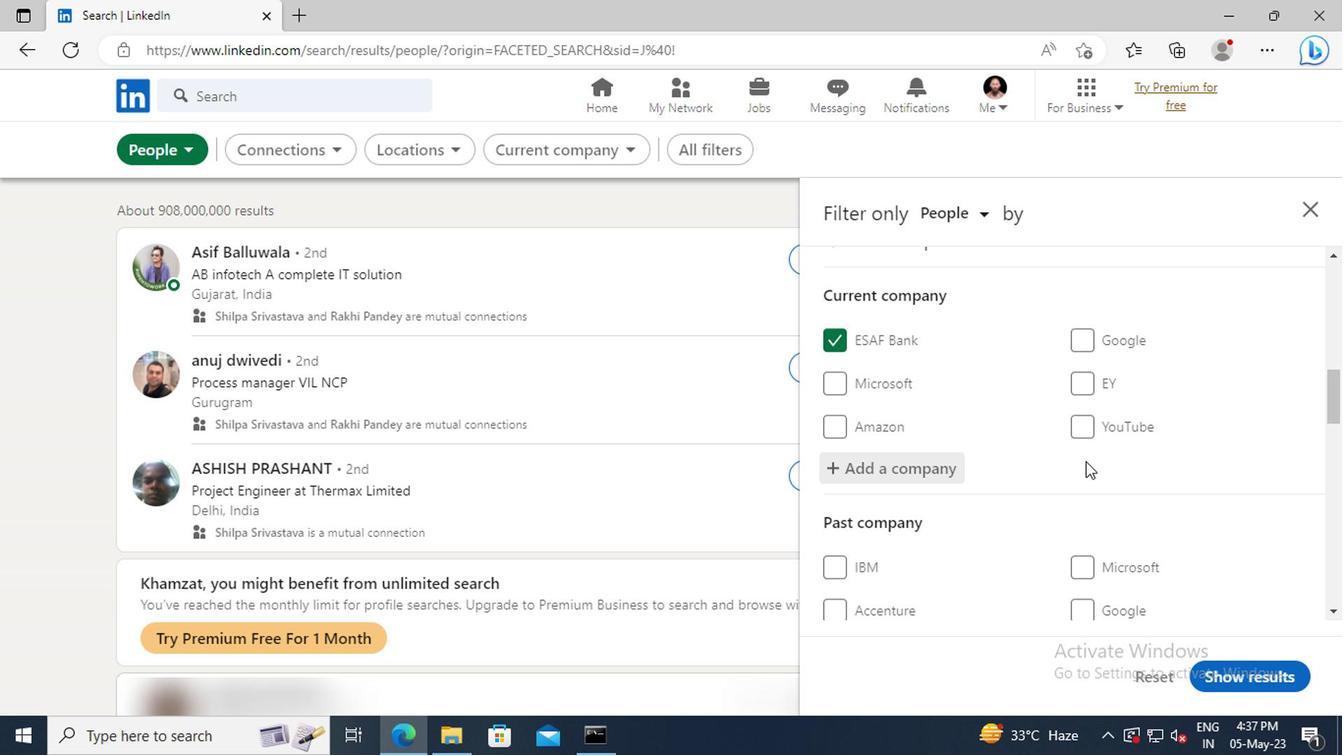 
Action: Mouse scrolled (1082, 458) with delta (0, 0)
Screenshot: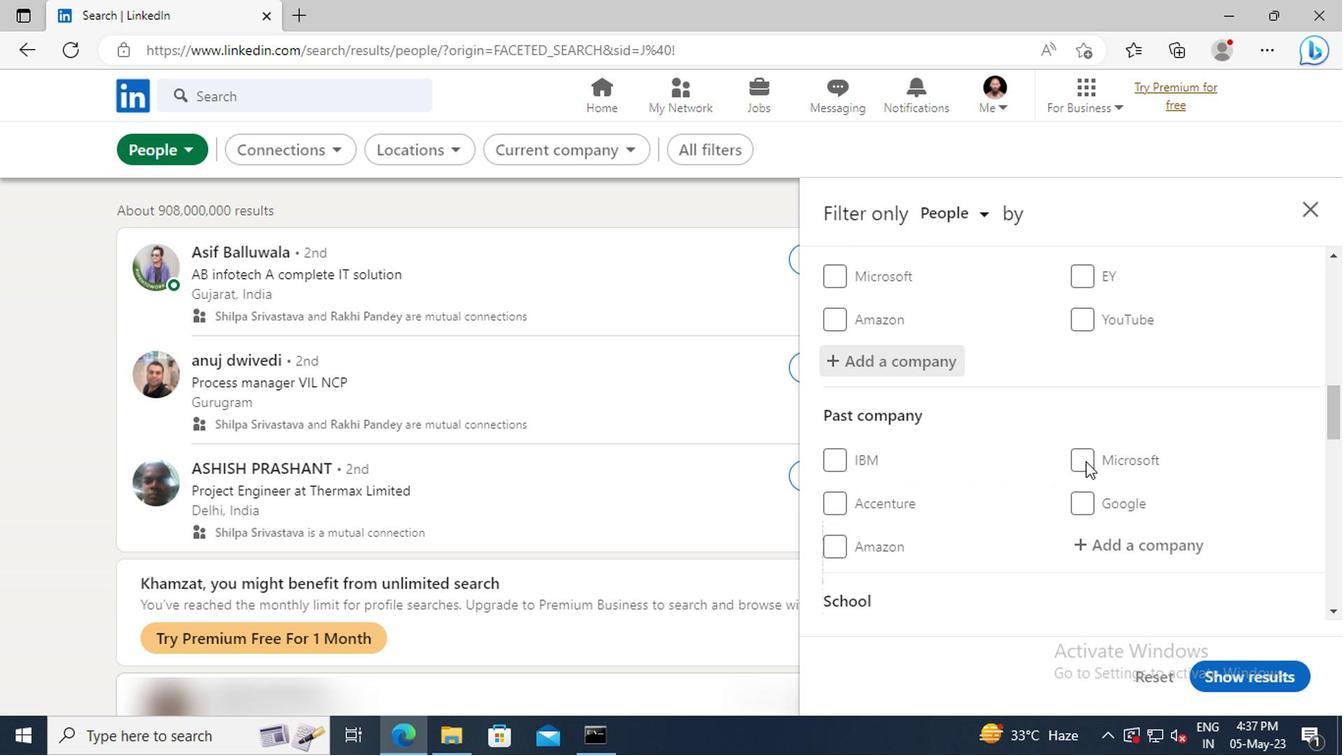 
Action: Mouse scrolled (1082, 458) with delta (0, 0)
Screenshot: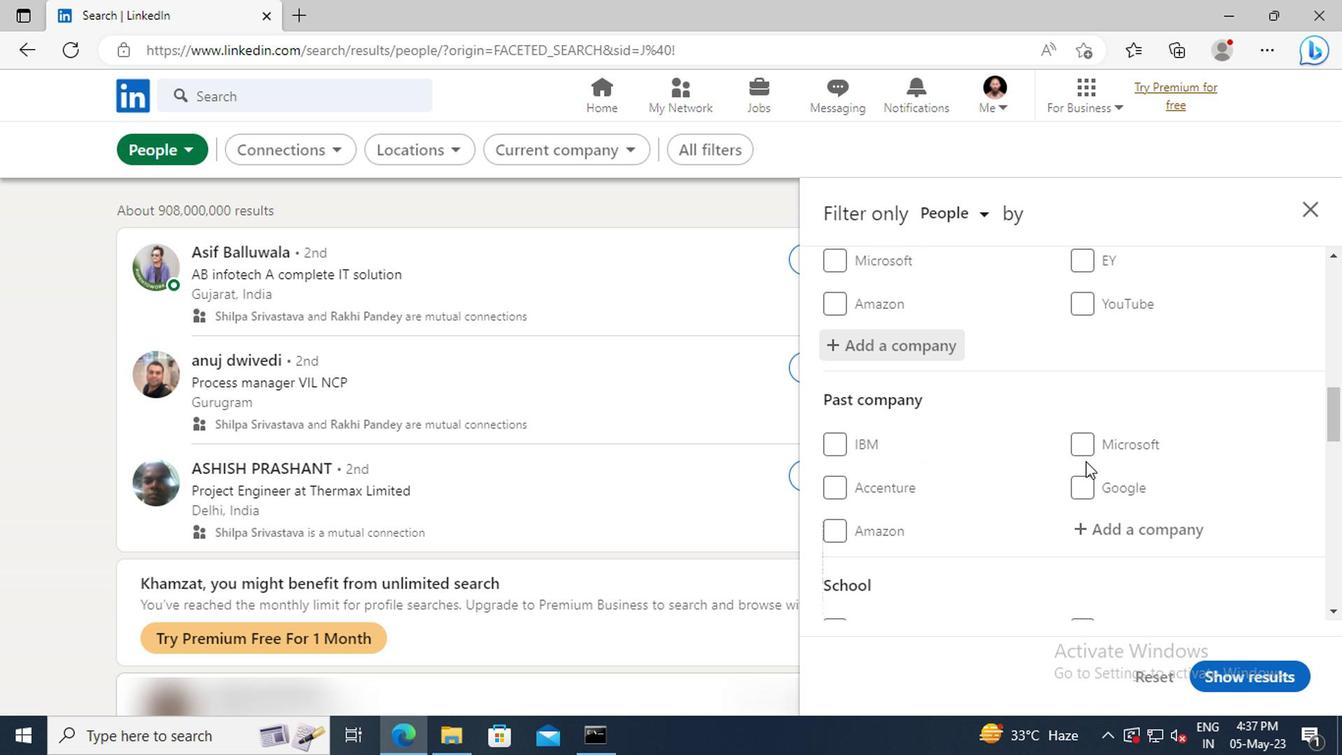 
Action: Mouse moved to (1080, 441)
Screenshot: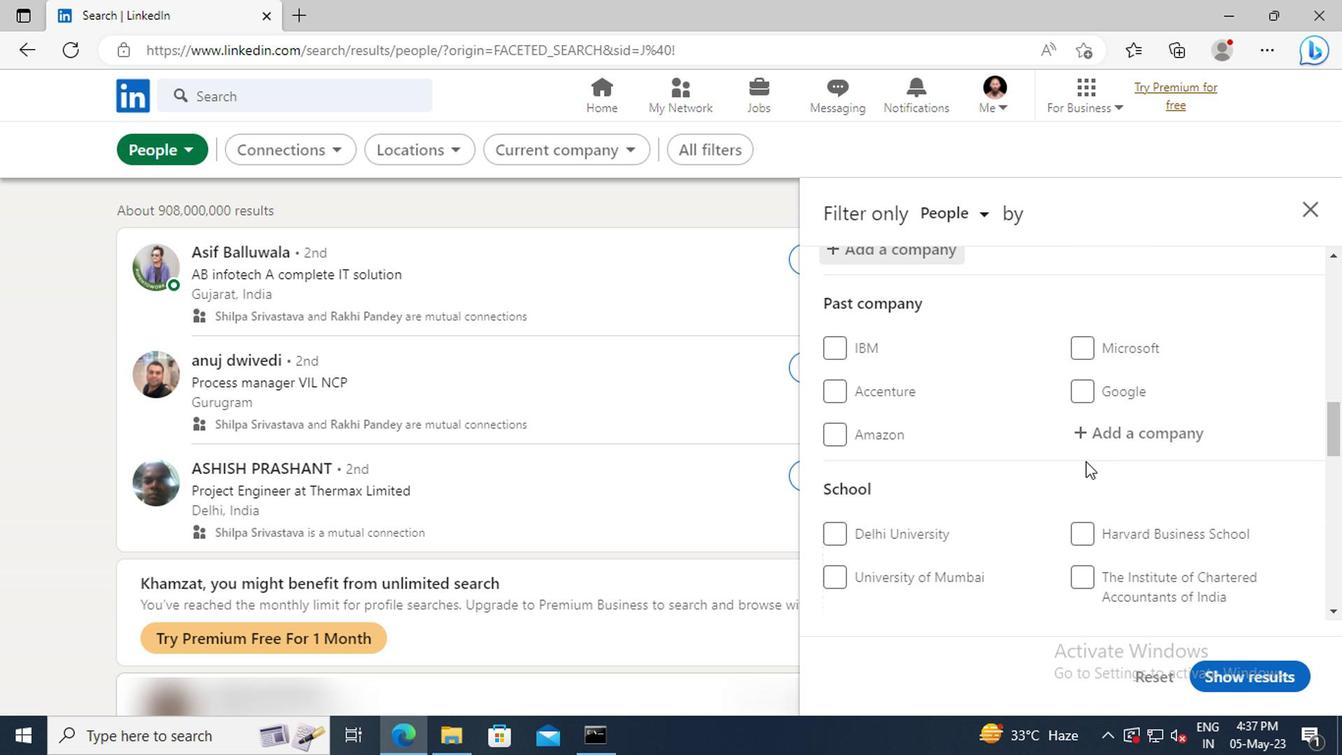 
Action: Mouse scrolled (1080, 441) with delta (0, 0)
Screenshot: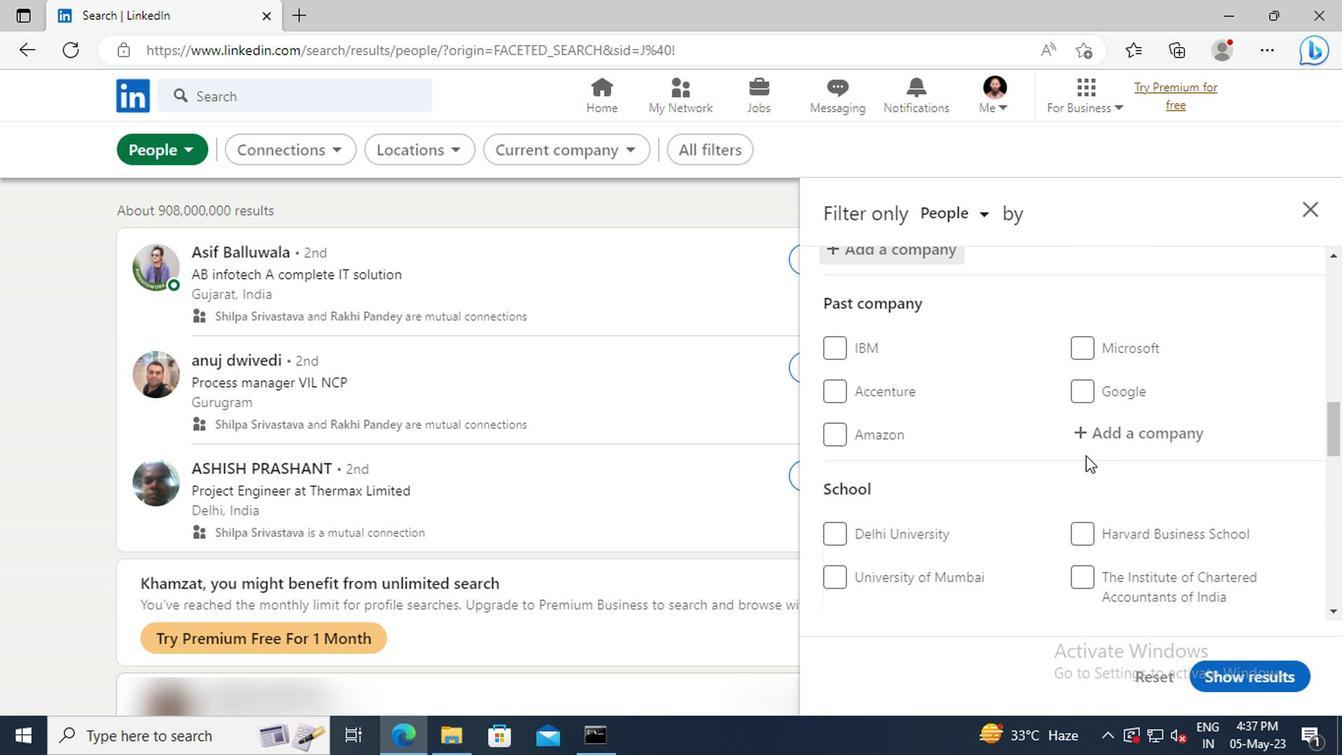 
Action: Mouse moved to (1078, 438)
Screenshot: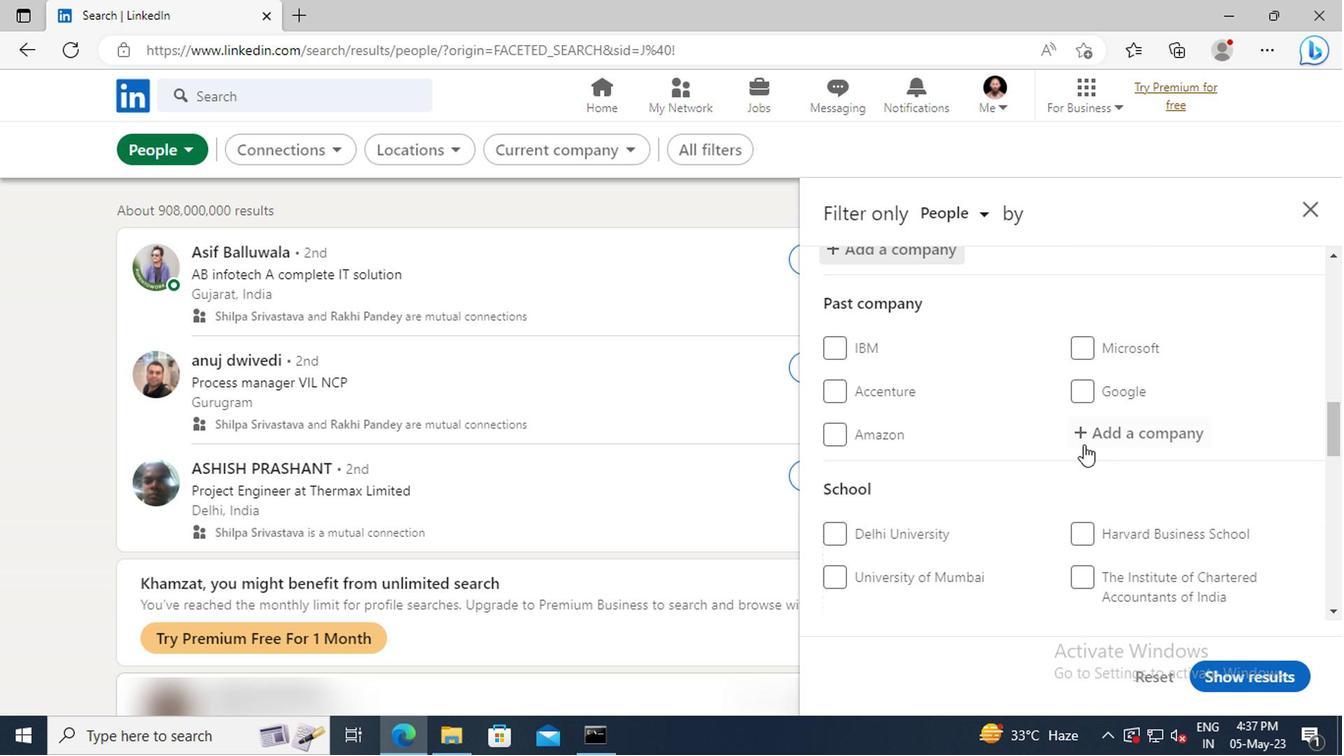 
Action: Mouse scrolled (1078, 437) with delta (0, -1)
Screenshot: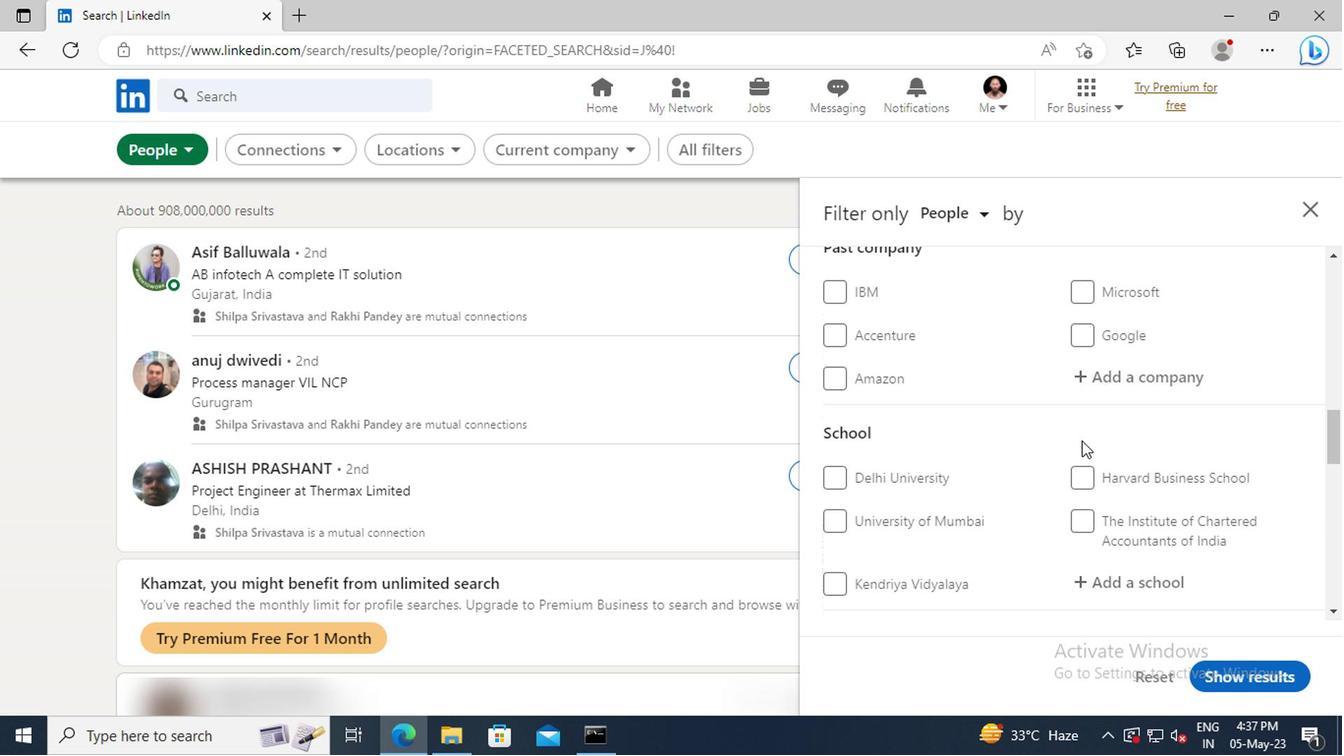 
Action: Mouse scrolled (1078, 437) with delta (0, -1)
Screenshot: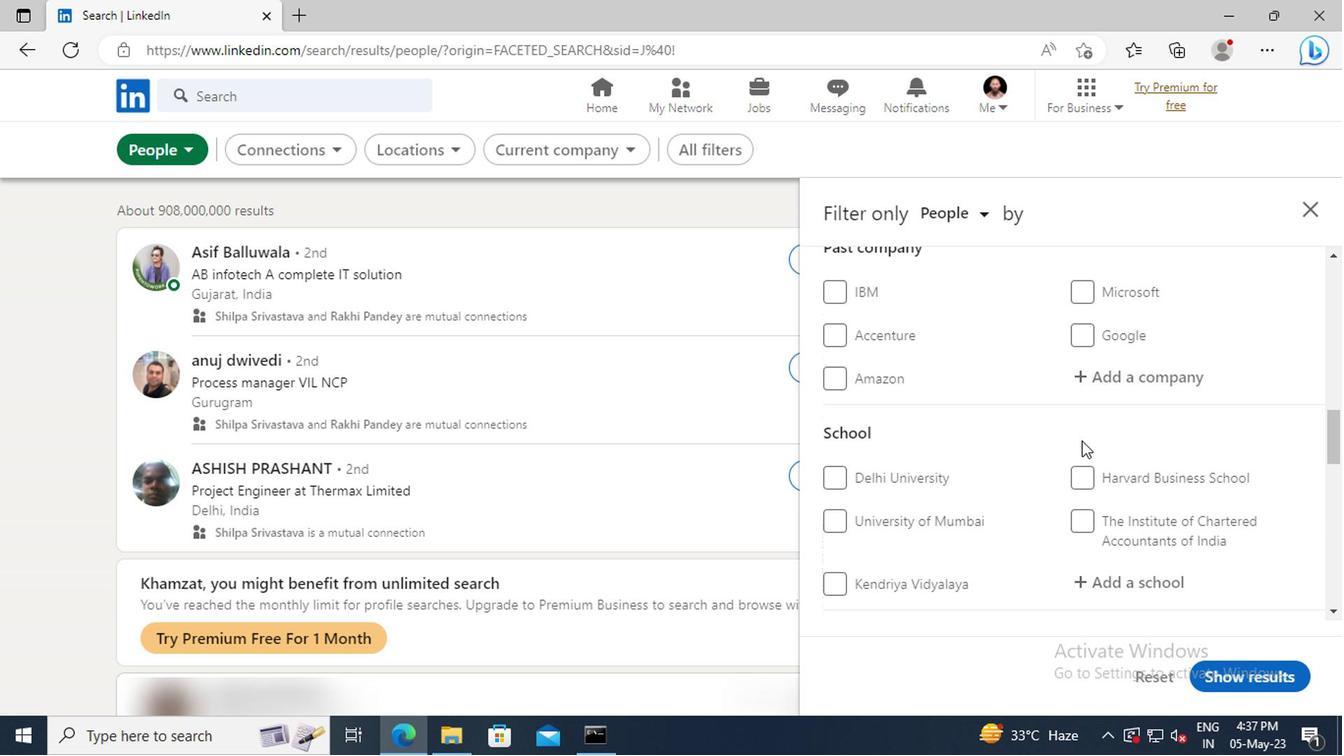 
Action: Mouse moved to (1082, 463)
Screenshot: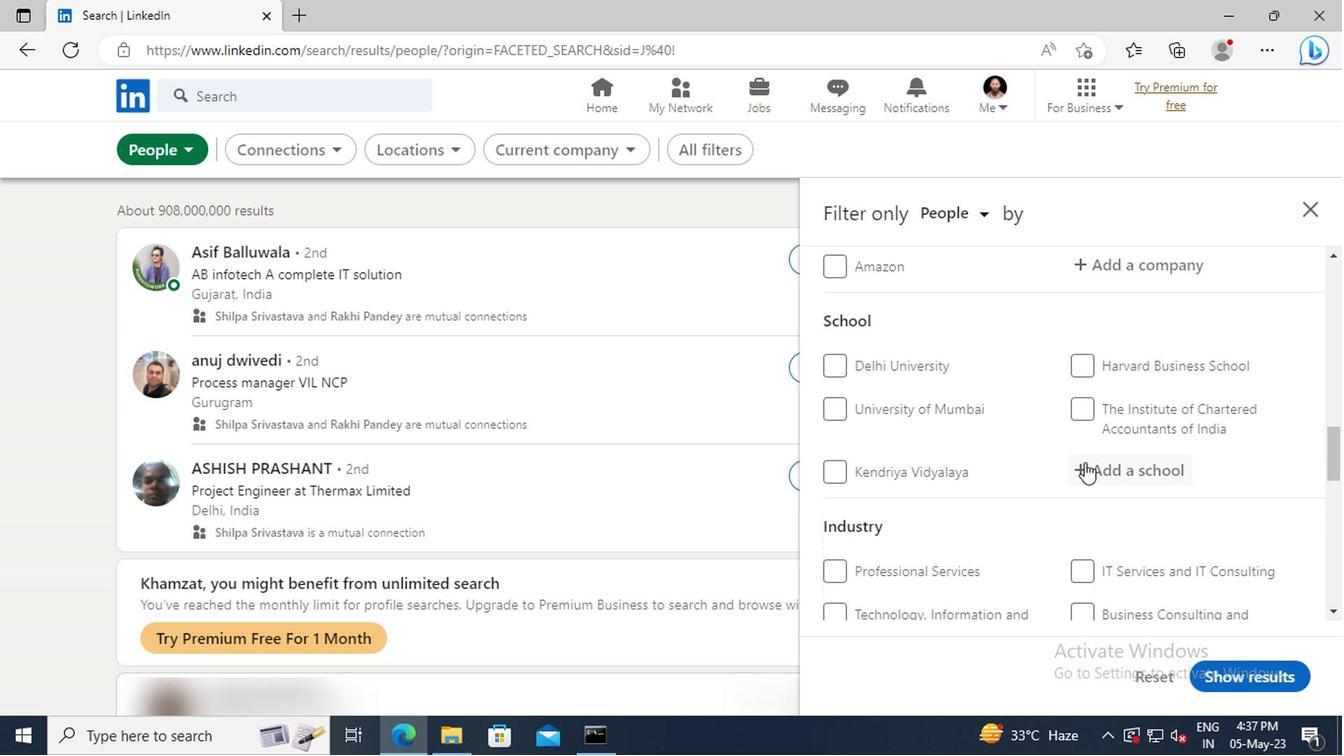 
Action: Mouse pressed left at (1082, 463)
Screenshot: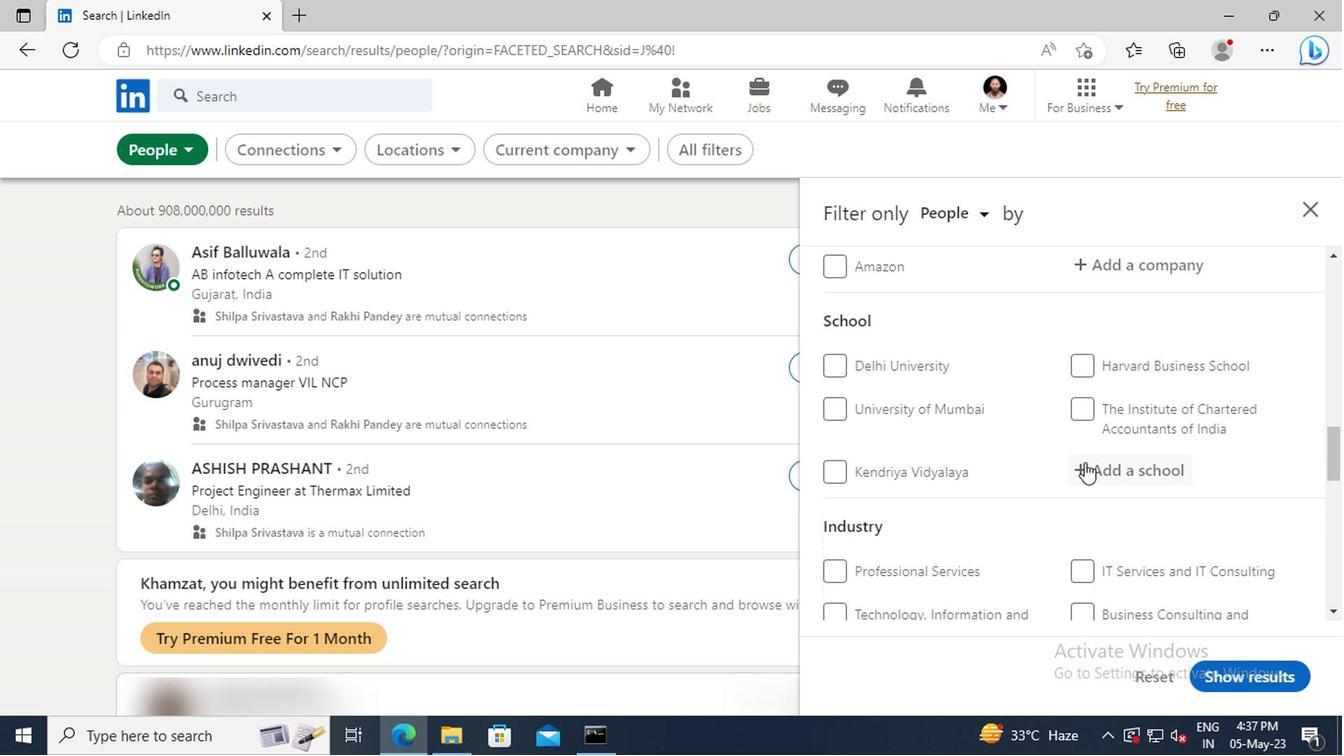 
Action: Key pressed <Key.shift>INDIAN<Key.space><Key.shift>INSTITUTE<Key.space>OF<Key.space><Key.shift>ENGIN
Screenshot: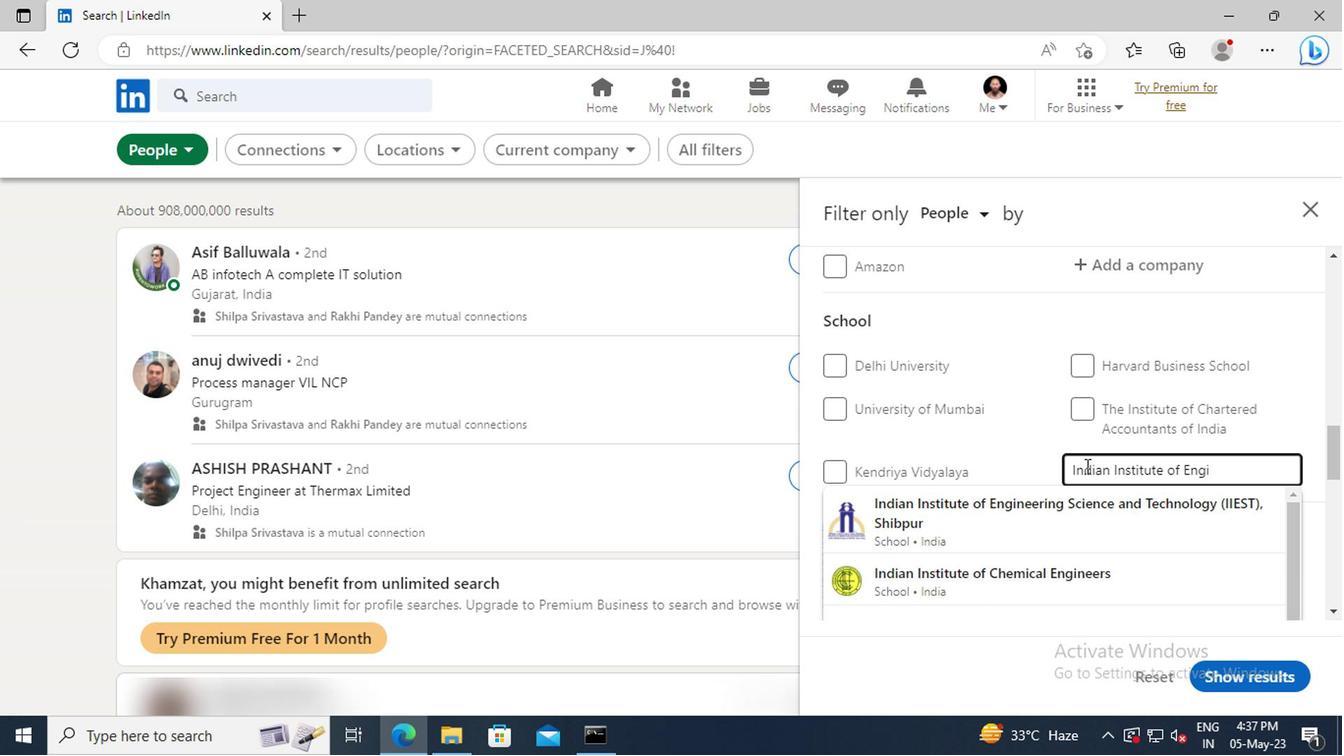 
Action: Mouse moved to (1083, 497)
Screenshot: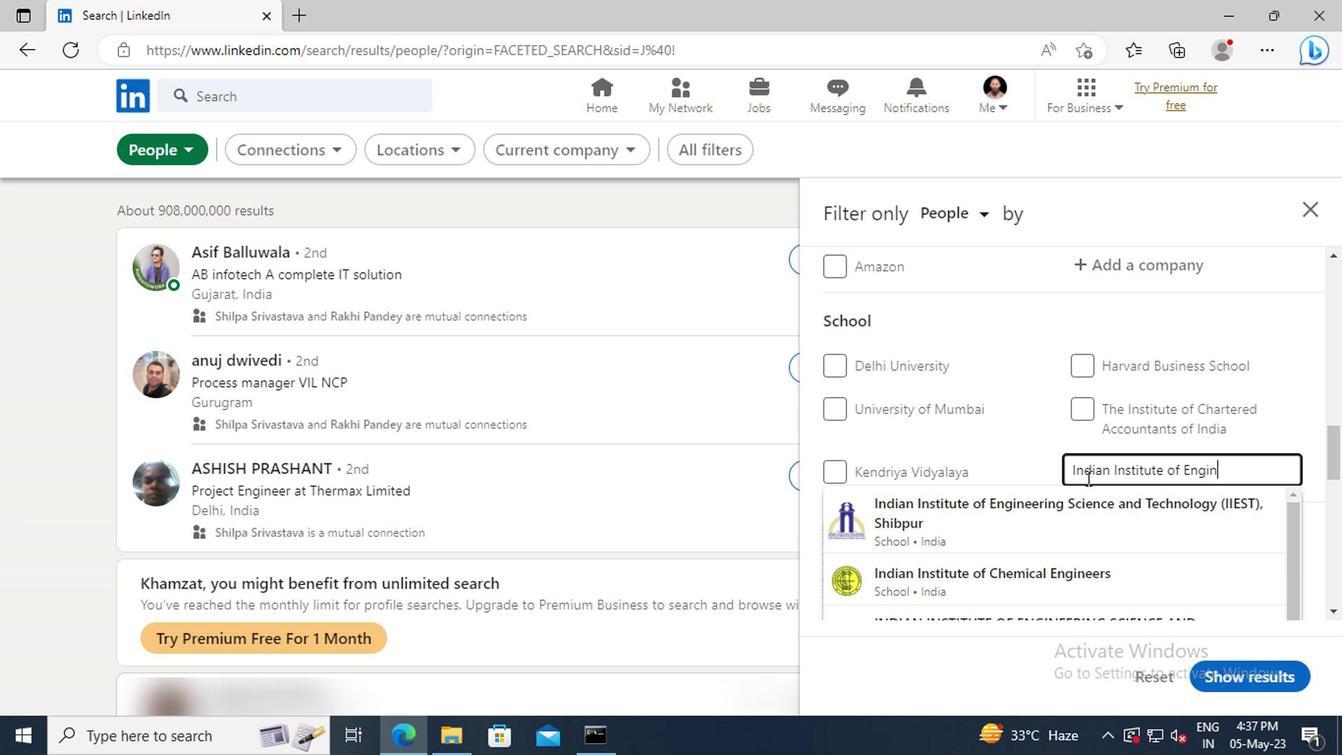 
Action: Mouse pressed left at (1083, 497)
Screenshot: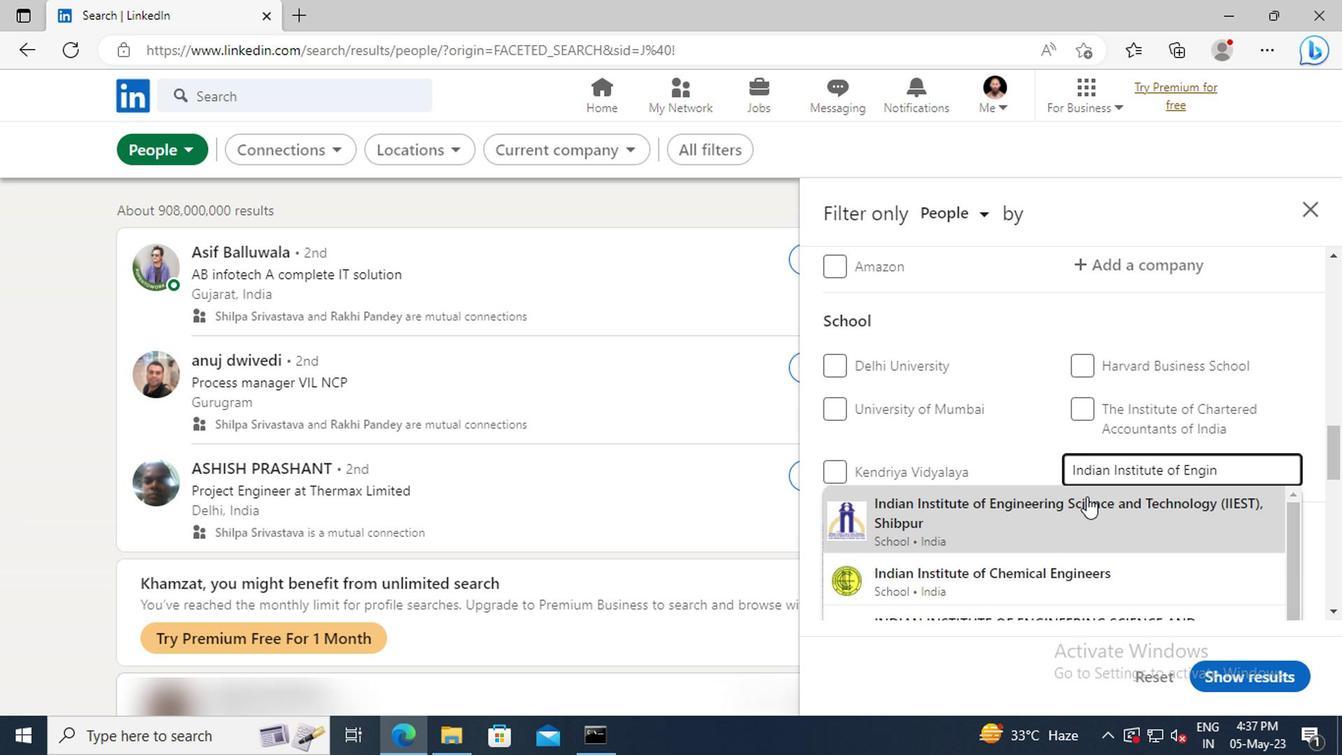 
Action: Mouse scrolled (1083, 495) with delta (0, -1)
Screenshot: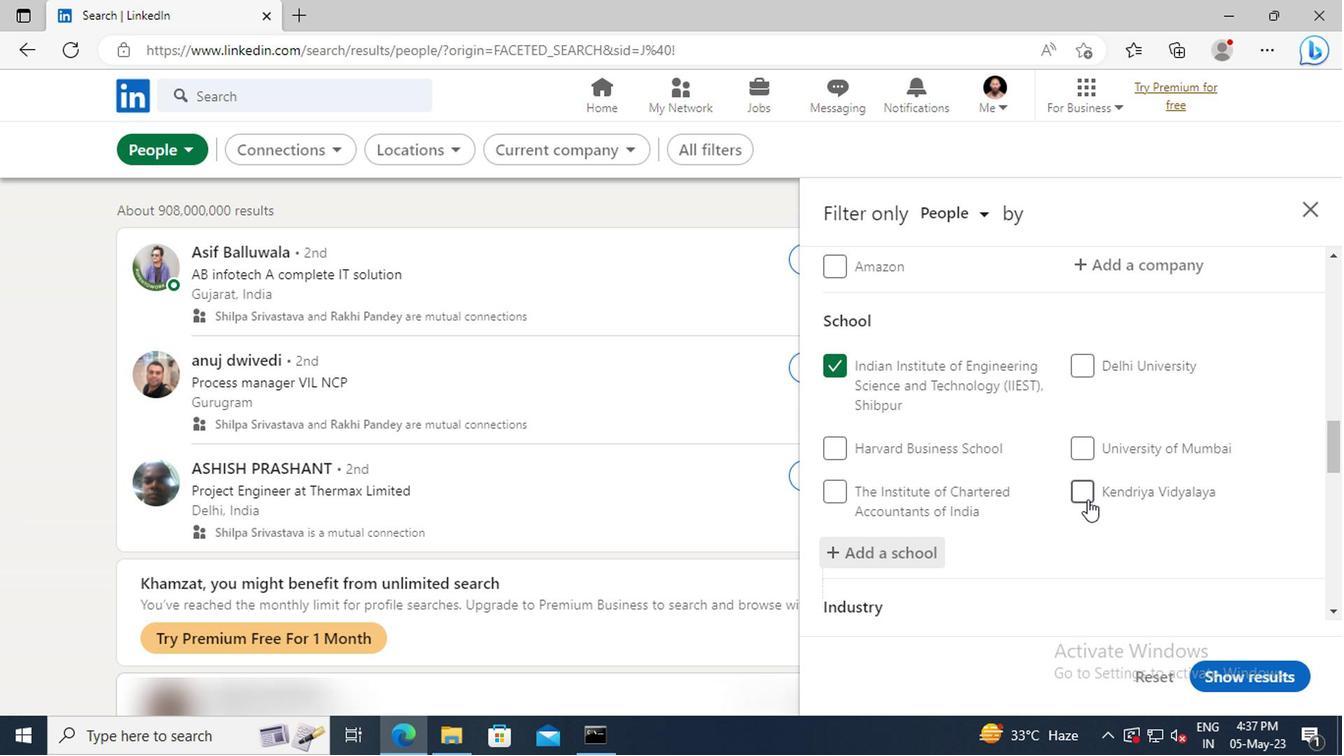 
Action: Mouse scrolled (1083, 495) with delta (0, -1)
Screenshot: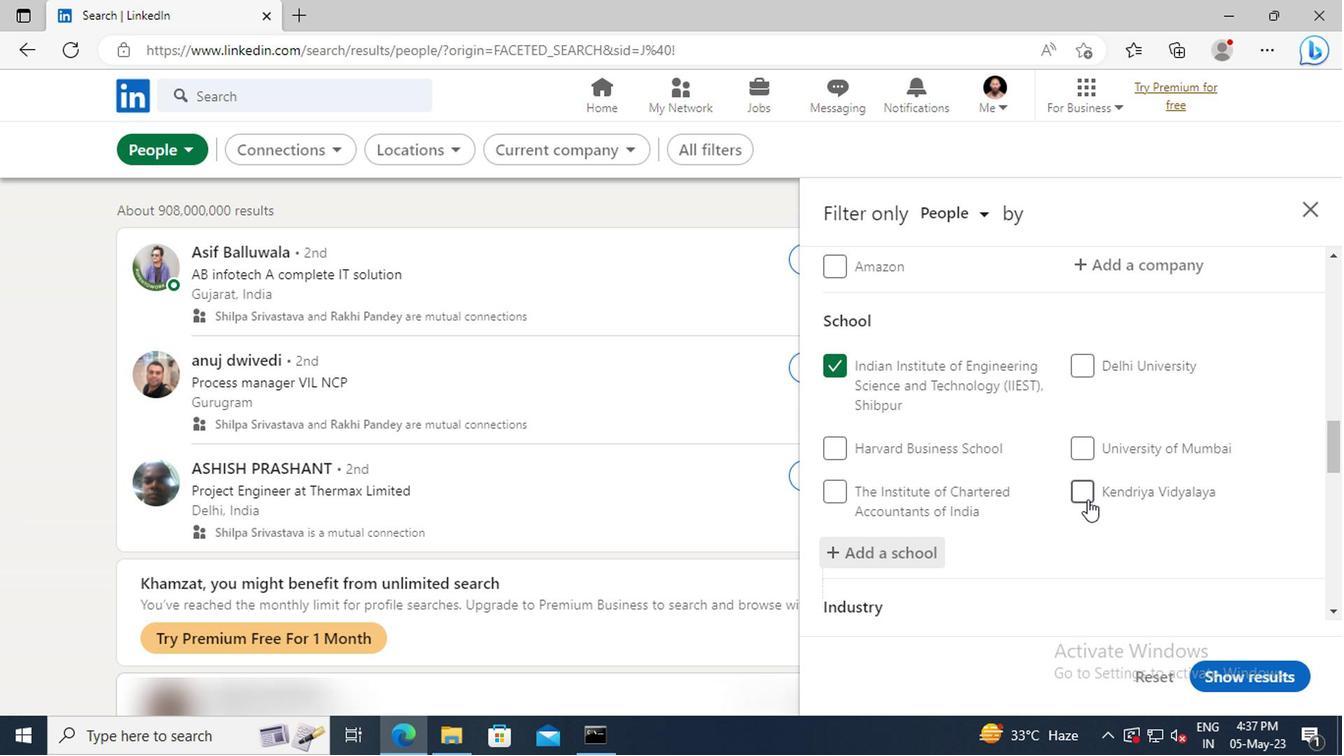 
Action: Mouse moved to (1081, 470)
Screenshot: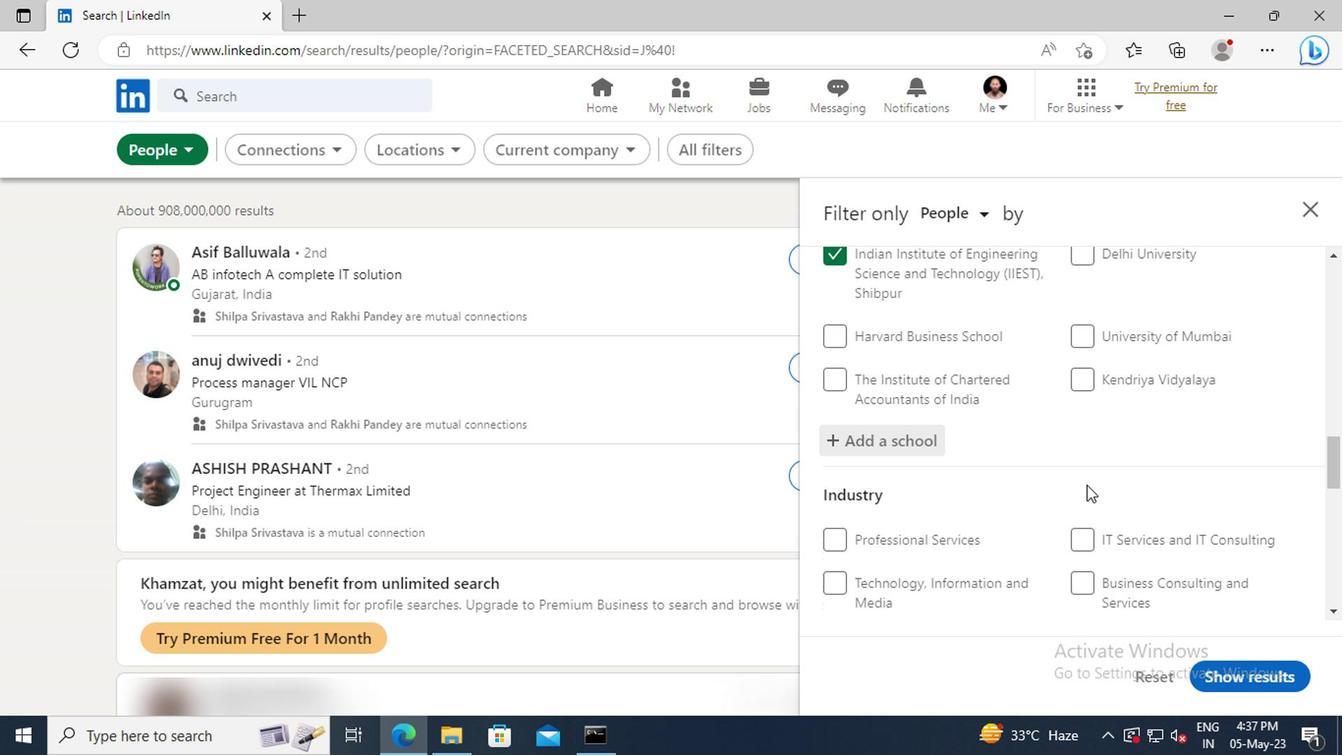 
Action: Mouse scrolled (1081, 469) with delta (0, -1)
Screenshot: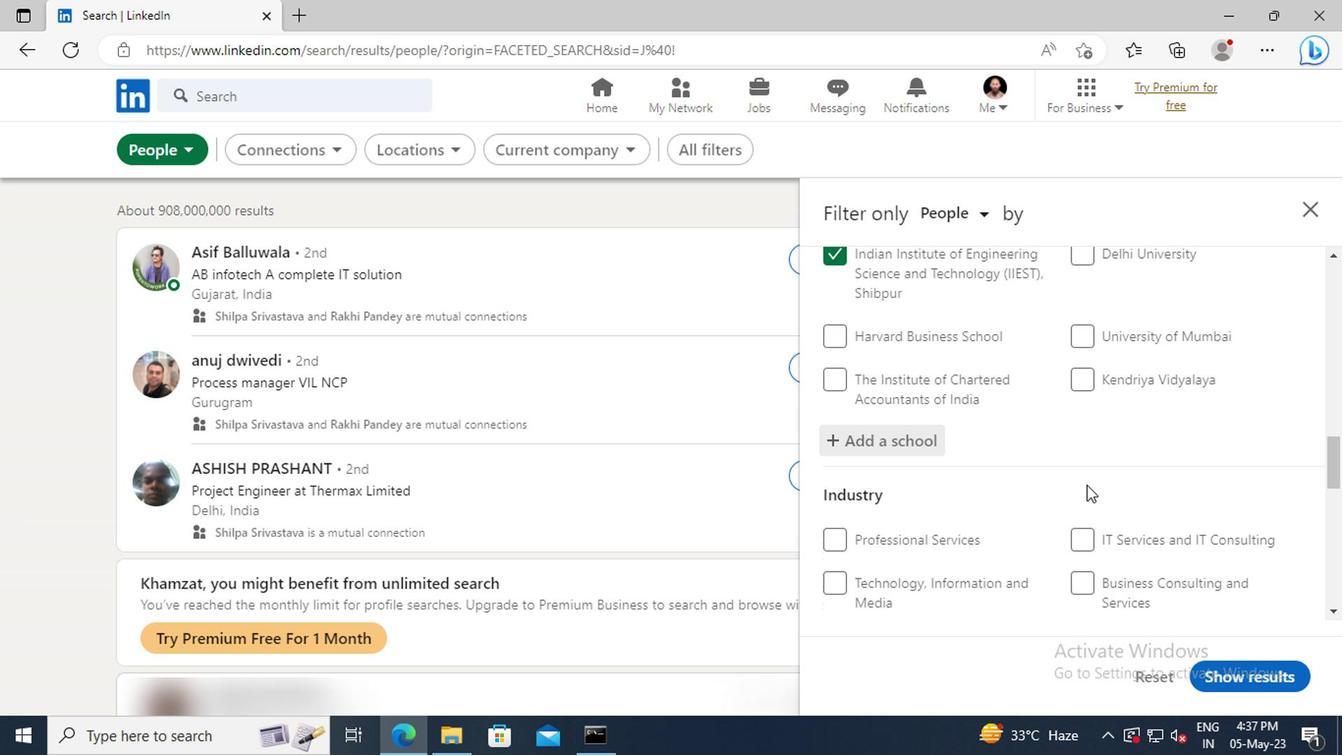 
Action: Mouse moved to (1080, 465)
Screenshot: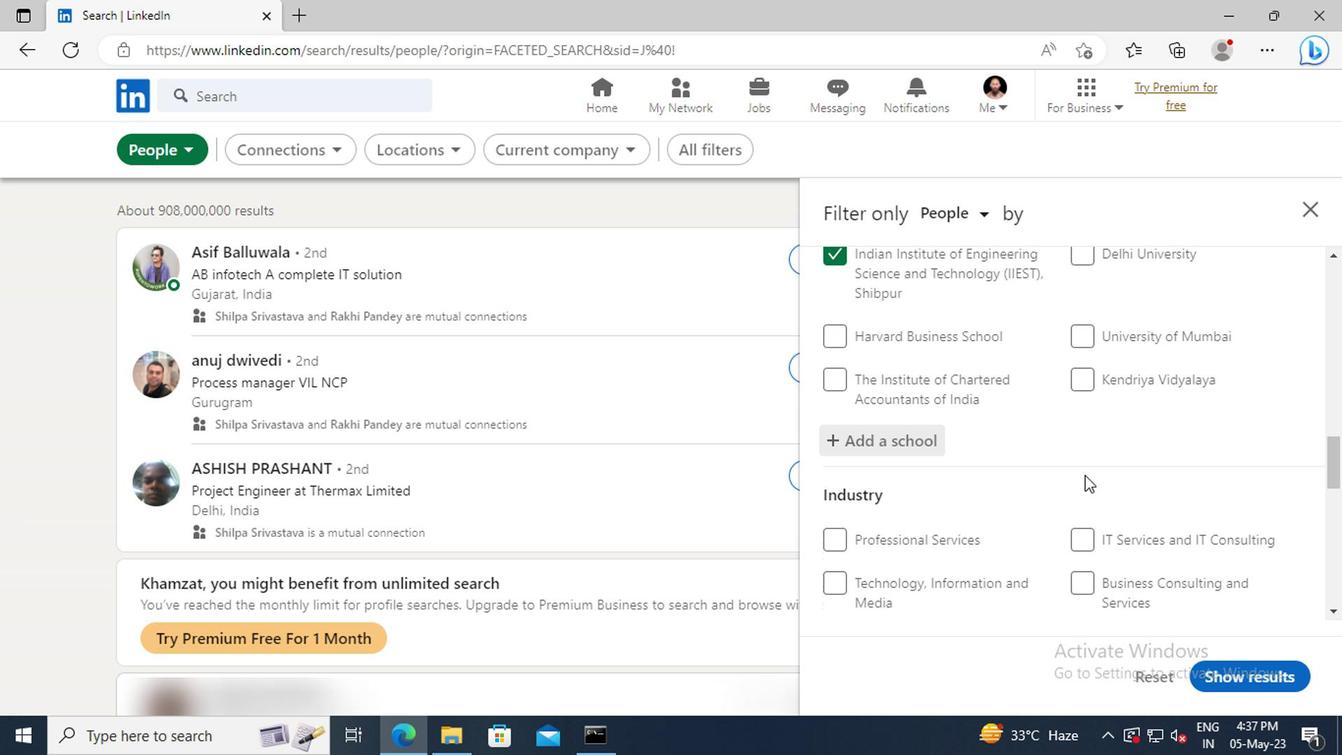 
Action: Mouse scrolled (1080, 464) with delta (0, -1)
Screenshot: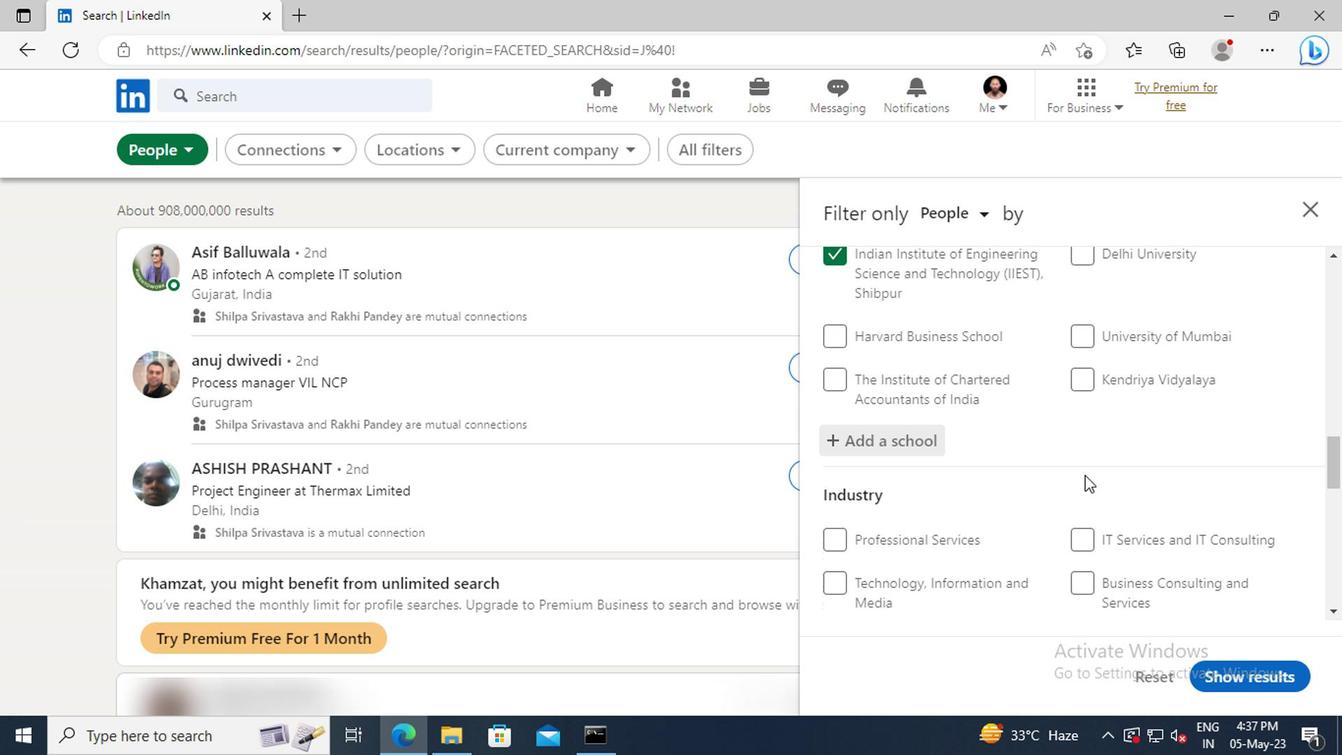 
Action: Mouse moved to (1079, 460)
Screenshot: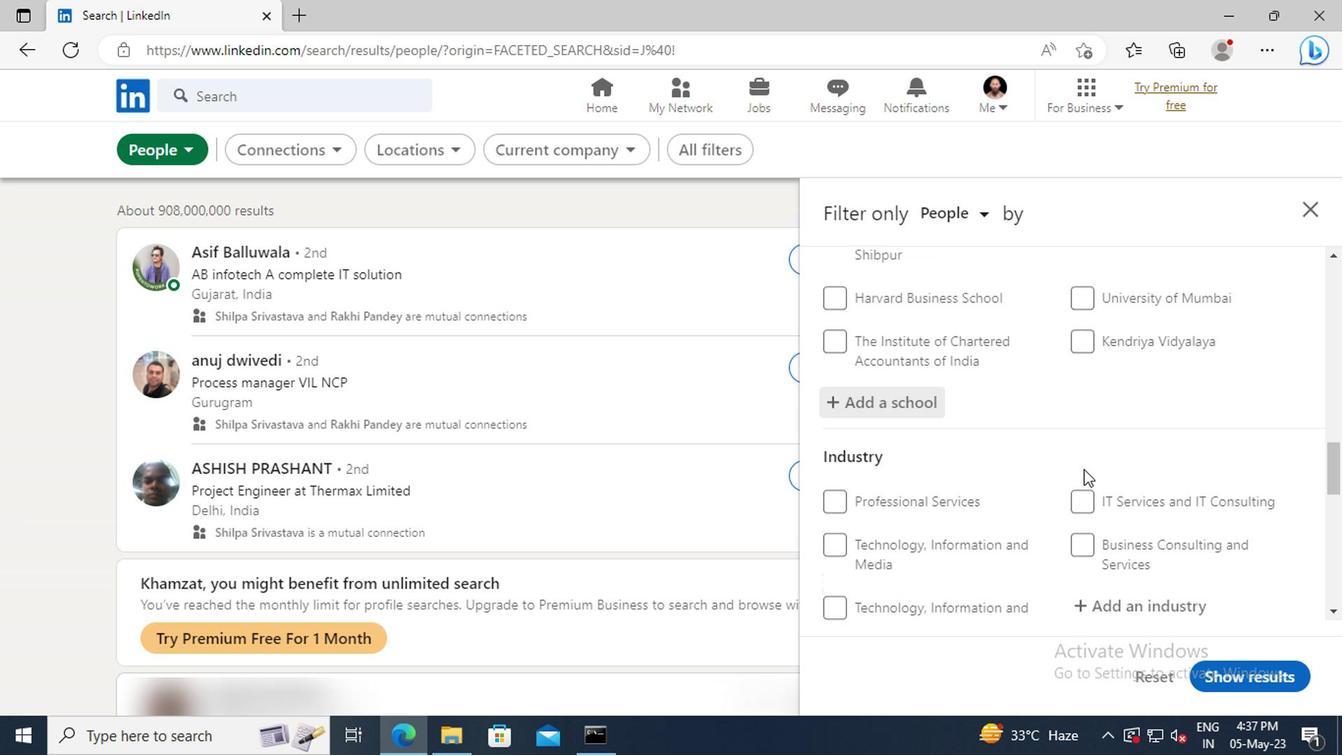 
Action: Mouse scrolled (1079, 460) with delta (0, 0)
Screenshot: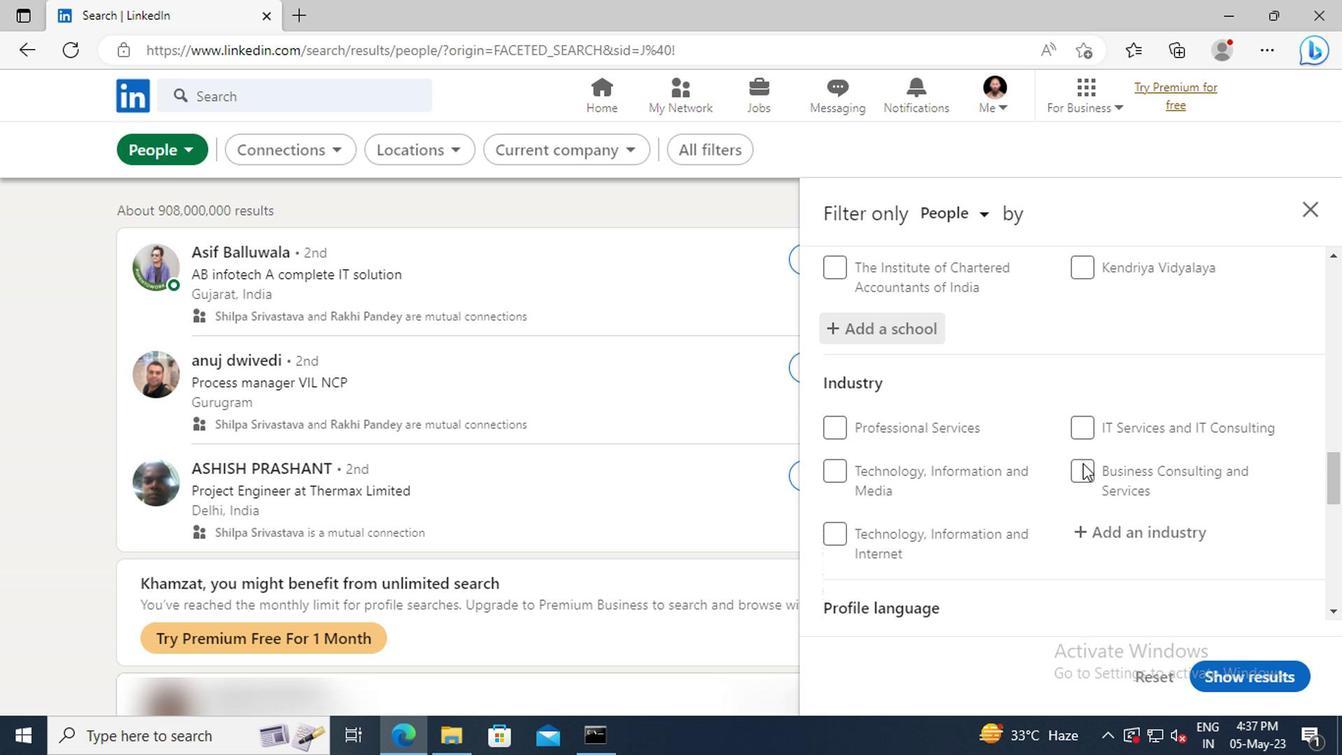
Action: Mouse moved to (1087, 468)
Screenshot: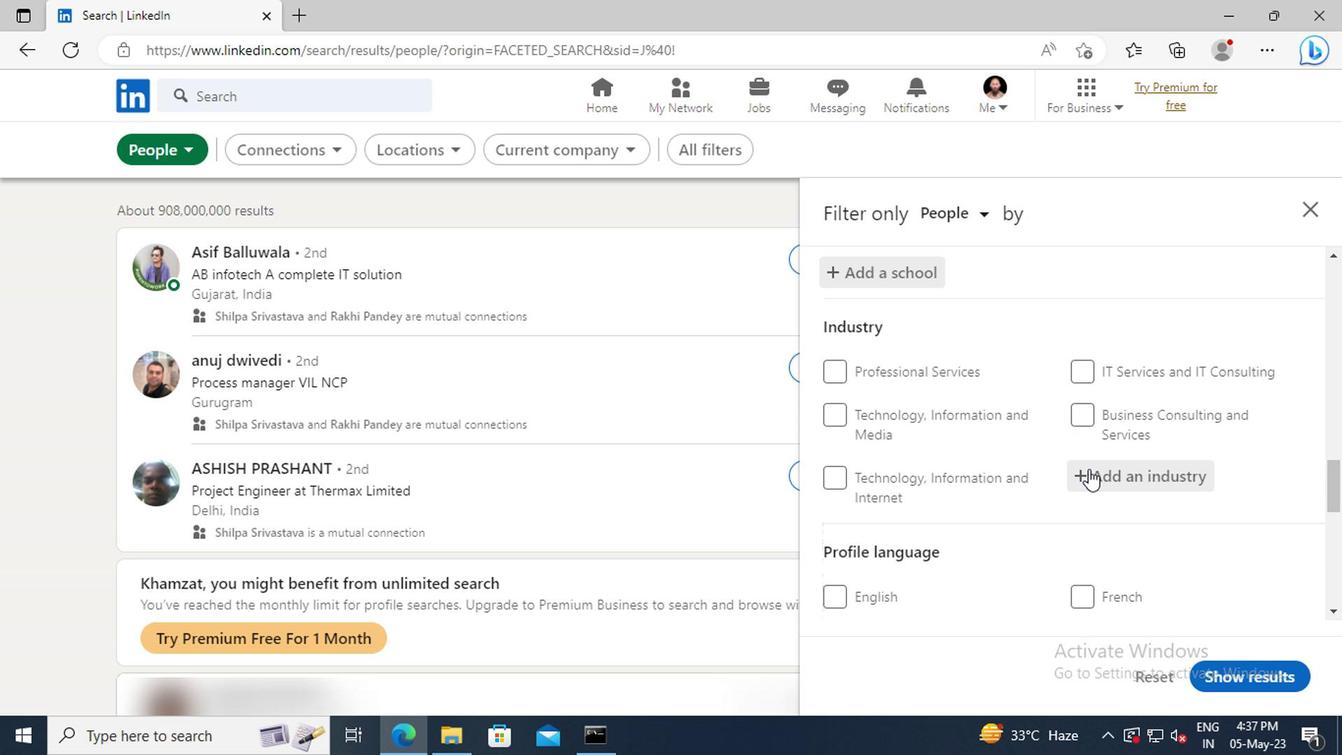 
Action: Mouse pressed left at (1087, 468)
Screenshot: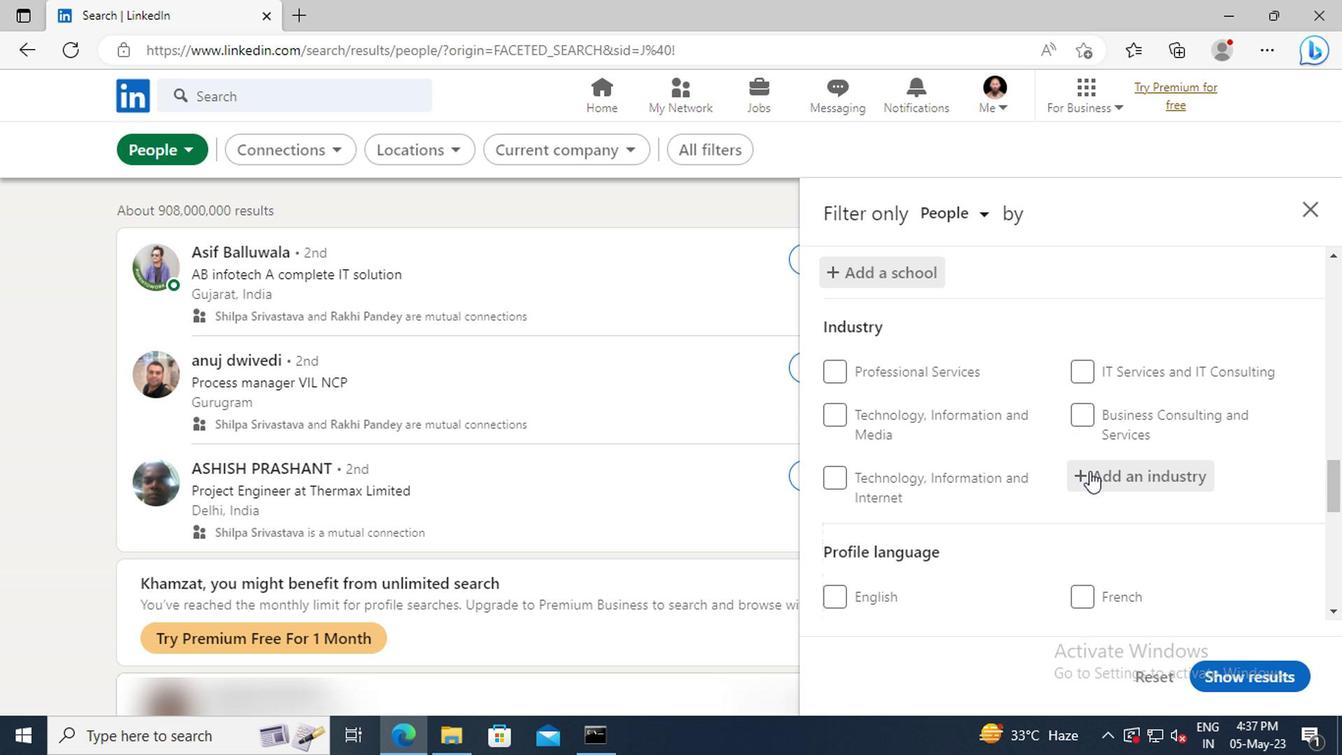 
Action: Key pressed <Key.shift><Key.shift><Key.shift><Key.shift><Key.shift><Key.shift><Key.shift><Key.shift>ADMINISTRATION<Key.space>OF
Screenshot: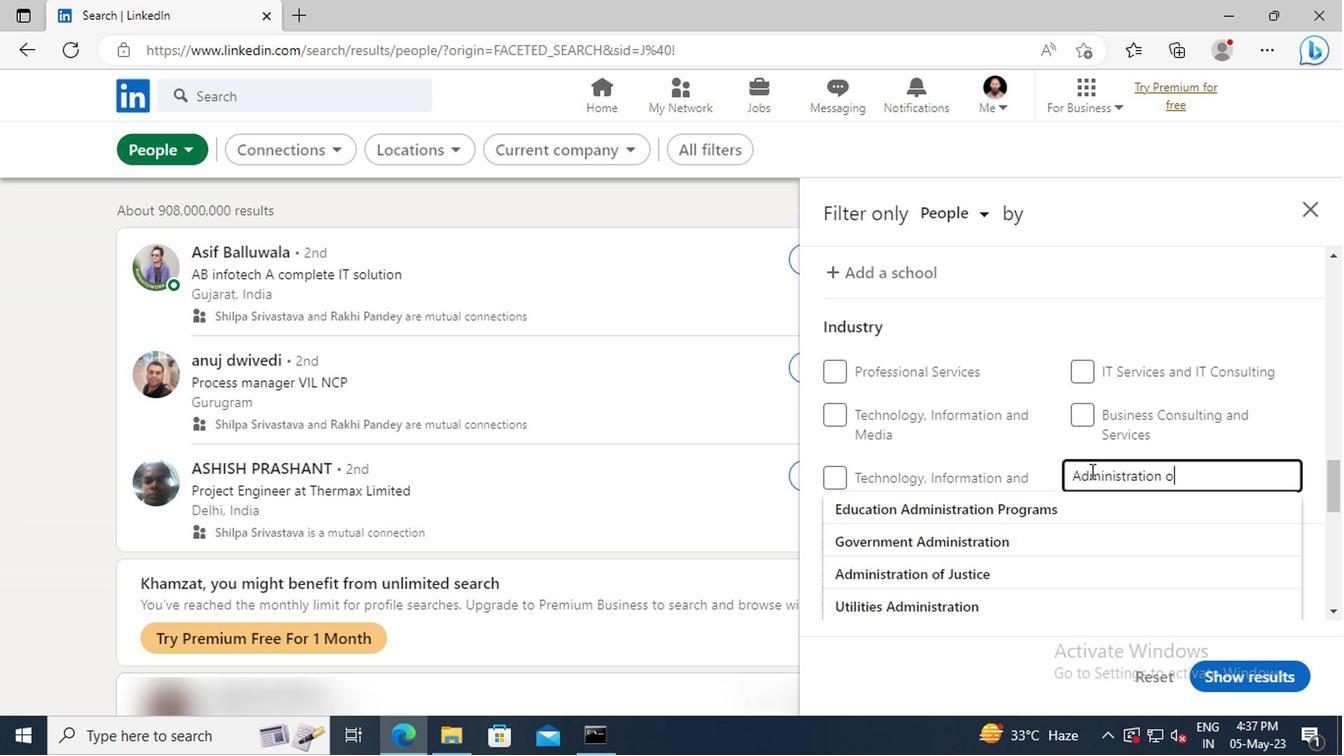 
Action: Mouse moved to (1097, 497)
Screenshot: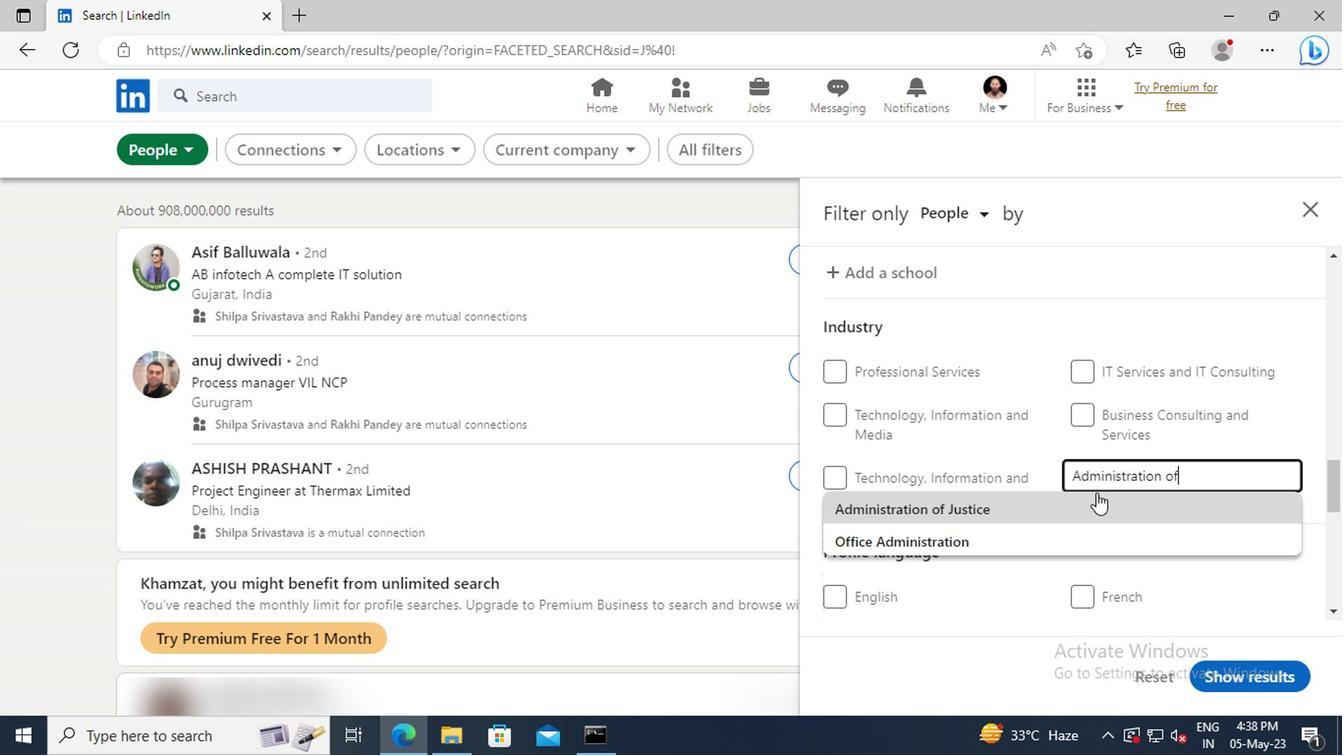 
Action: Mouse pressed left at (1097, 497)
Screenshot: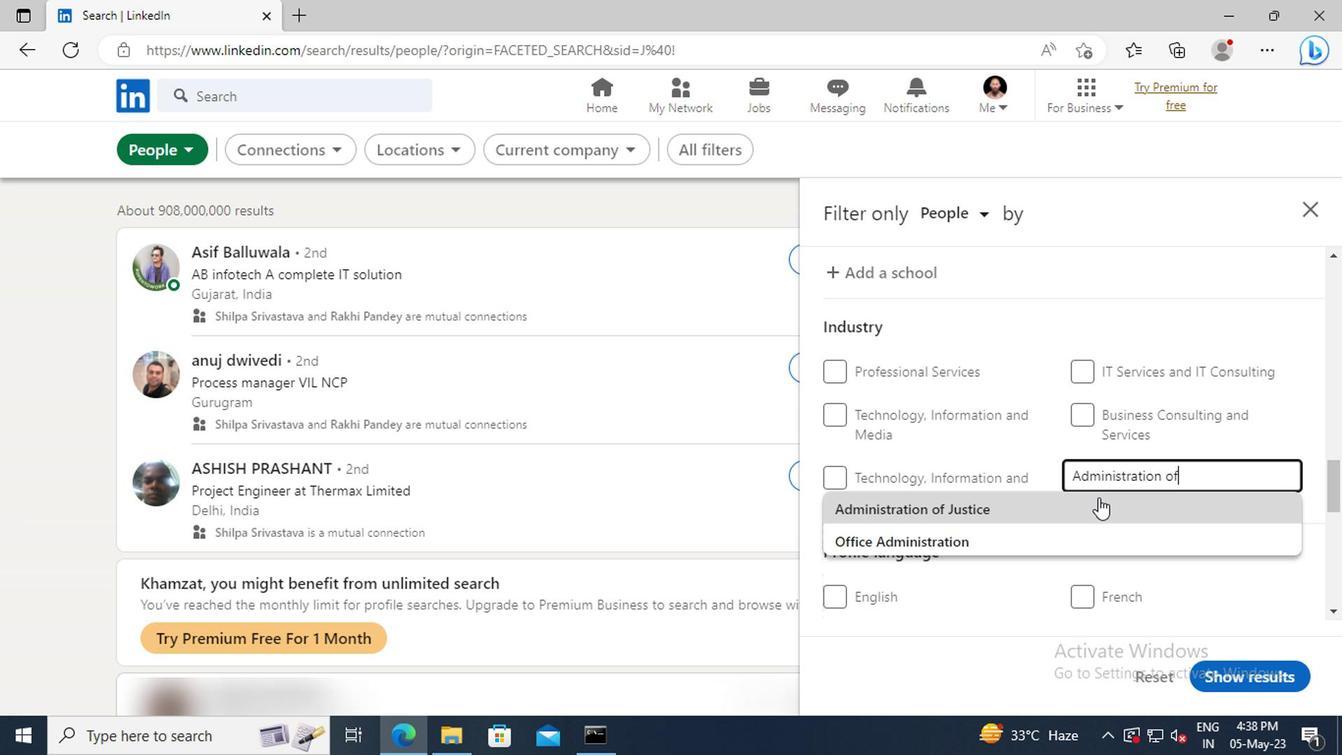 
Action: Mouse scrolled (1097, 497) with delta (0, 0)
Screenshot: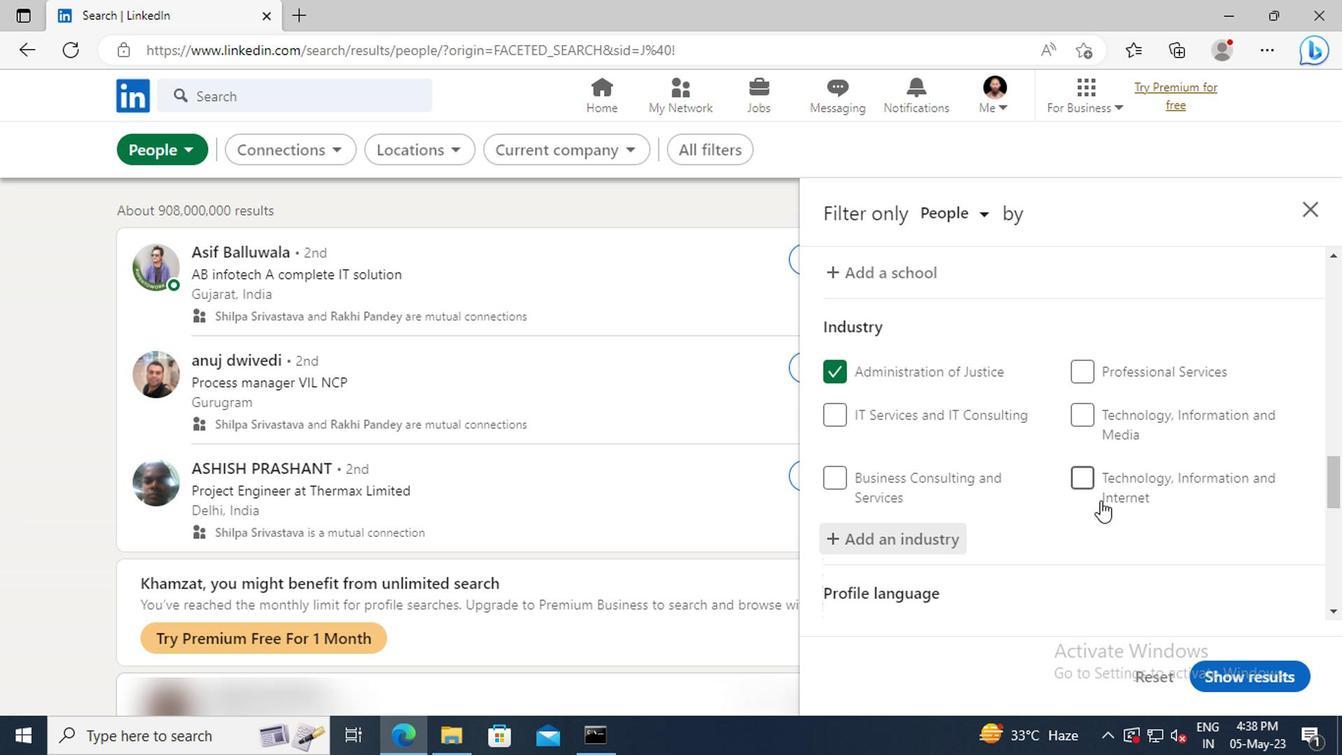 
Action: Mouse scrolled (1097, 497) with delta (0, 0)
Screenshot: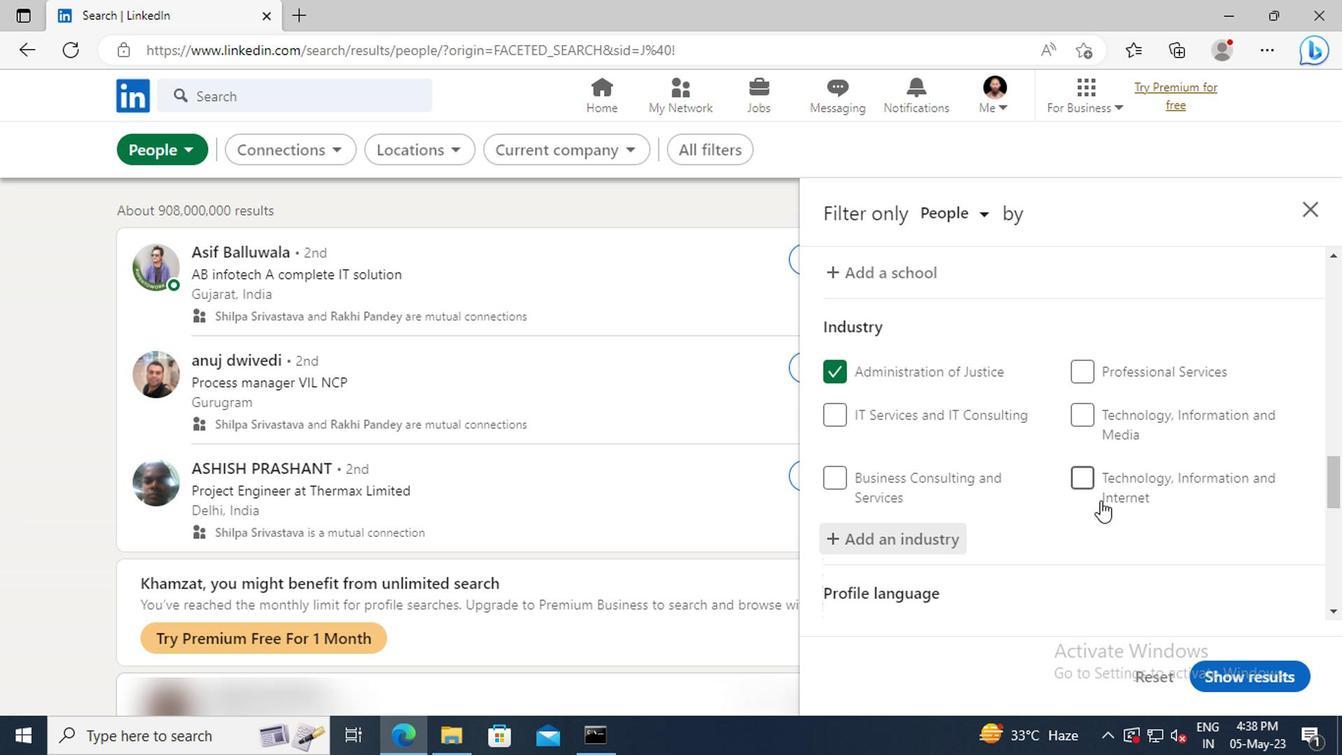 
Action: Mouse scrolled (1097, 497) with delta (0, 0)
Screenshot: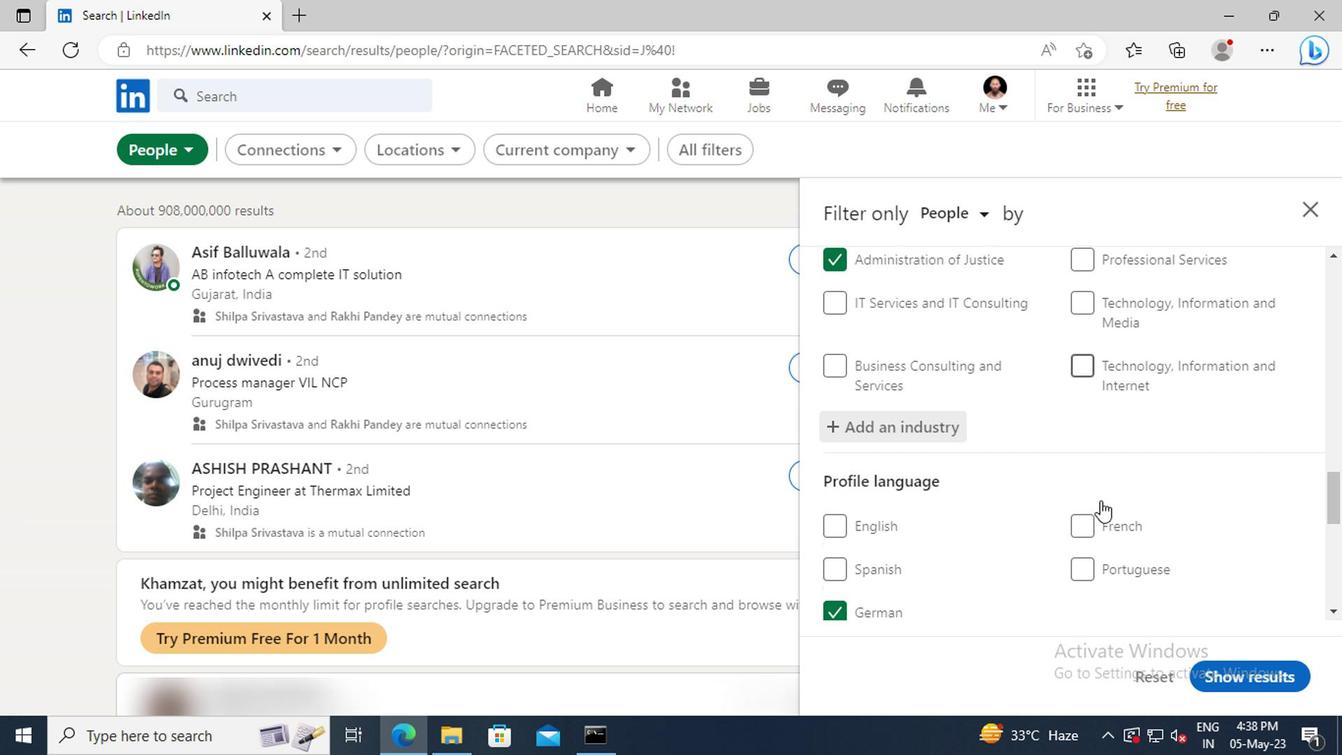
Action: Mouse scrolled (1097, 497) with delta (0, 0)
Screenshot: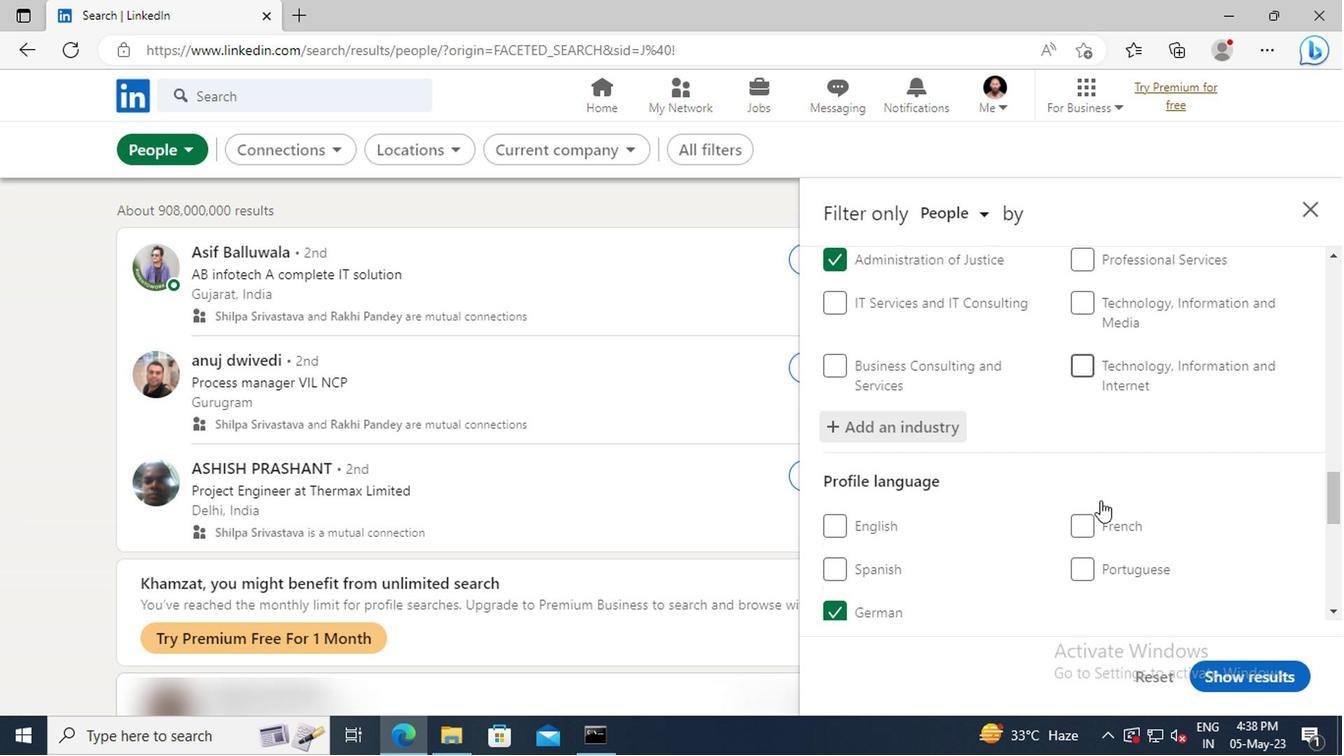 
Action: Mouse scrolled (1097, 497) with delta (0, 0)
Screenshot: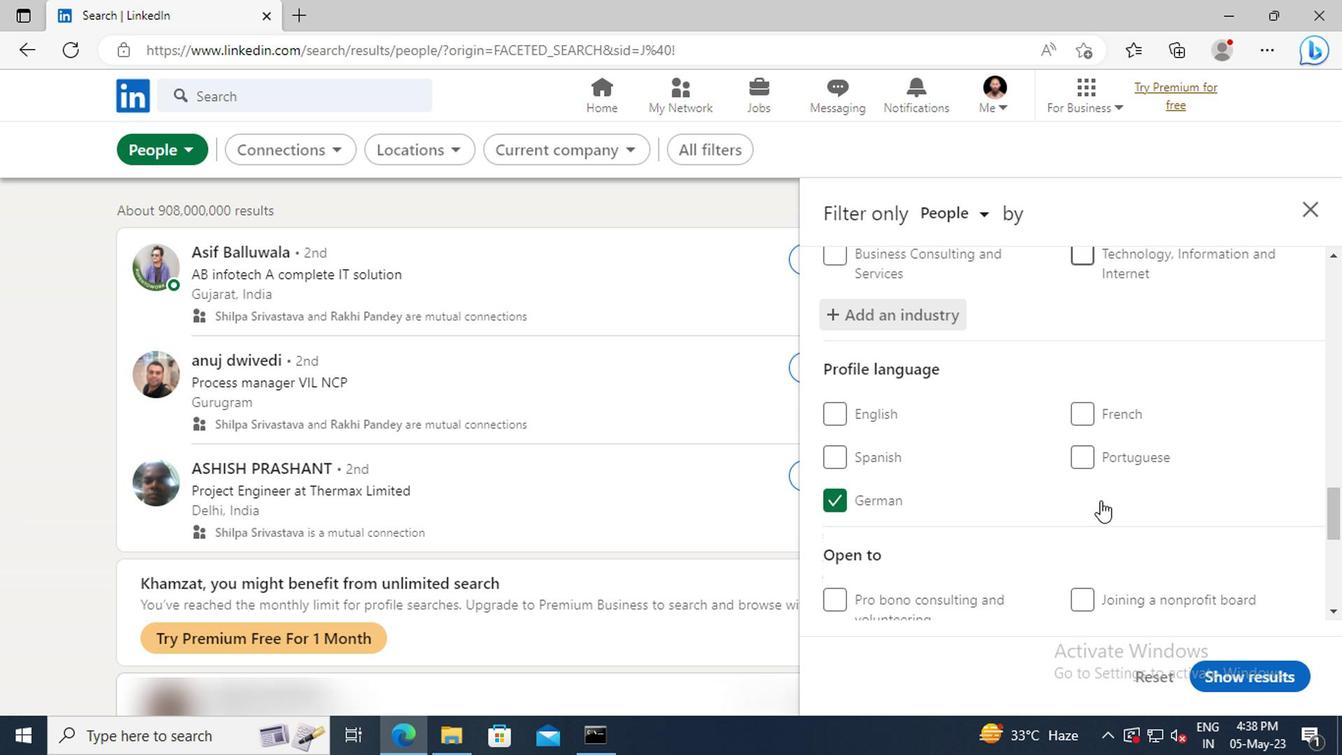 
Action: Mouse scrolled (1097, 497) with delta (0, 0)
Screenshot: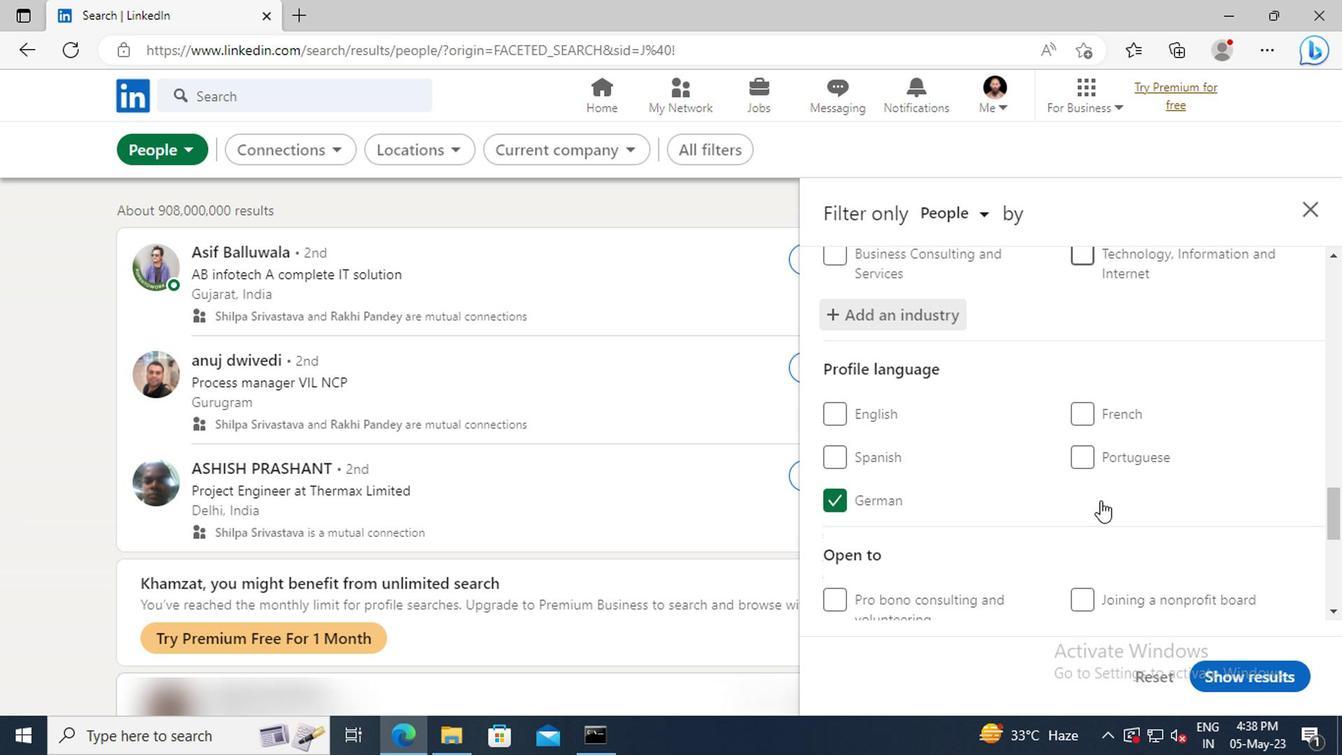 
Action: Mouse moved to (1088, 473)
Screenshot: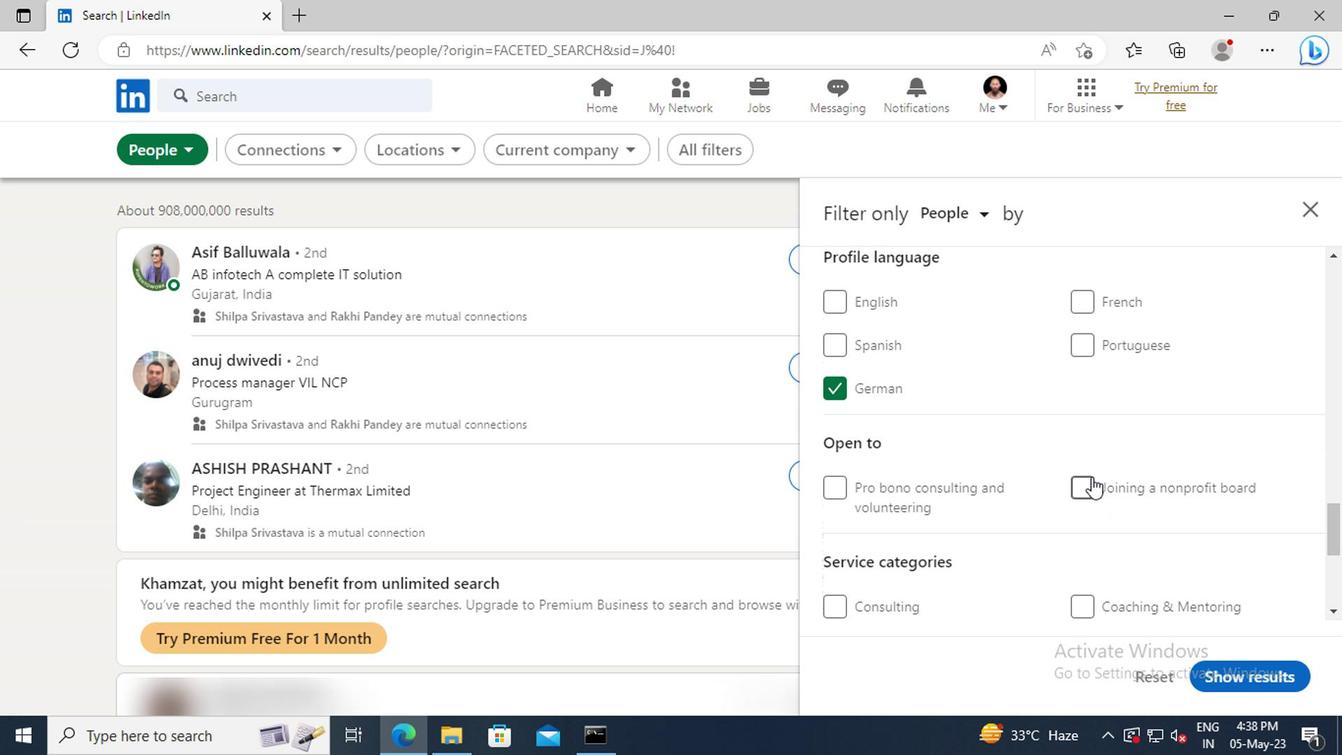 
Action: Mouse scrolled (1088, 472) with delta (0, 0)
Screenshot: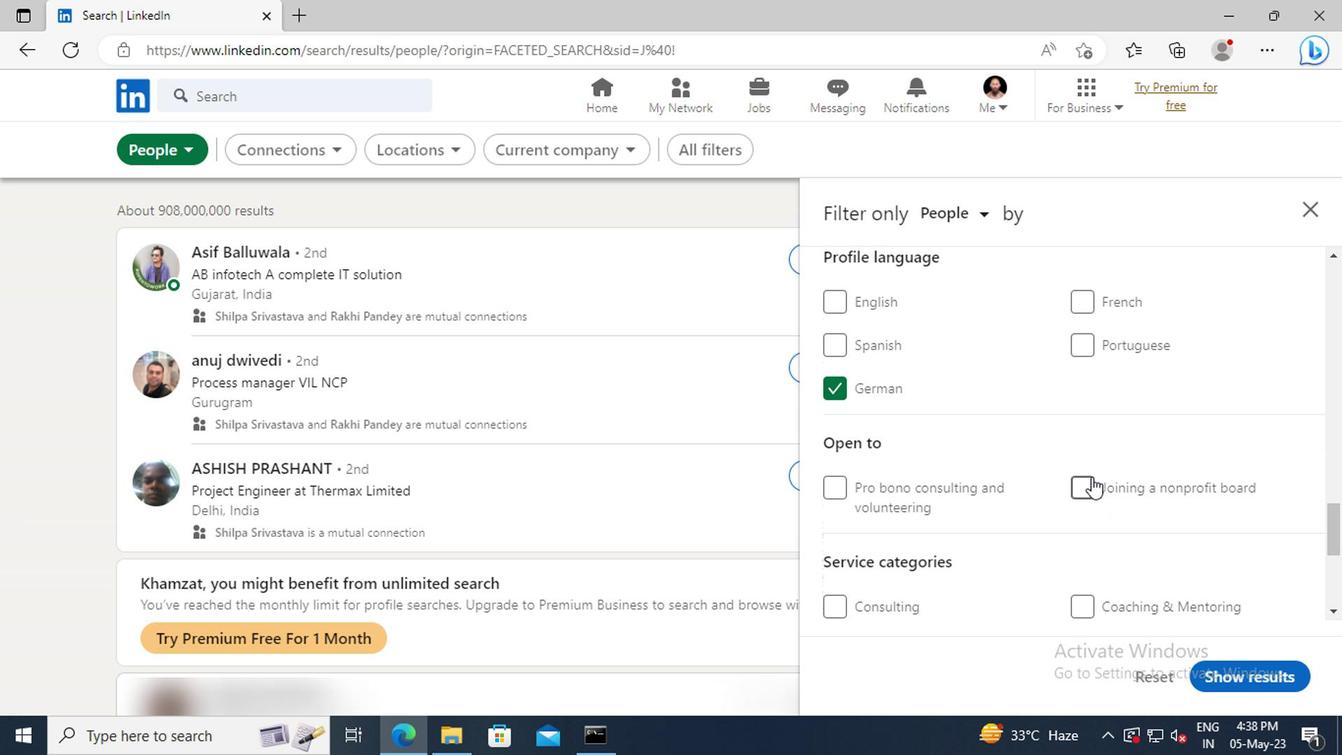 
Action: Mouse moved to (1083, 462)
Screenshot: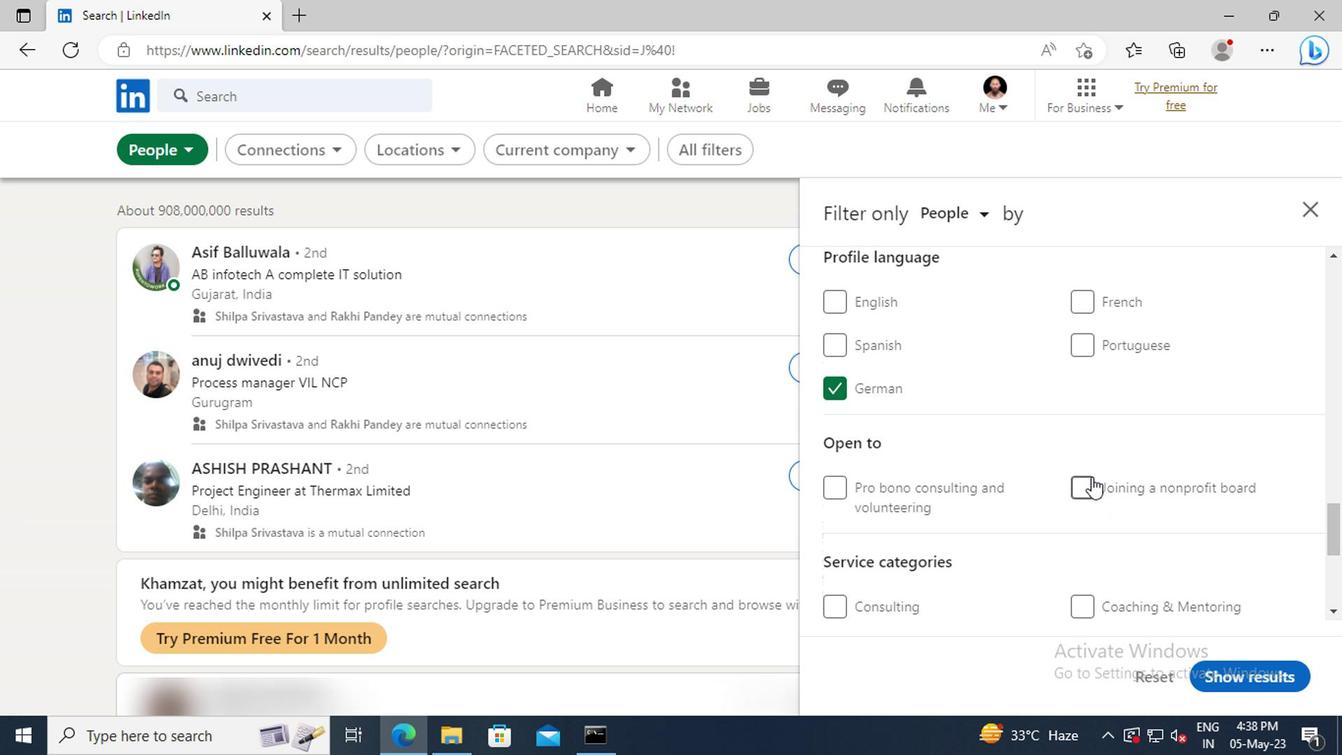 
Action: Mouse scrolled (1083, 461) with delta (0, -1)
Screenshot: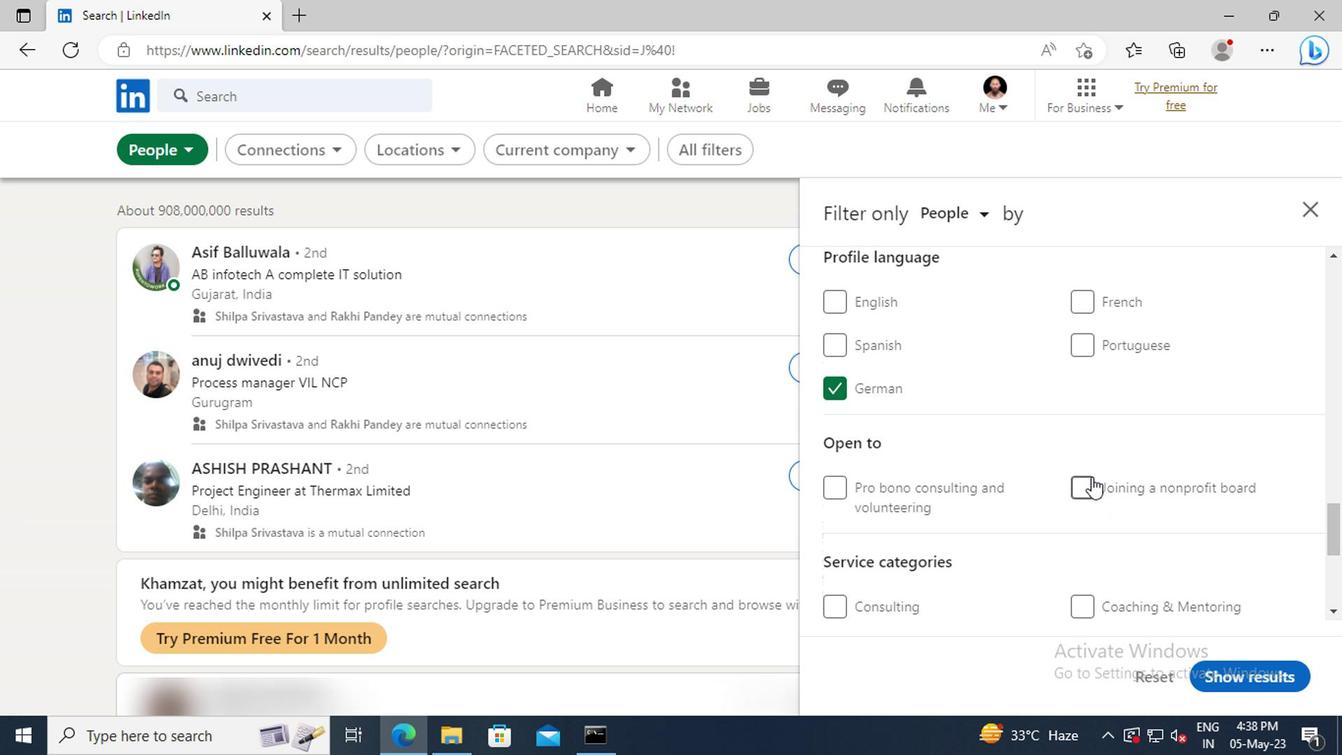
Action: Mouse moved to (1078, 451)
Screenshot: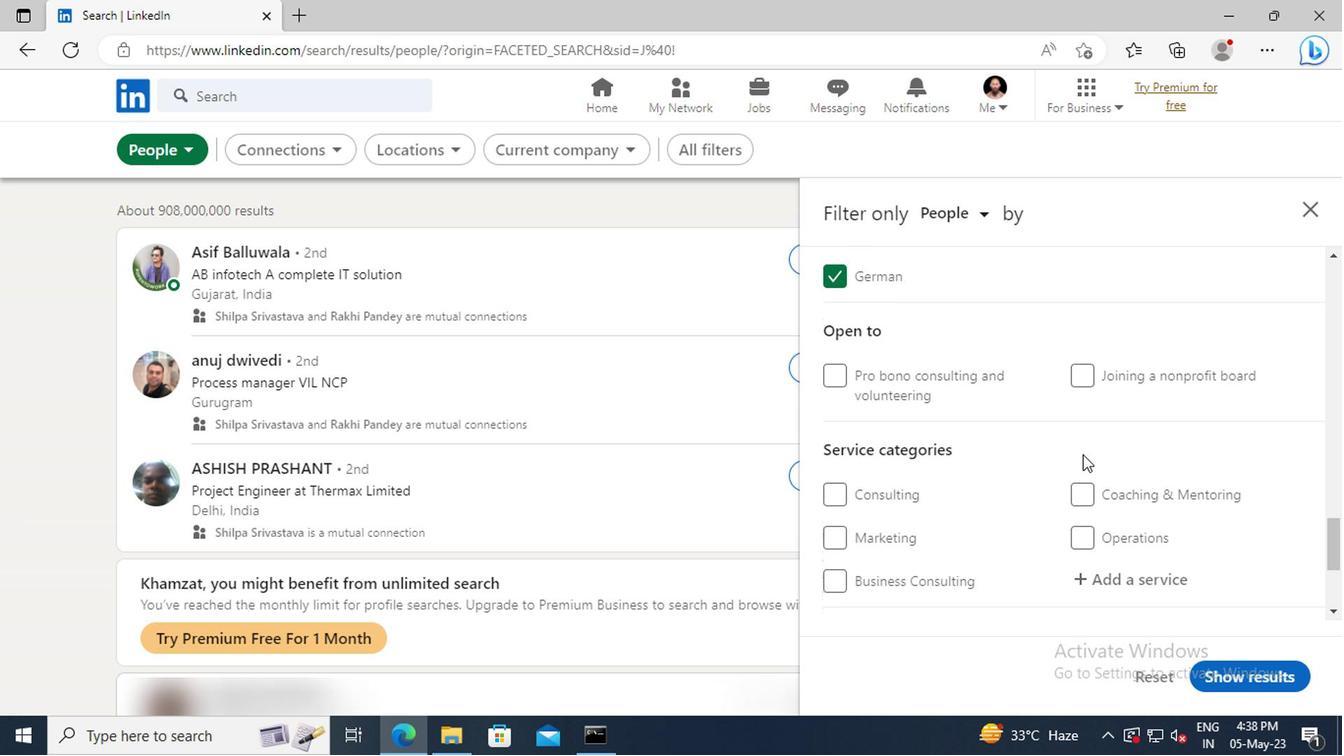 
Action: Mouse scrolled (1078, 450) with delta (0, 0)
Screenshot: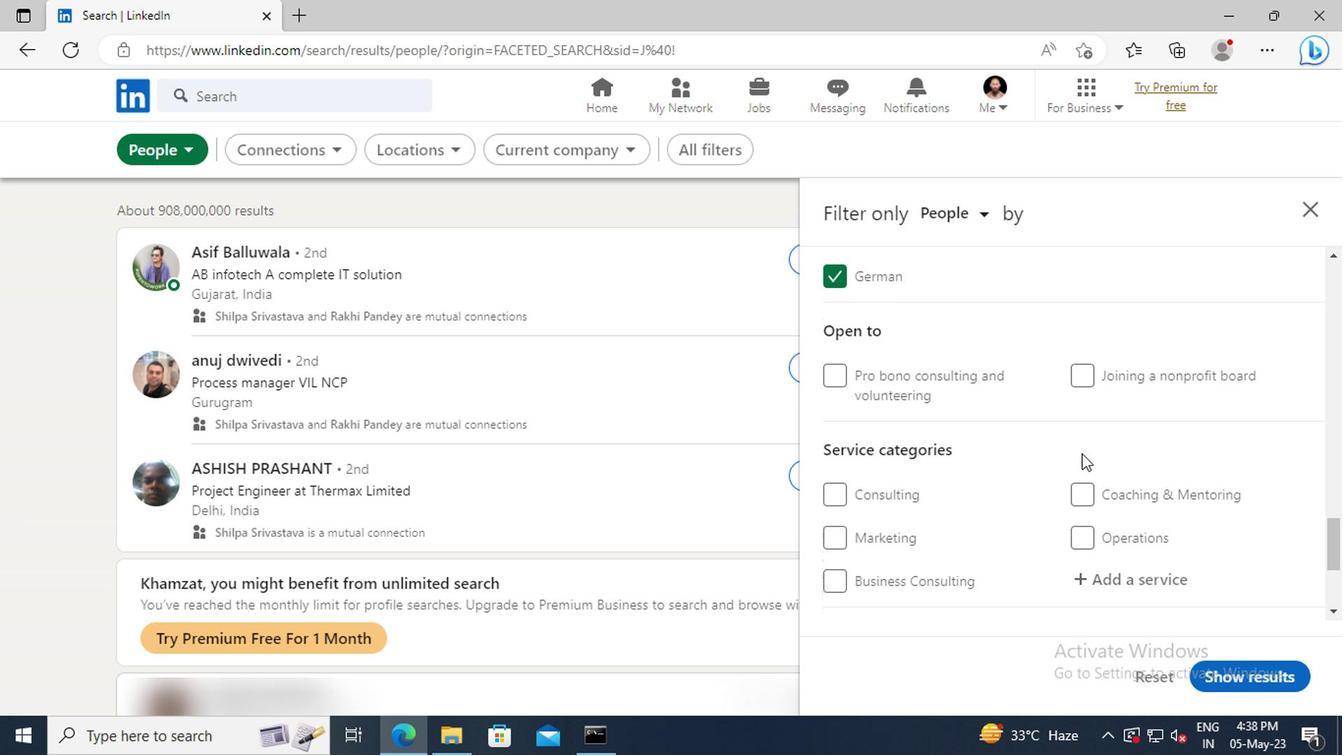 
Action: Mouse scrolled (1078, 450) with delta (0, 0)
Screenshot: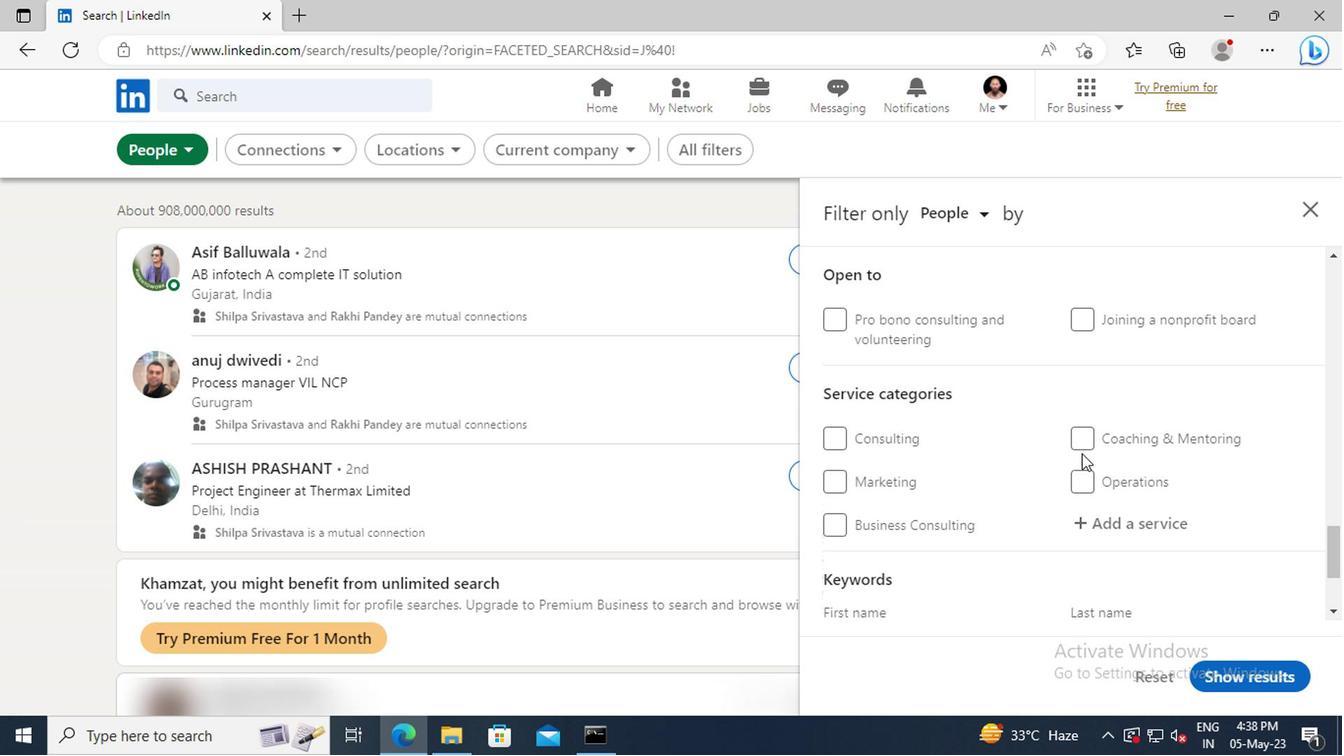 
Action: Mouse moved to (1082, 464)
Screenshot: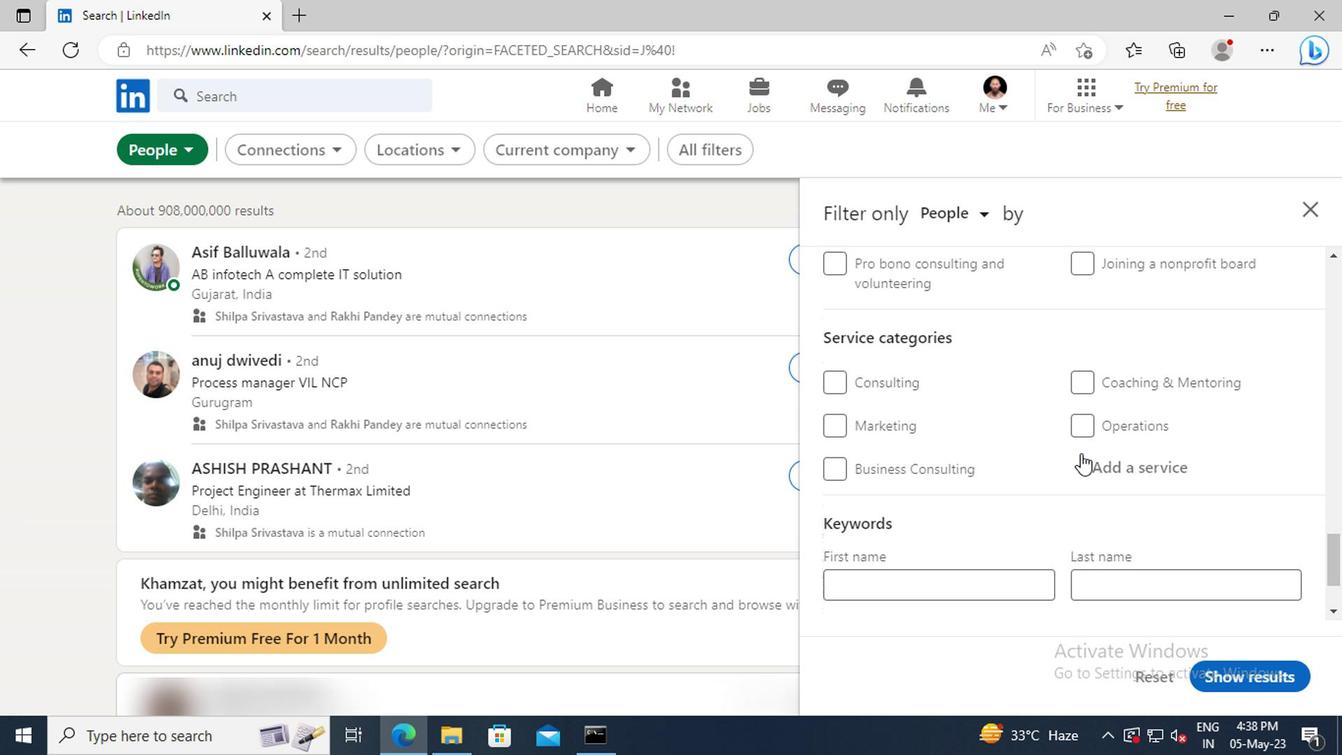 
Action: Mouse pressed left at (1082, 464)
Screenshot: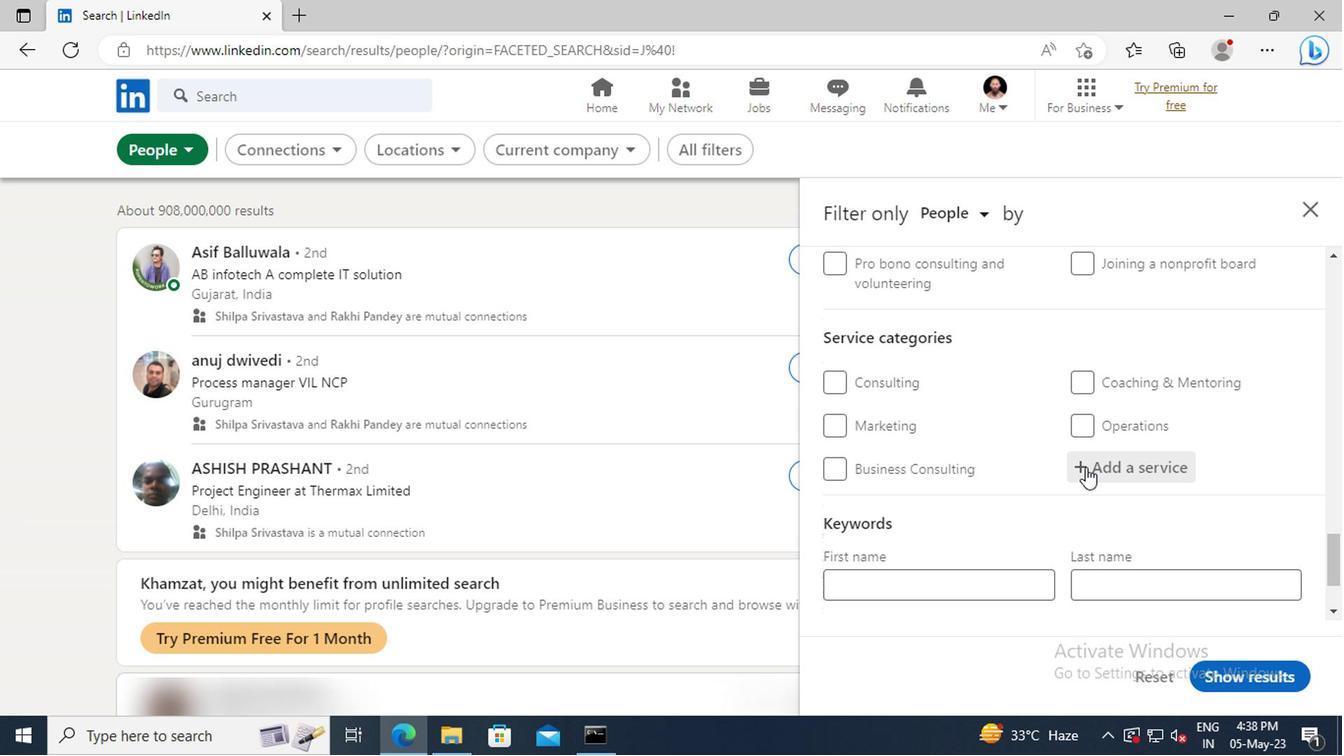 
Action: Key pressed <Key.shift>BUSINESS<Key.space><Key.shift>AN
Screenshot: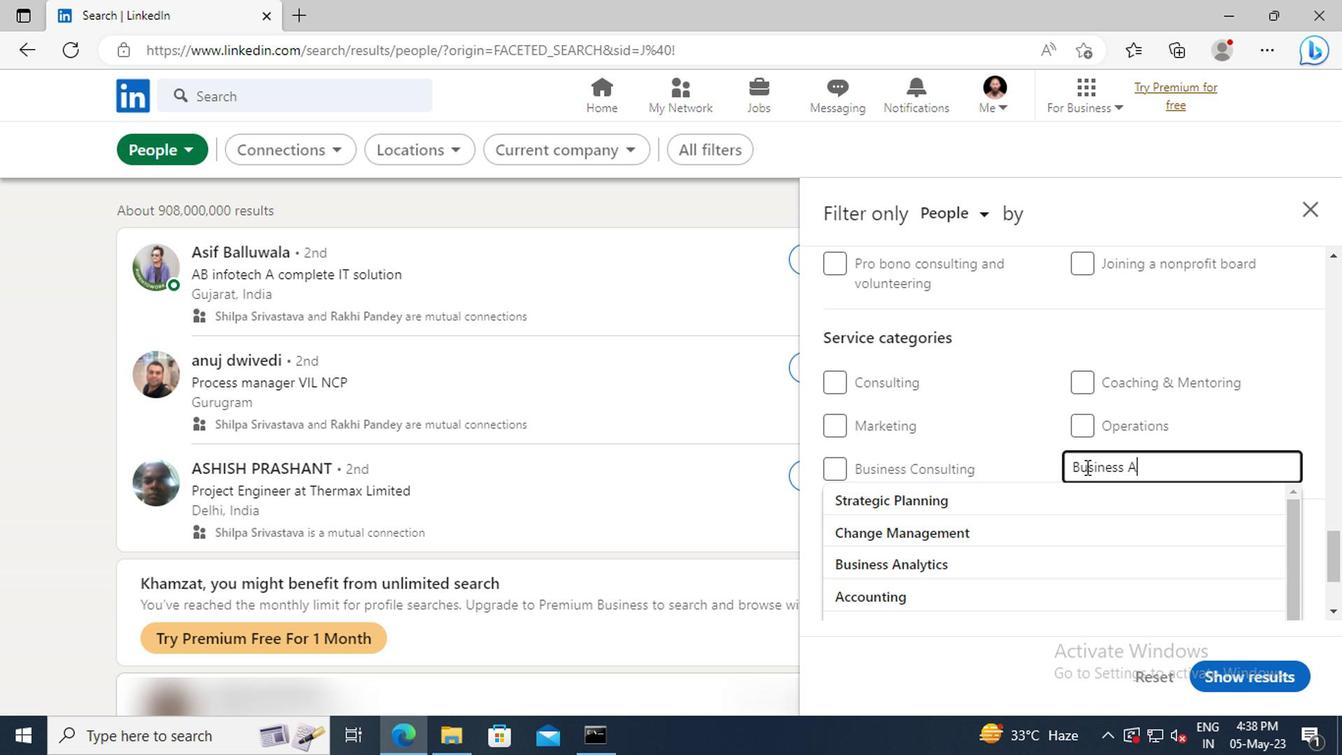 
Action: Mouse moved to (1088, 492)
Screenshot: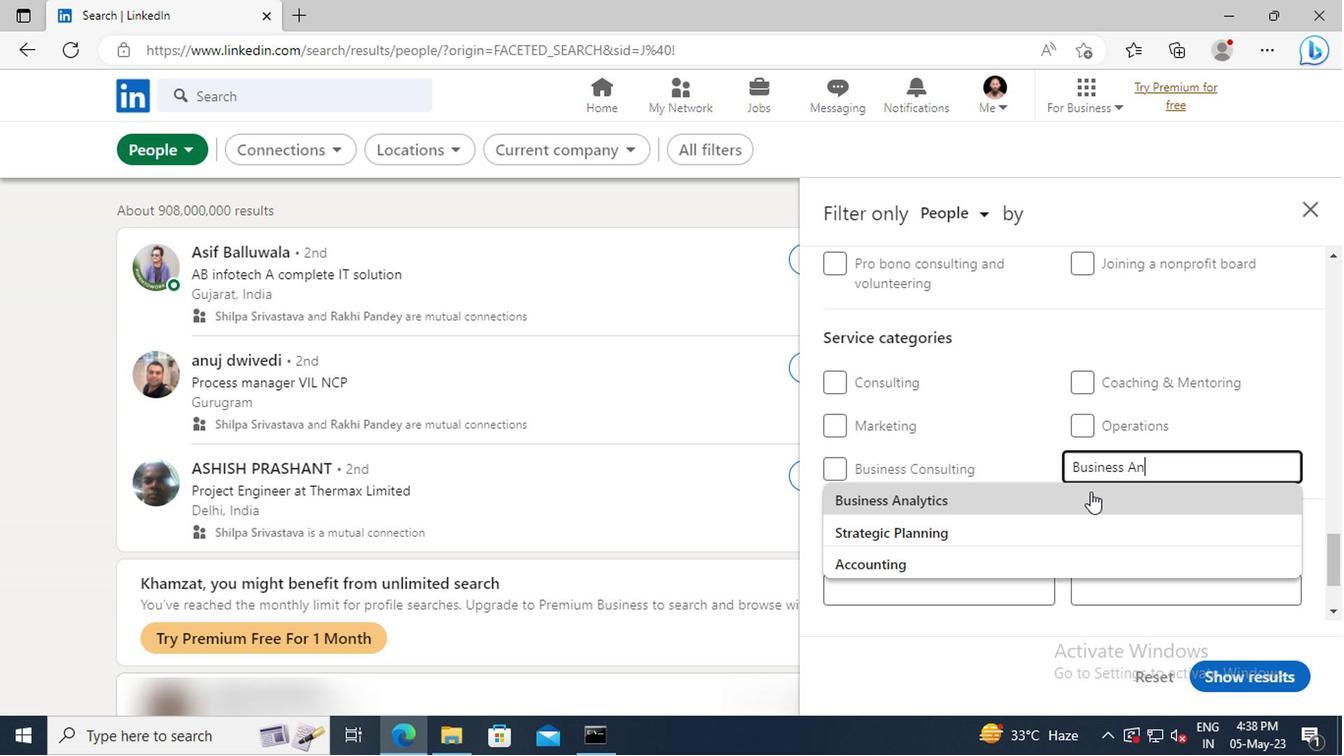 
Action: Mouse pressed left at (1088, 492)
Screenshot: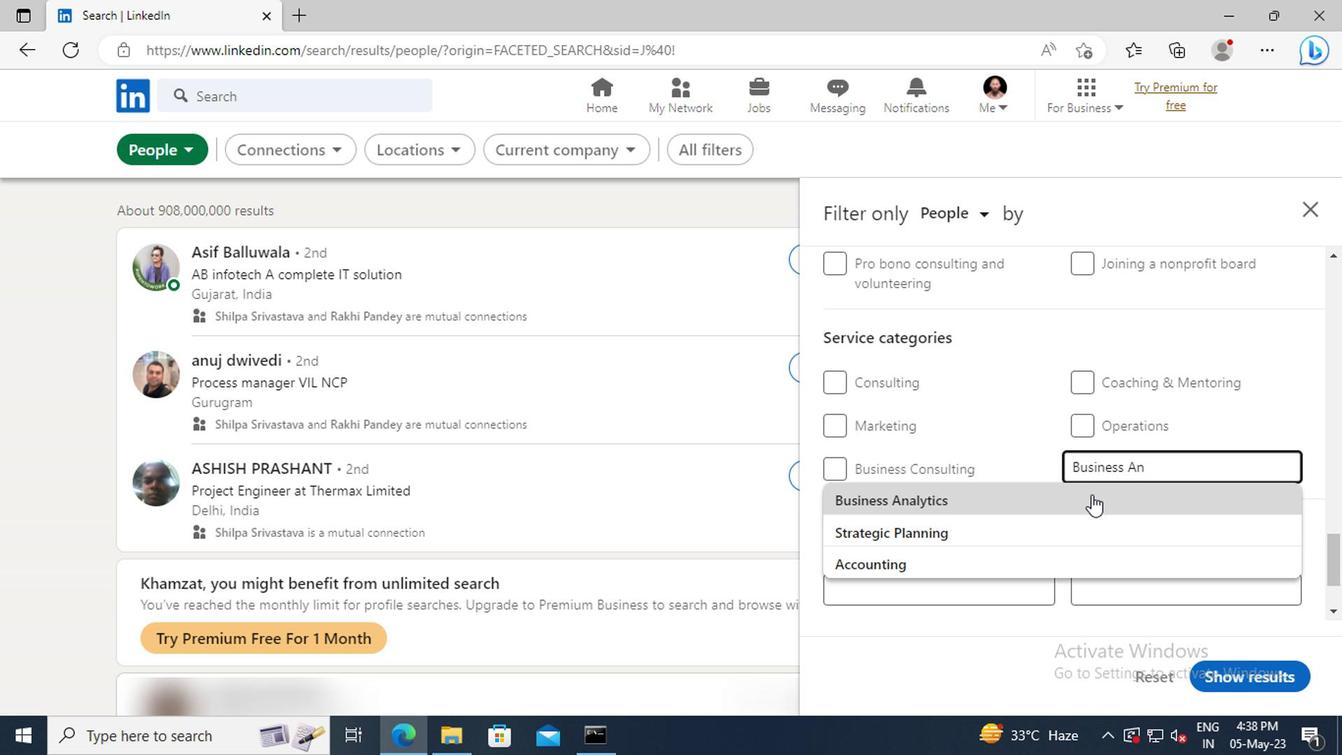 
Action: Mouse scrolled (1088, 492) with delta (0, 0)
Screenshot: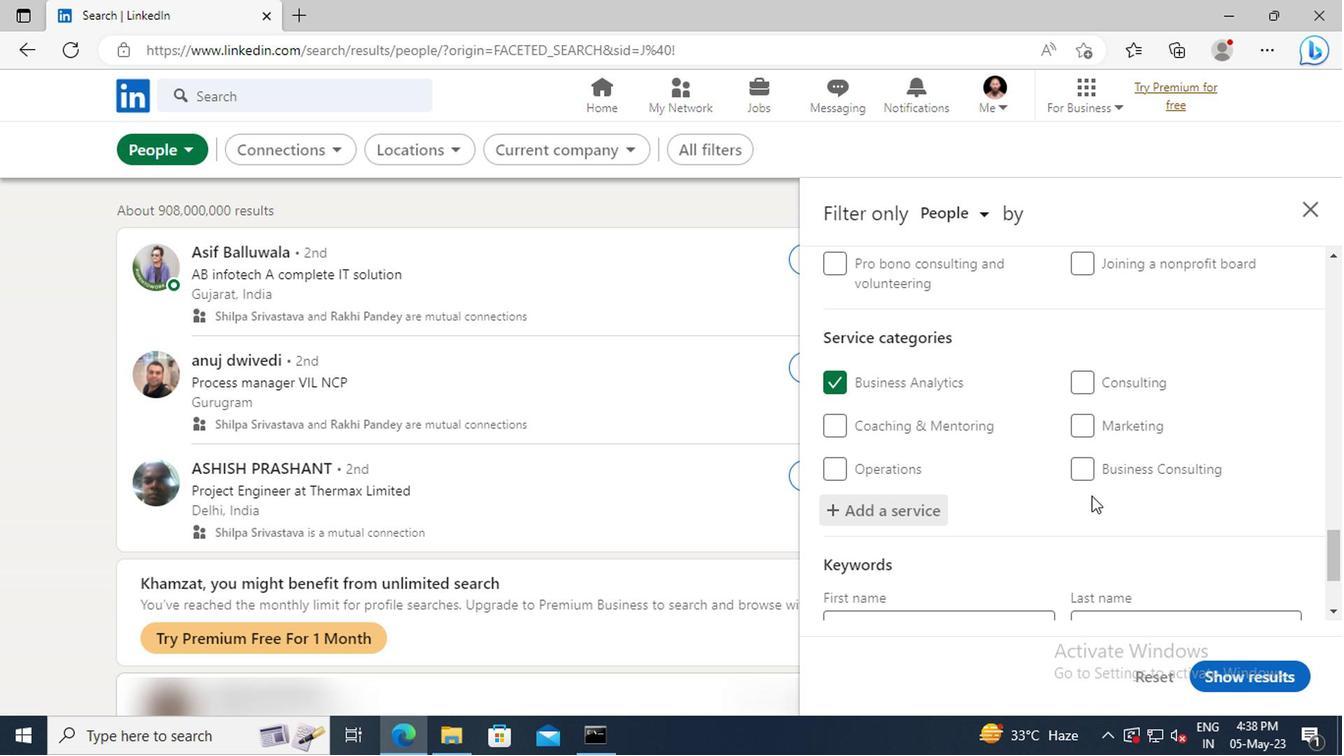 
Action: Mouse scrolled (1088, 492) with delta (0, 0)
Screenshot: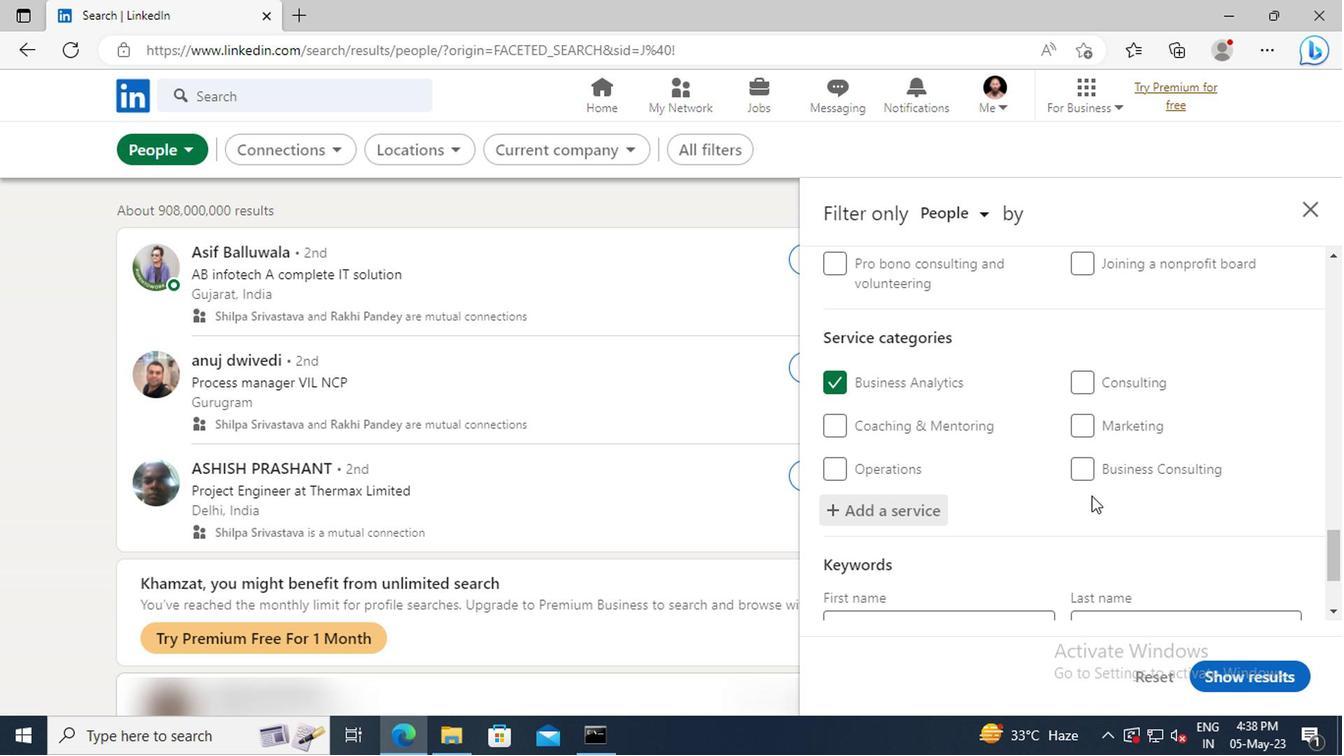 
Action: Mouse scrolled (1088, 492) with delta (0, 0)
Screenshot: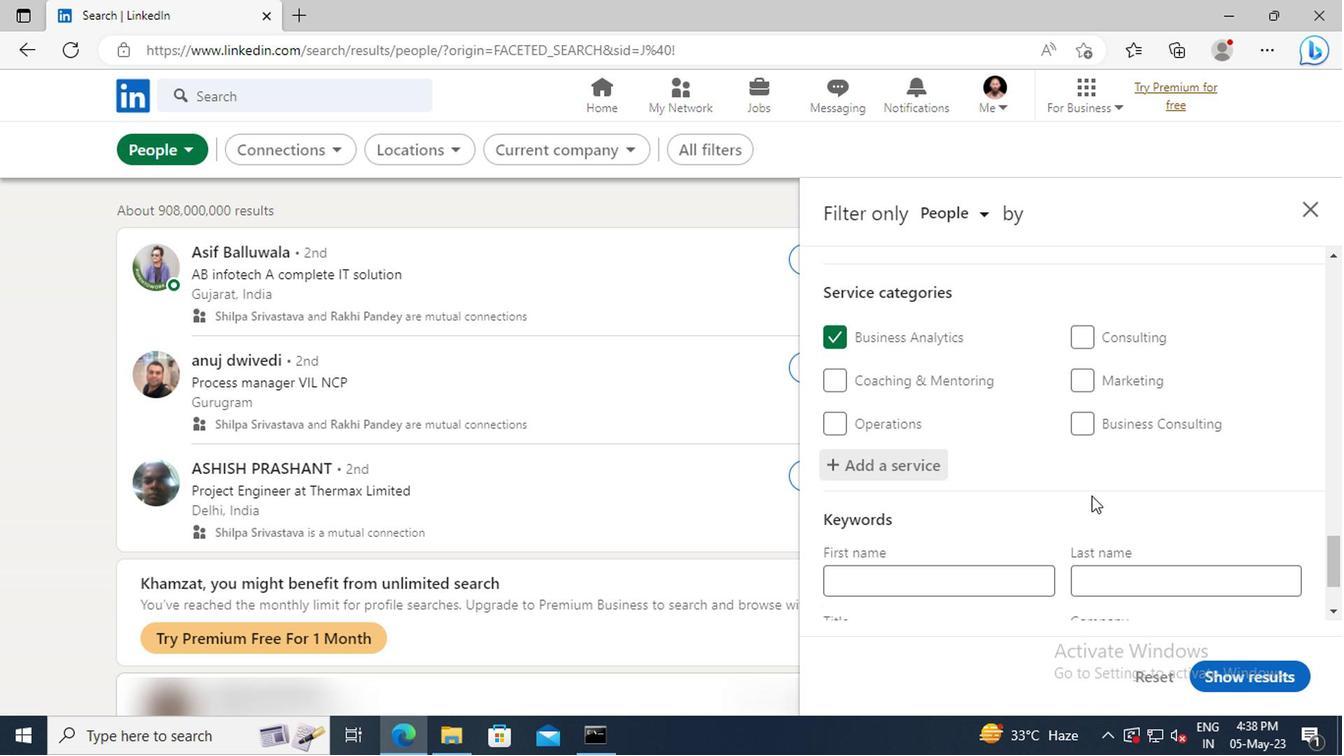 
Action: Mouse moved to (982, 525)
Screenshot: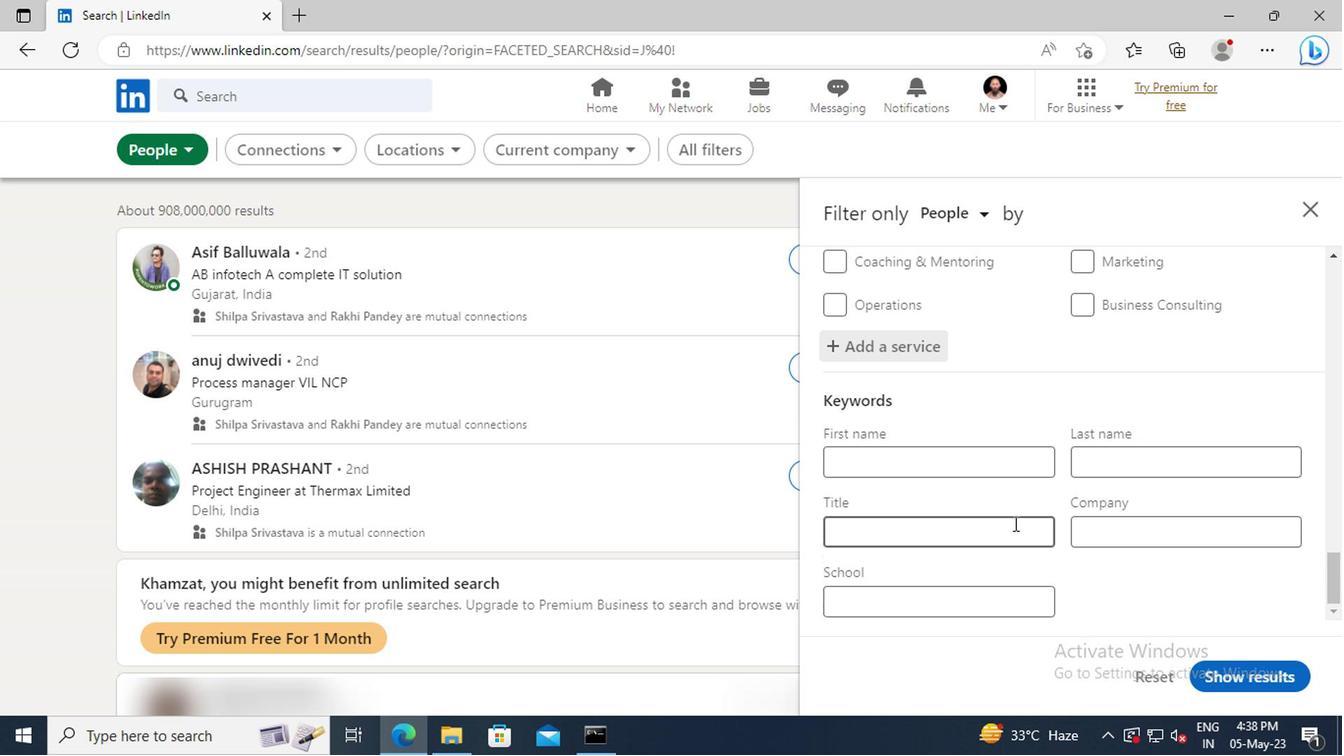 
Action: Mouse pressed left at (982, 525)
Screenshot: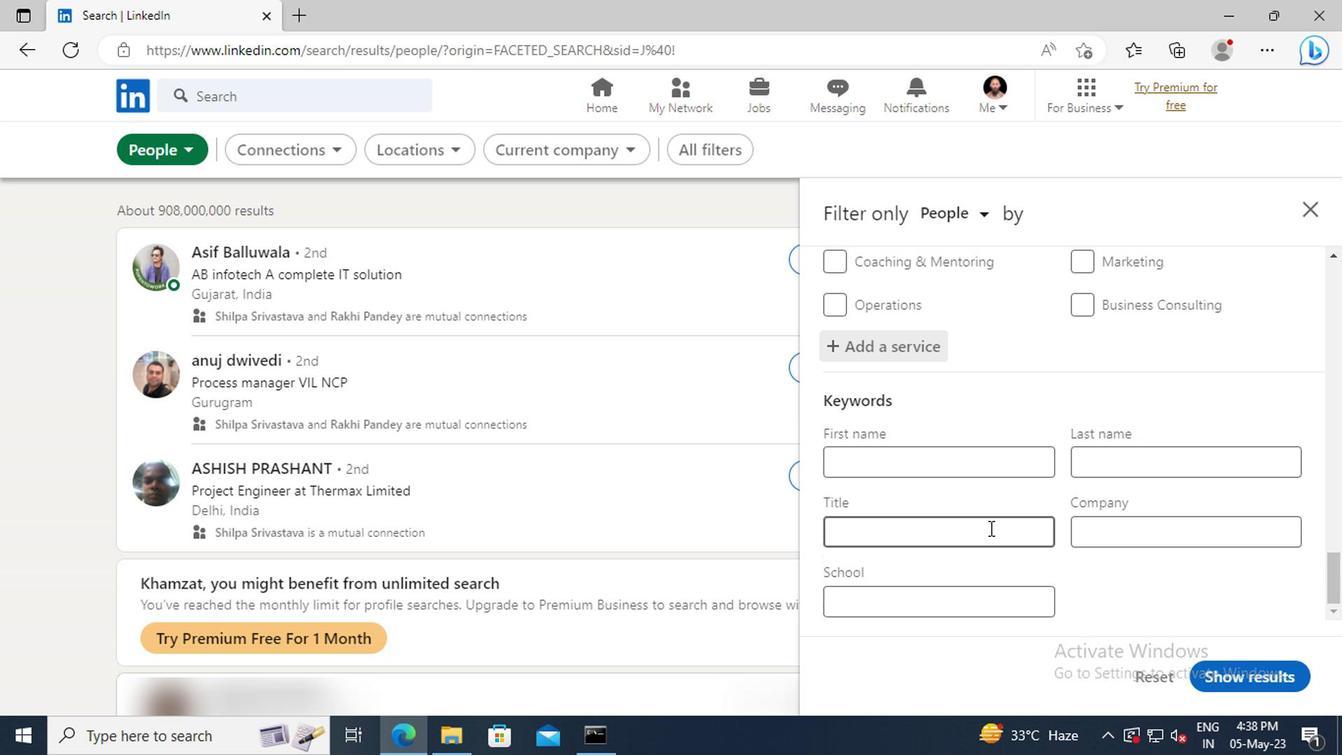 
Action: Key pressed <Key.shift>MECHANICAL<Key.space><Key.shift>ENGINEER<Key.enter>
Screenshot: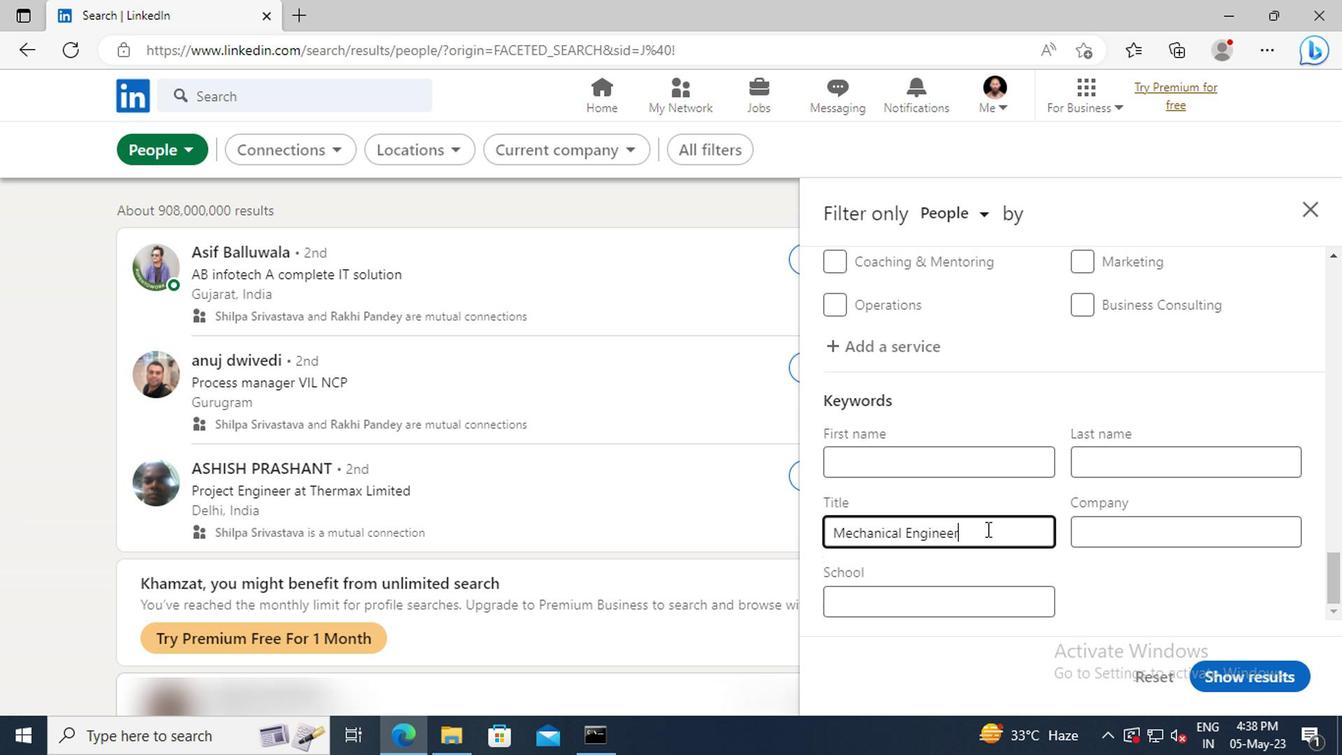 
Action: Mouse moved to (1233, 663)
Screenshot: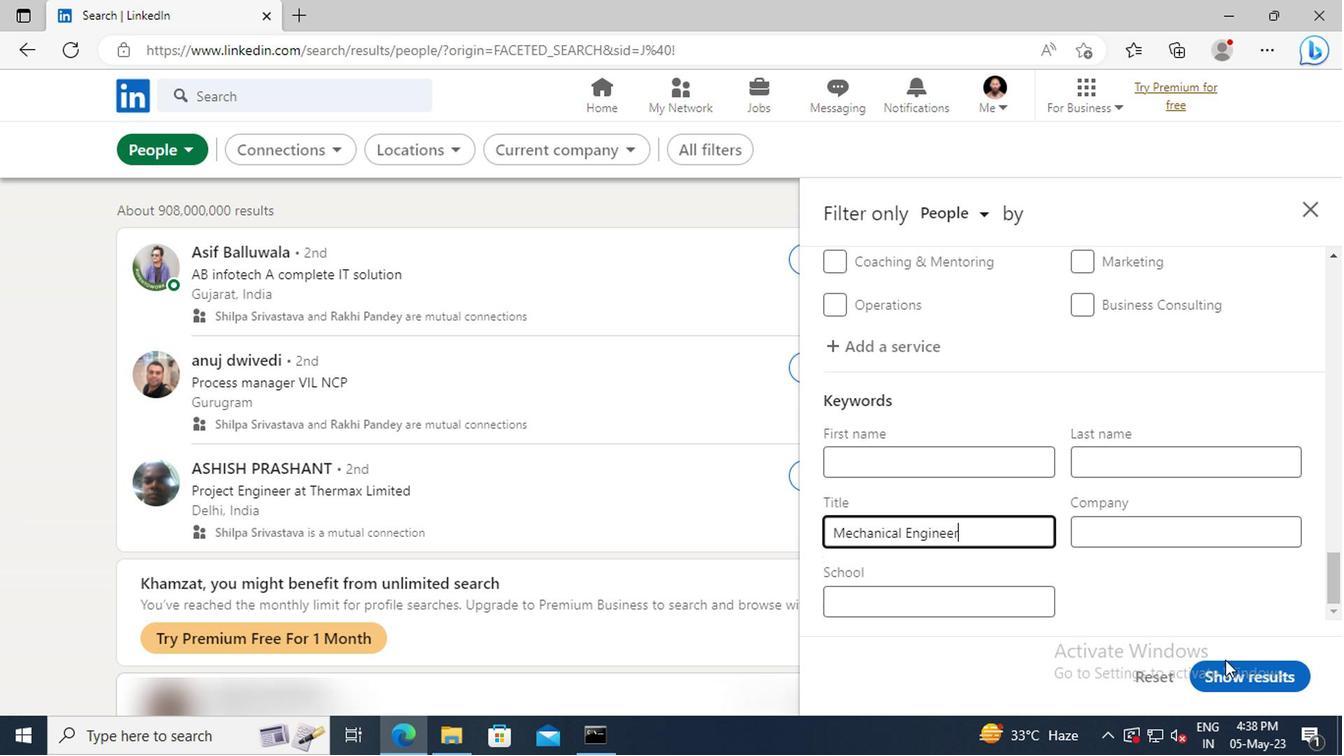 
Action: Mouse pressed left at (1233, 663)
Screenshot: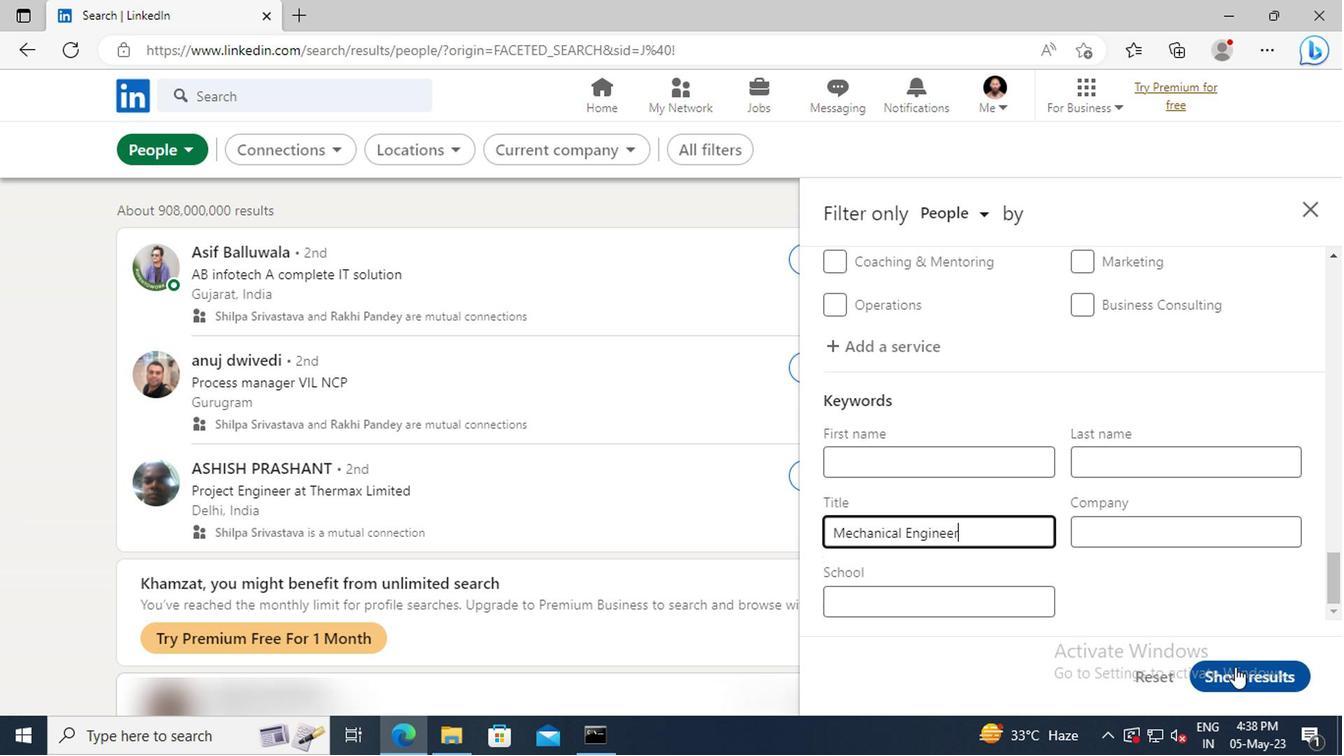 
